 Task: Look for space in Elbasan, Albania from 12th  July, 2023 to 15th July, 2023 for 3 adults in price range Rs.12000 to Rs.16000. Place can be entire place with 2 bedrooms having 3 beds and 1 bathroom. Property type can be house, flat, hotel. Amenities needed are: heating. Booking option can be shelf check-in. Required host language is English.
Action: Mouse moved to (545, 100)
Screenshot: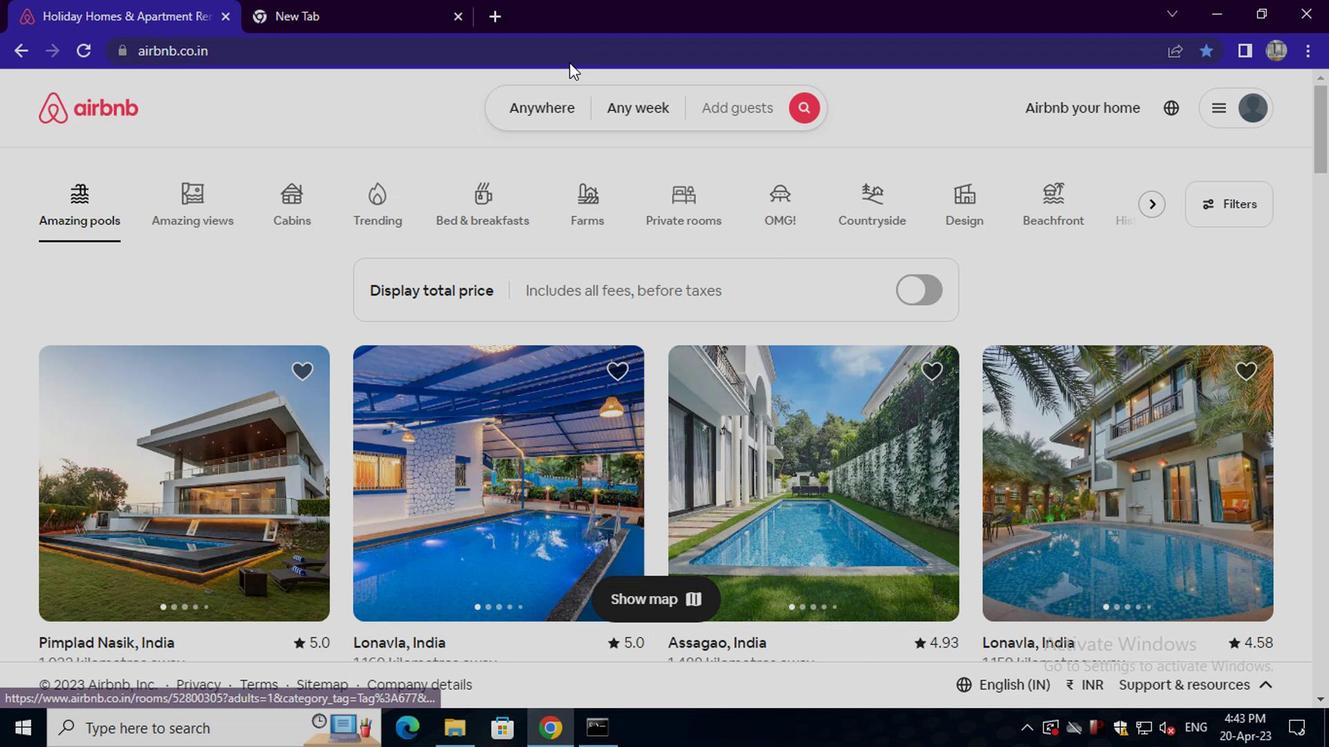 
Action: Mouse pressed left at (545, 100)
Screenshot: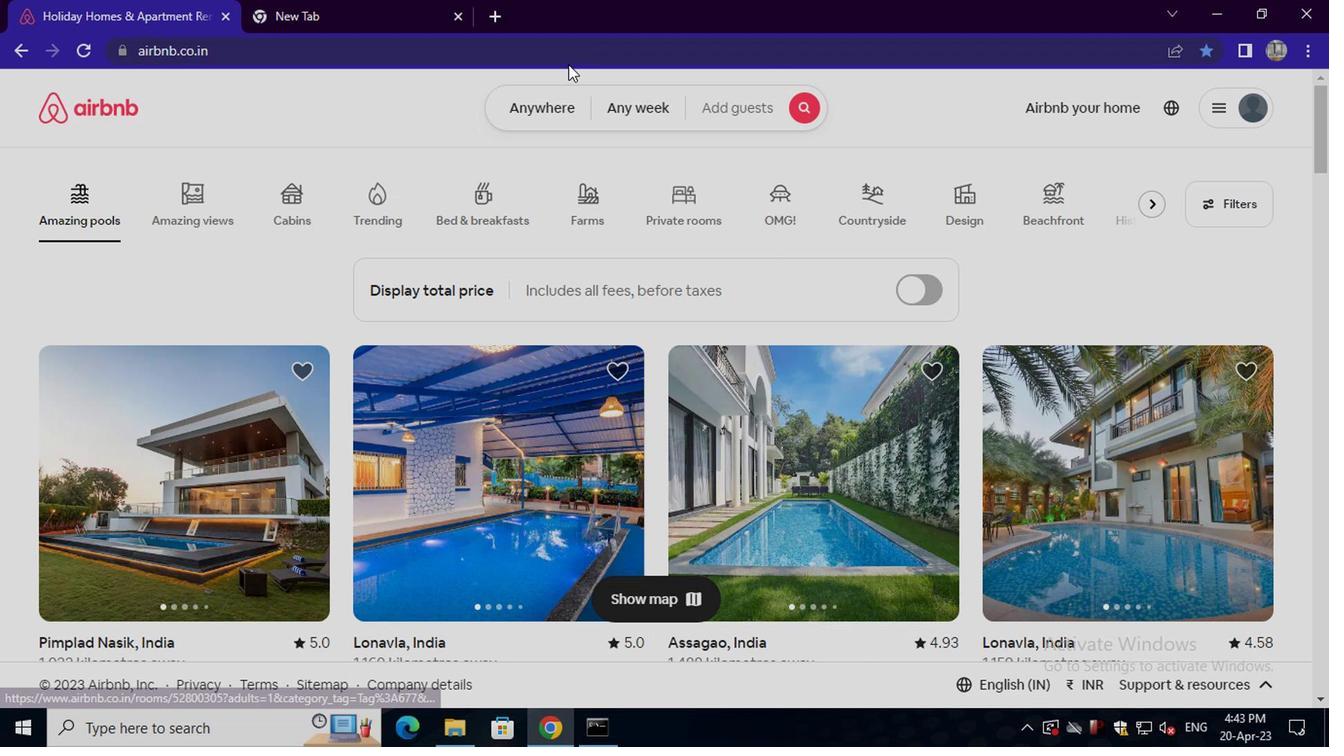 
Action: Mouse moved to (386, 170)
Screenshot: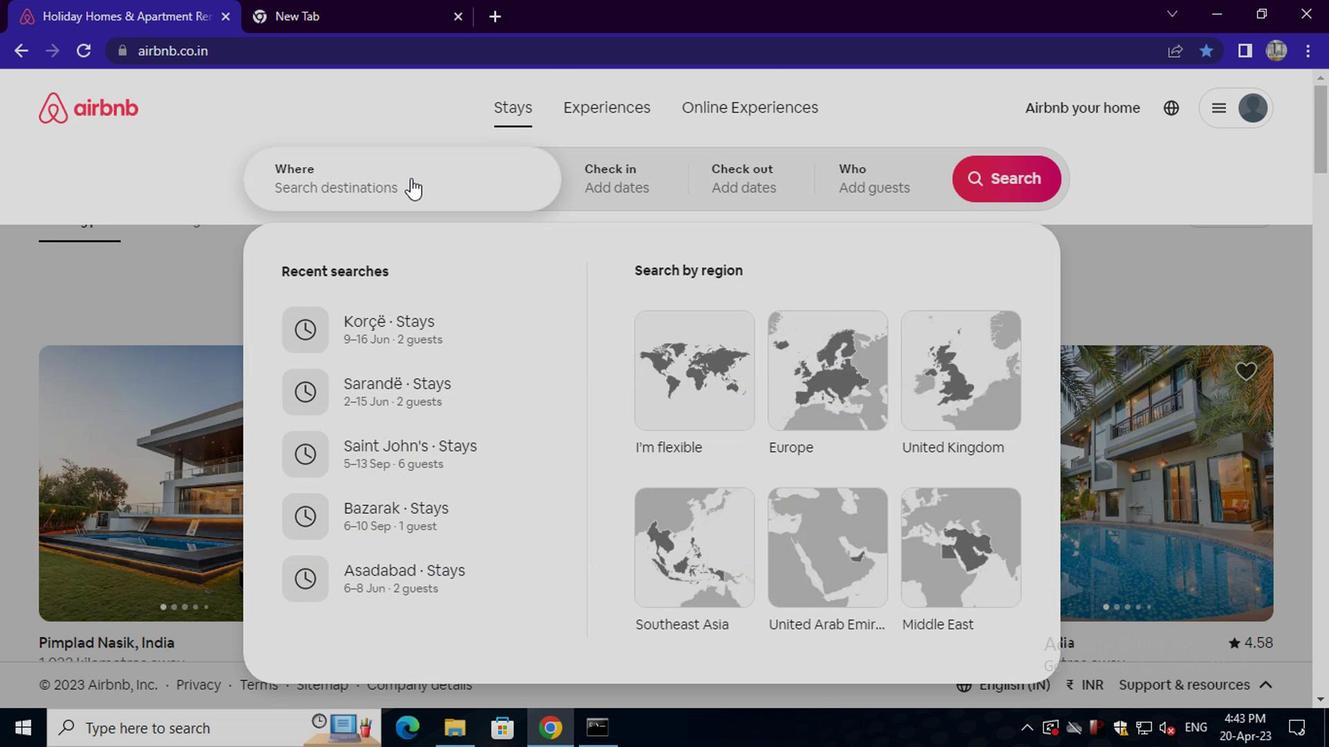 
Action: Mouse pressed left at (386, 170)
Screenshot: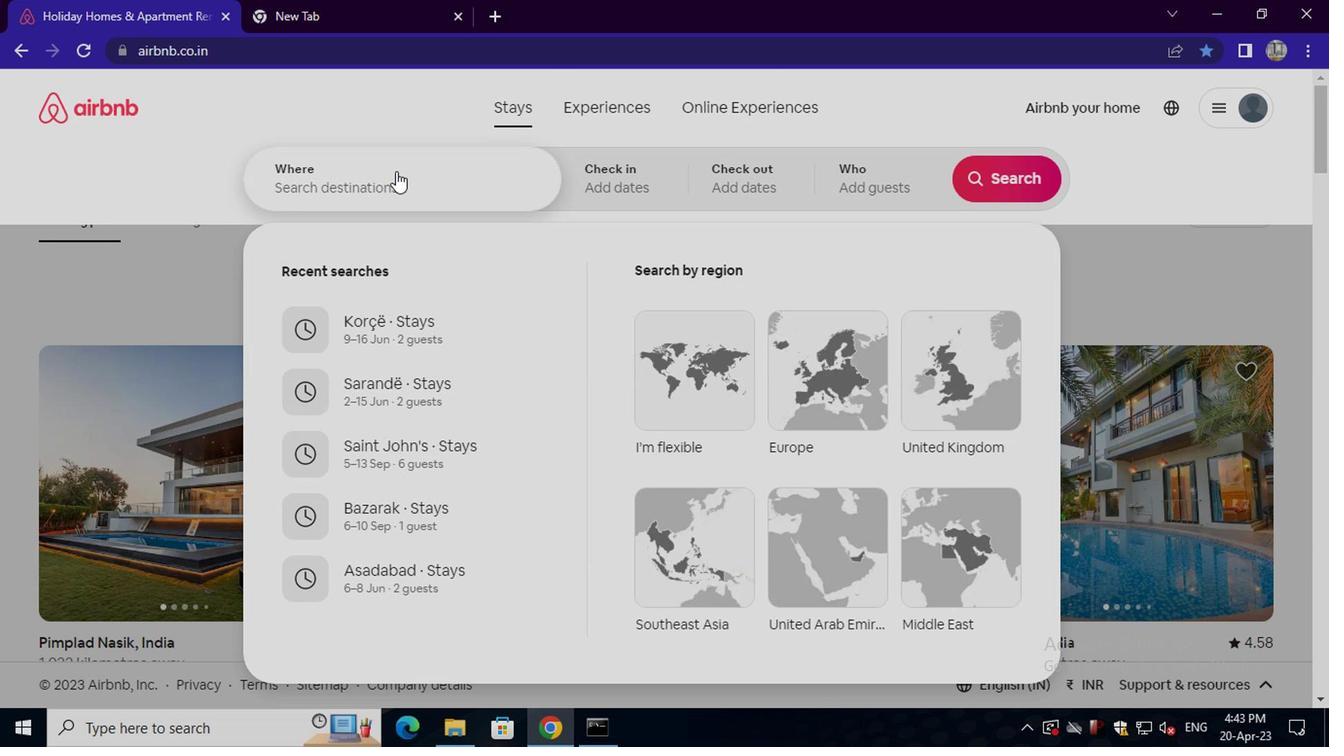 
Action: Key pressed elbasan
Screenshot: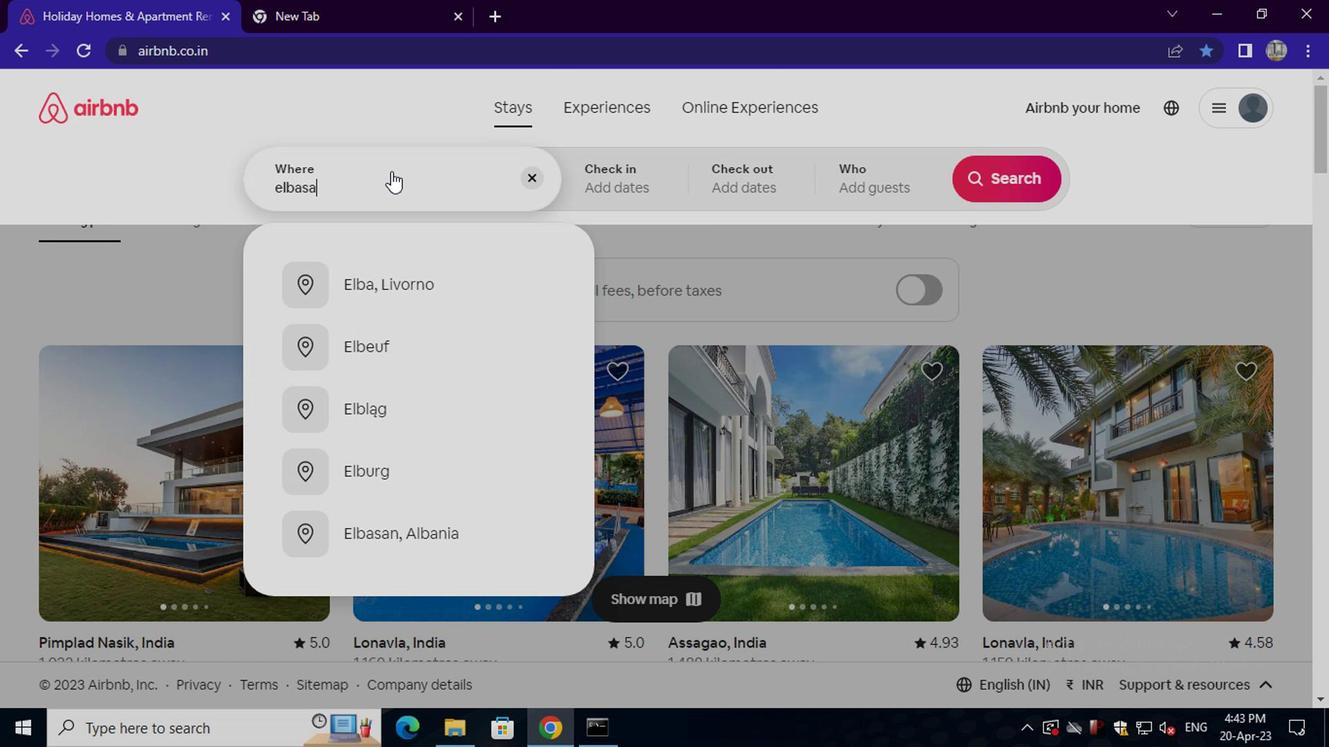 
Action: Mouse moved to (388, 291)
Screenshot: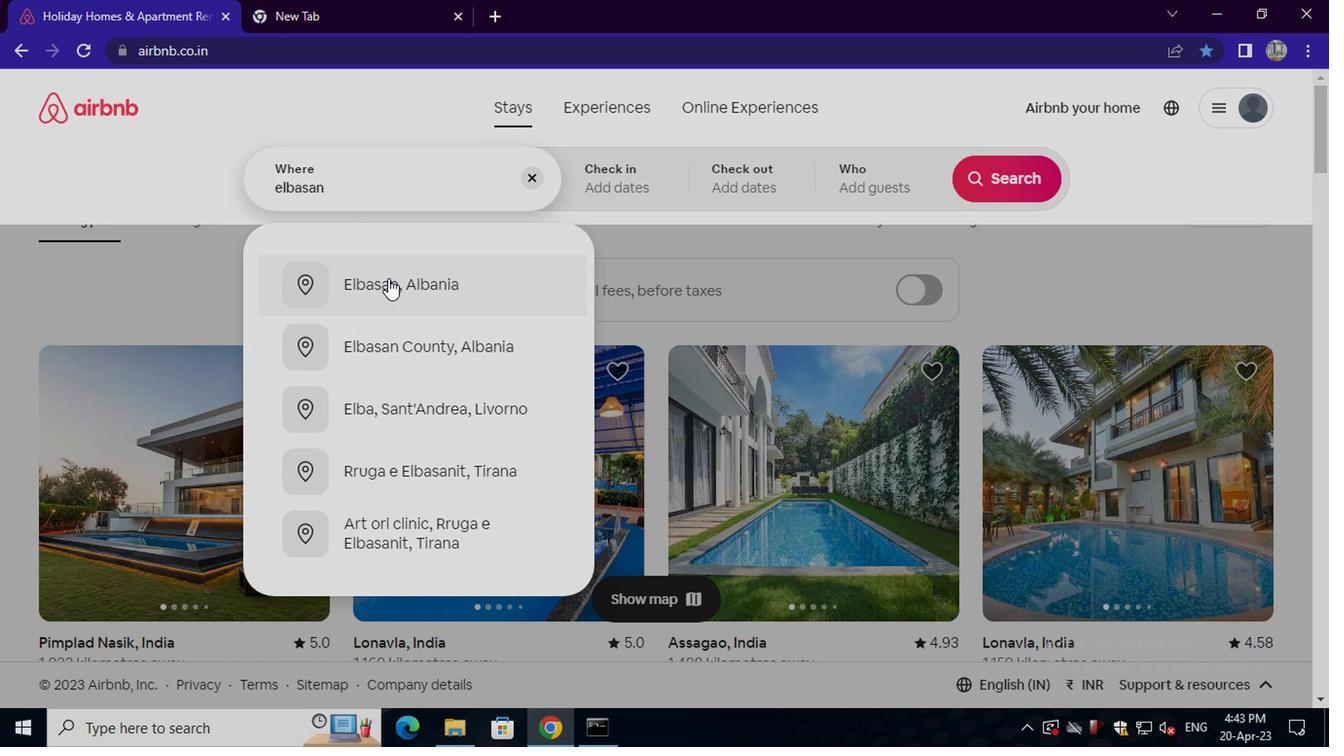 
Action: Mouse pressed left at (388, 291)
Screenshot: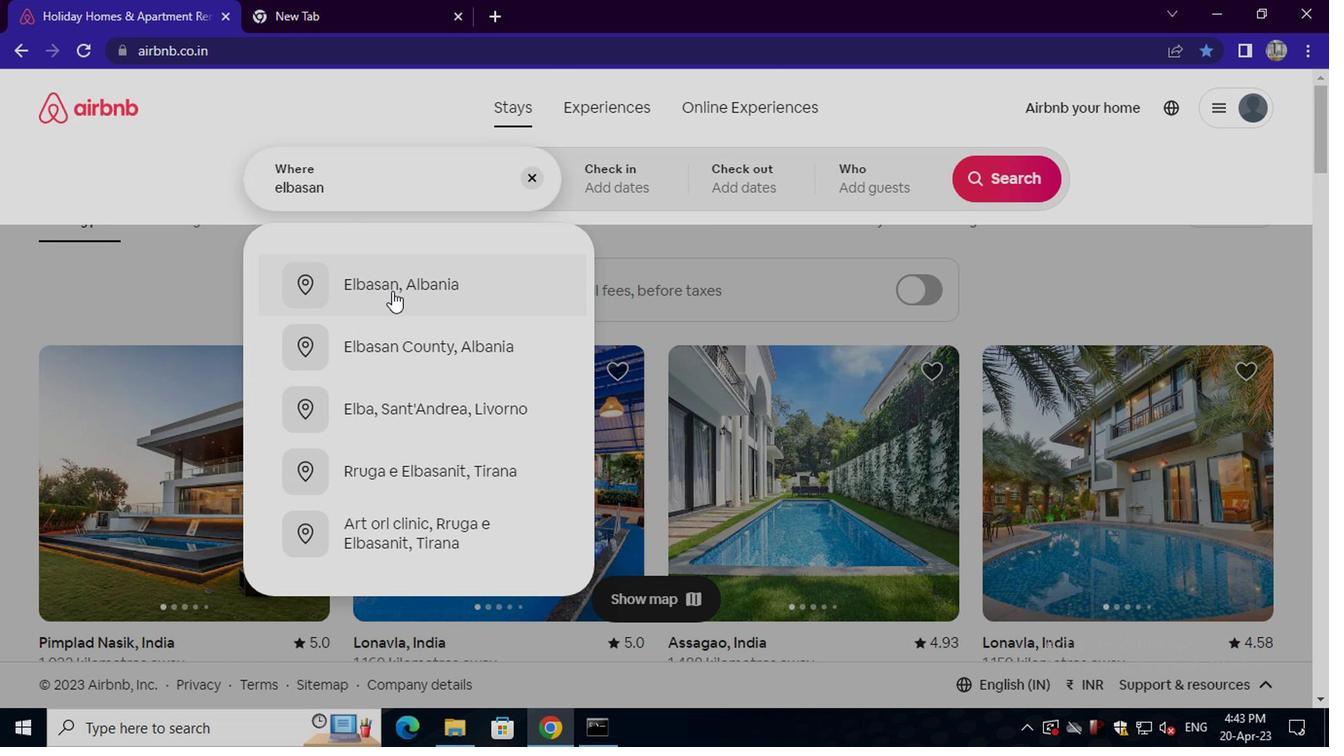 
Action: Mouse moved to (987, 335)
Screenshot: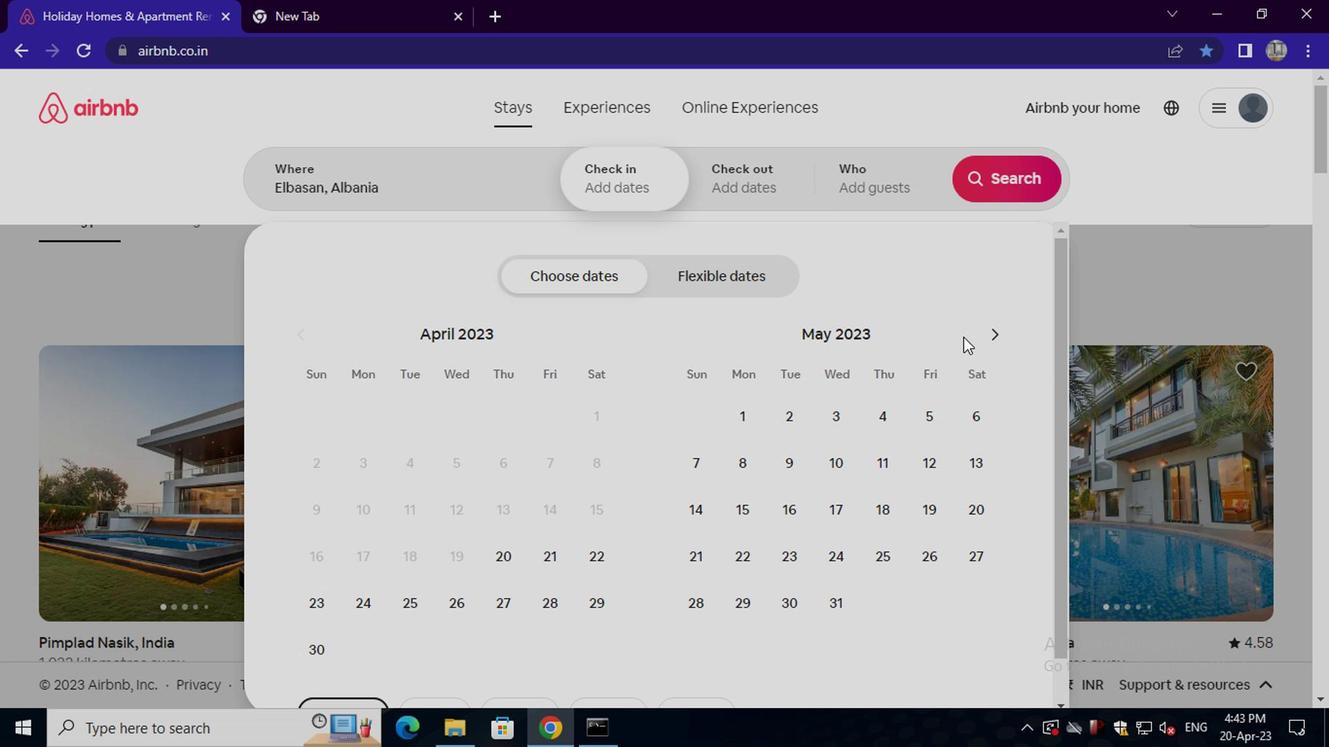 
Action: Mouse pressed left at (987, 335)
Screenshot: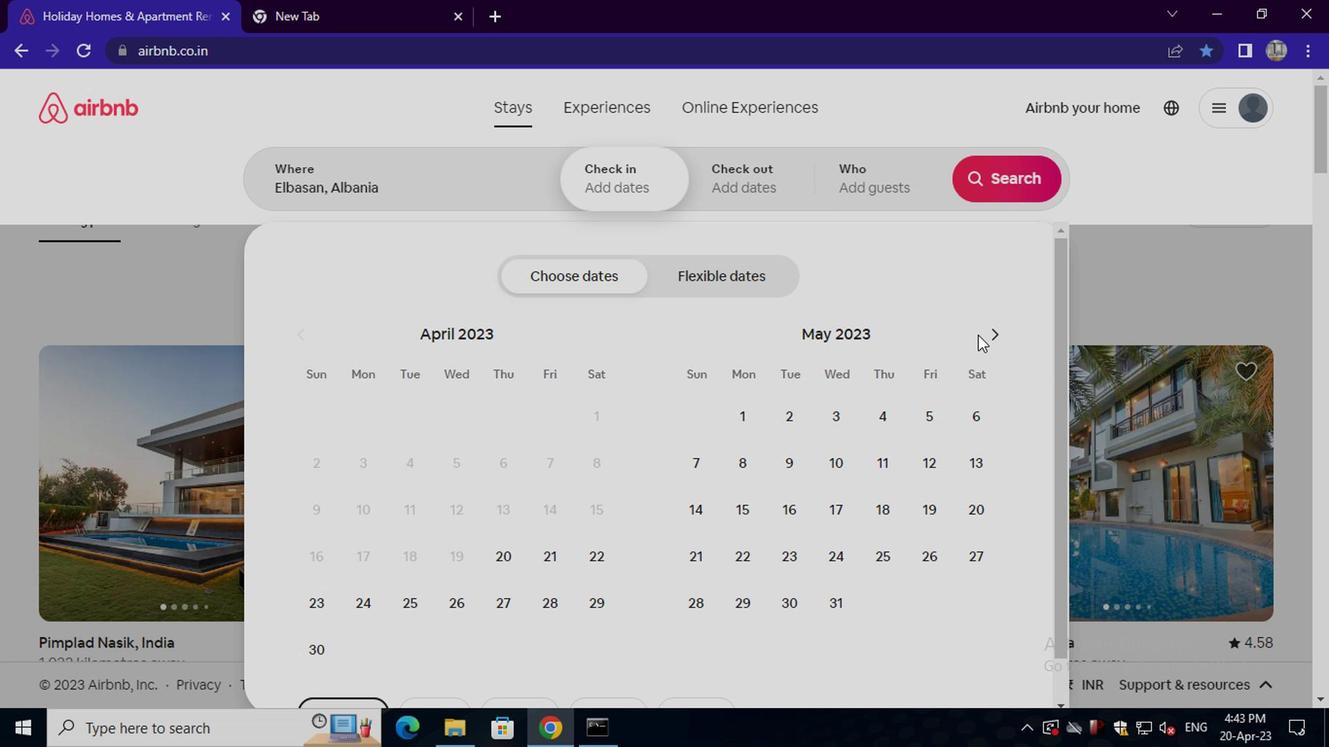 
Action: Mouse pressed left at (987, 335)
Screenshot: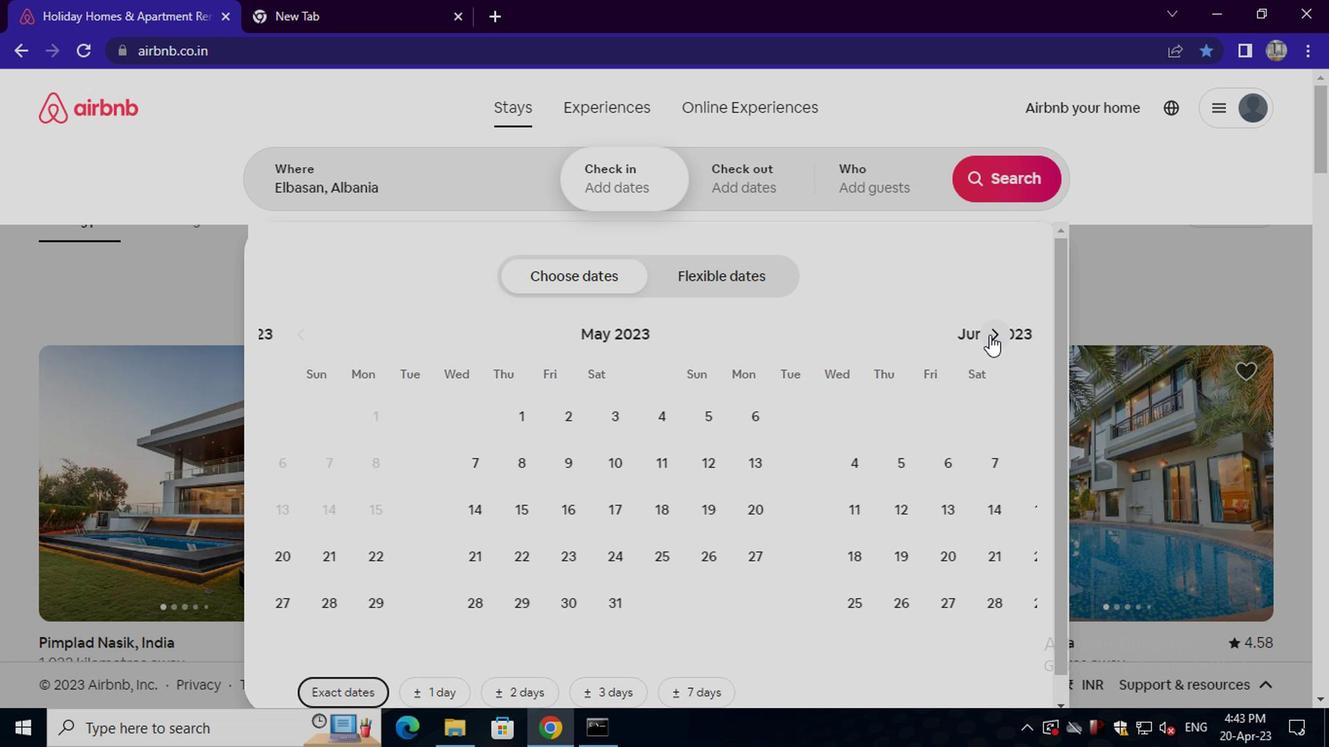 
Action: Mouse pressed left at (987, 335)
Screenshot: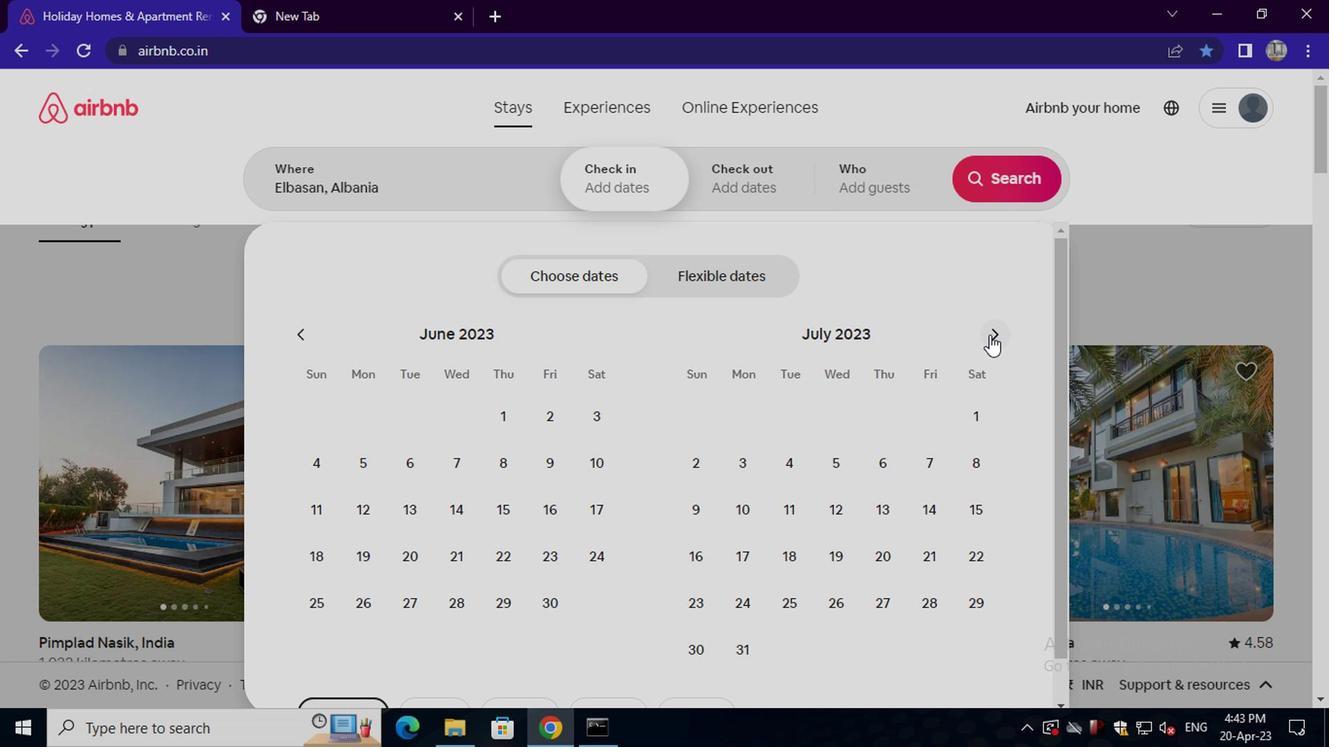 
Action: Mouse moved to (441, 510)
Screenshot: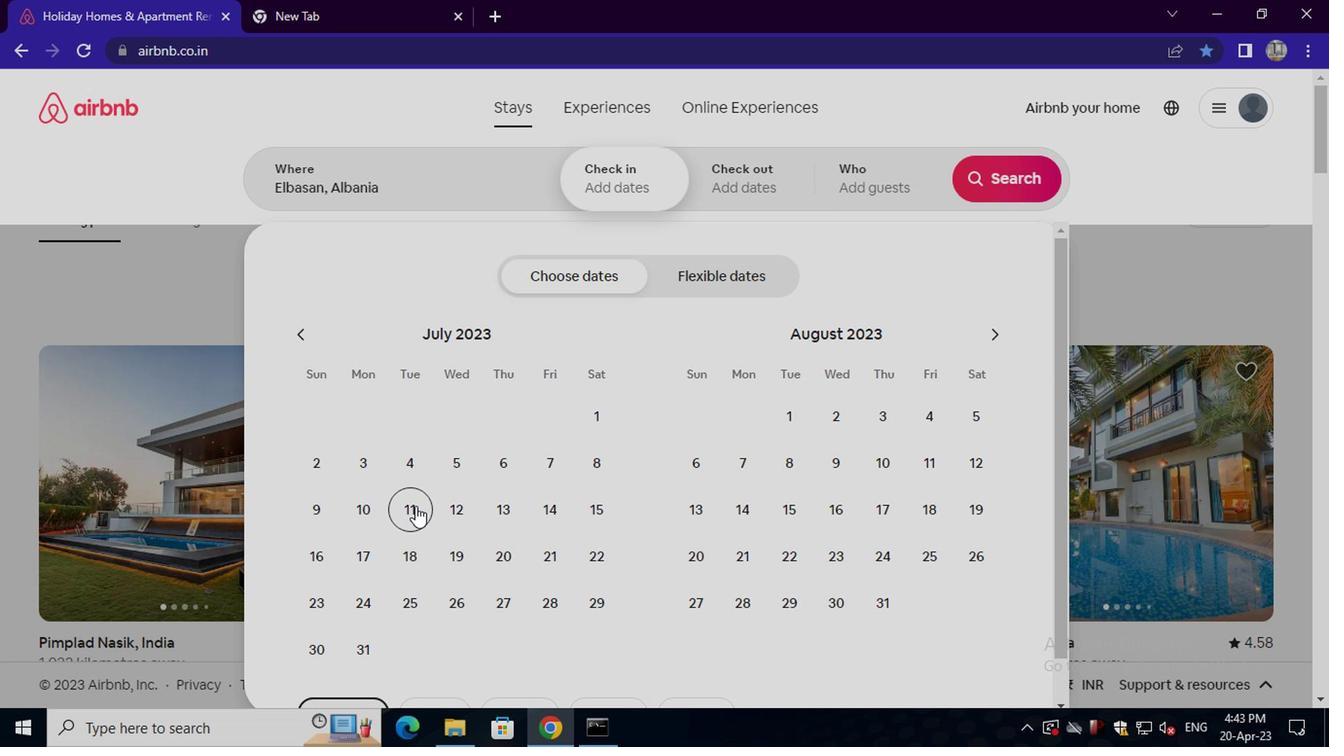 
Action: Mouse pressed left at (441, 510)
Screenshot: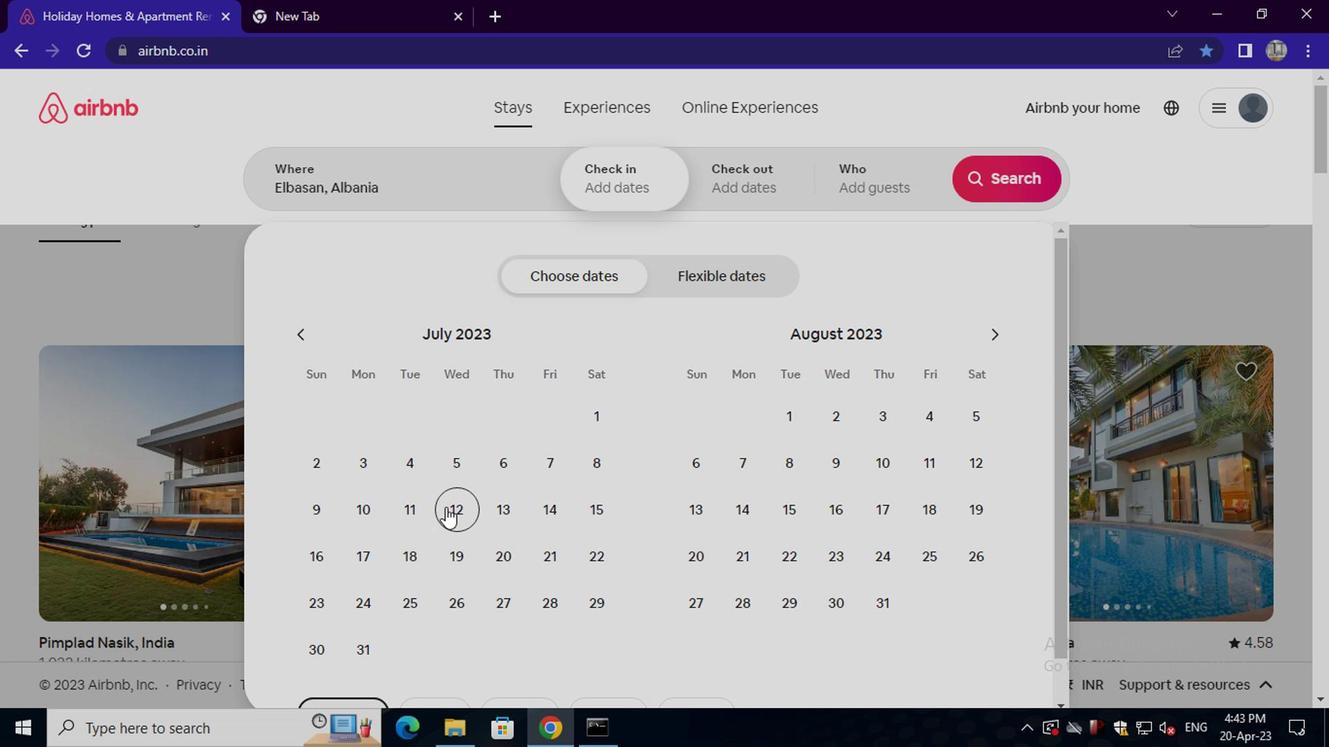 
Action: Mouse moved to (601, 511)
Screenshot: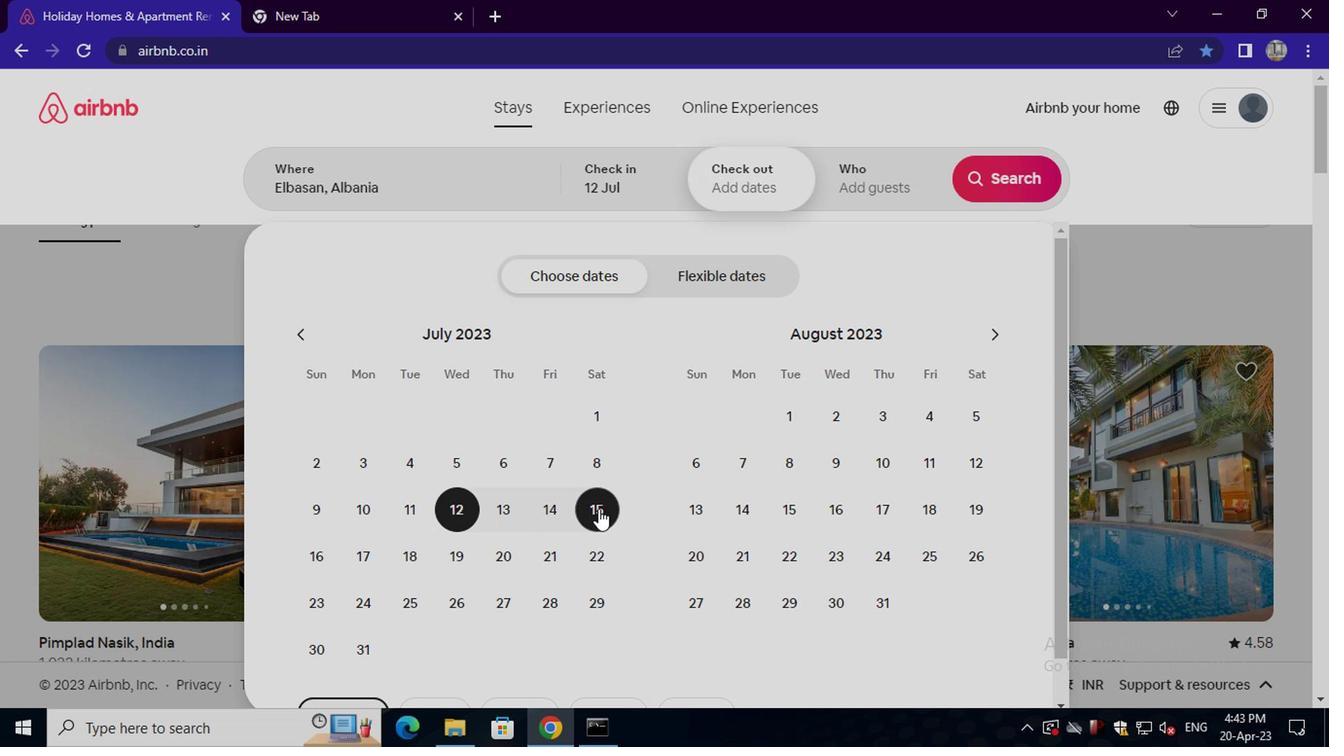 
Action: Mouse pressed left at (601, 511)
Screenshot: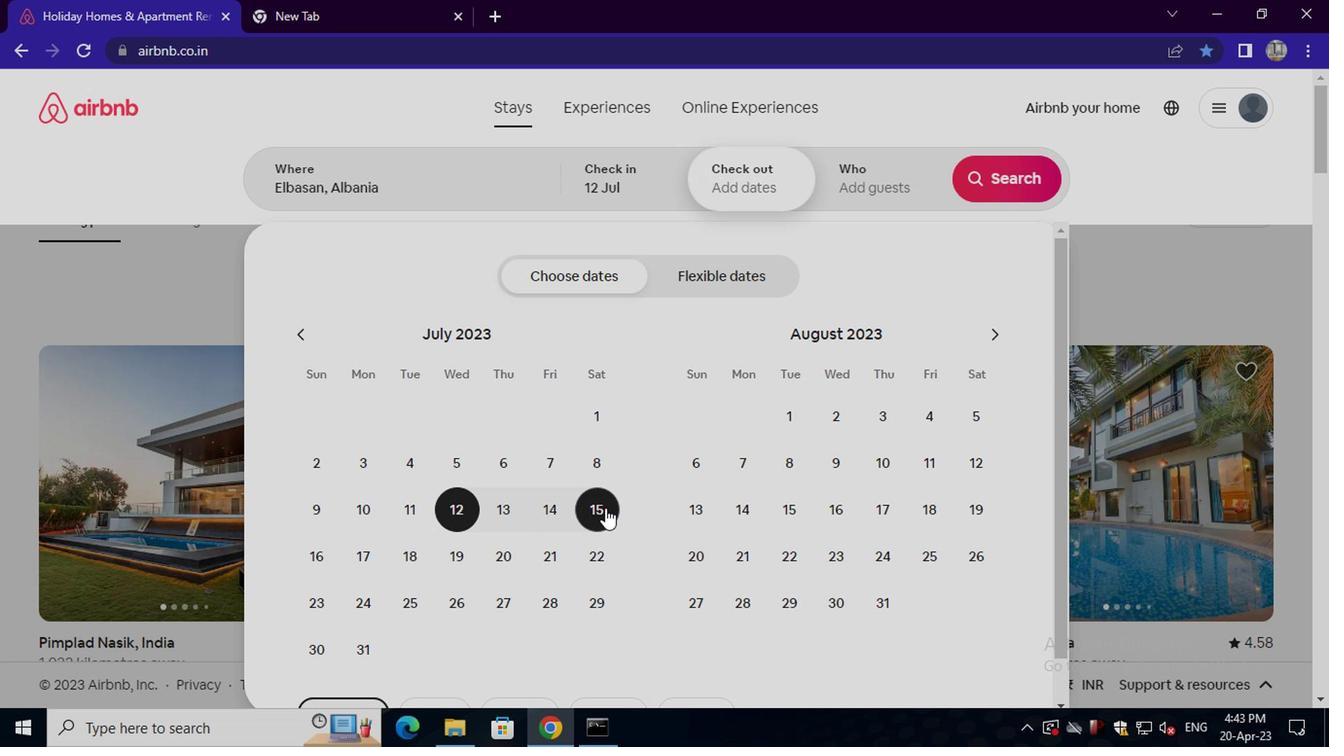
Action: Mouse moved to (878, 167)
Screenshot: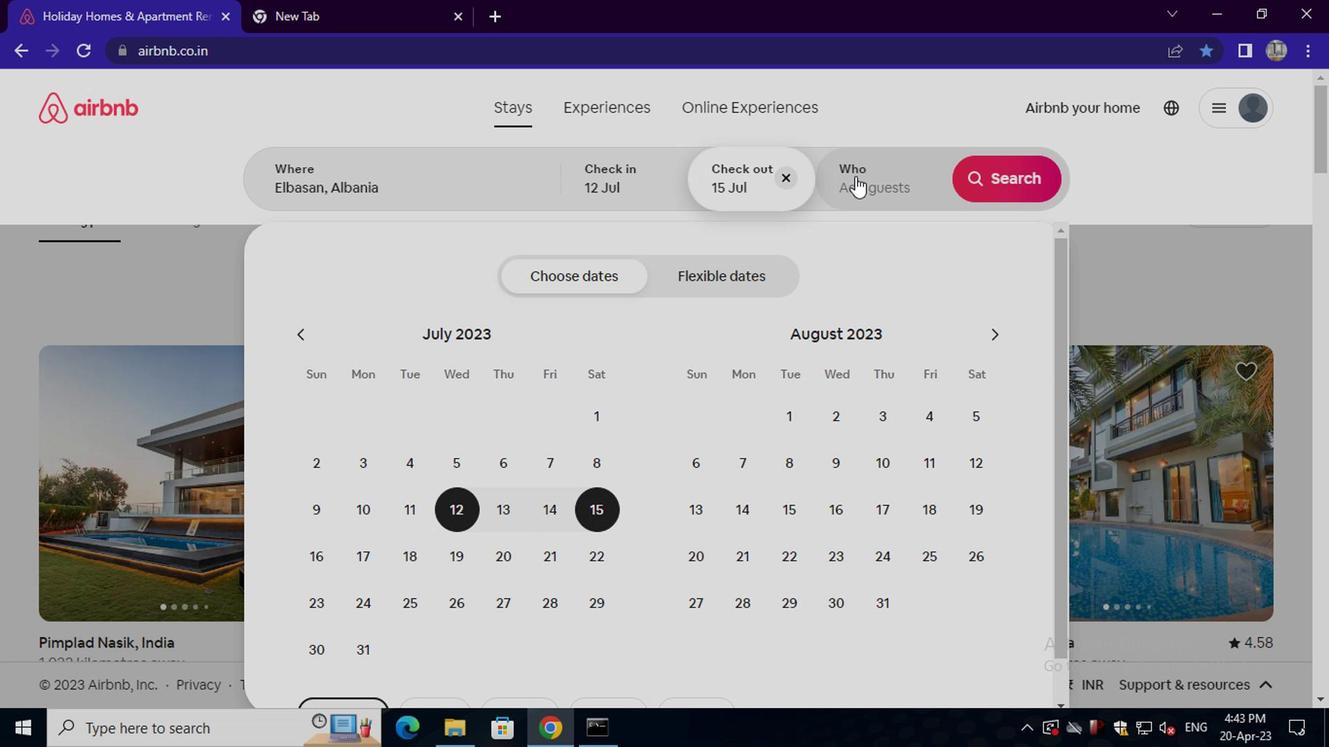 
Action: Mouse pressed left at (878, 167)
Screenshot: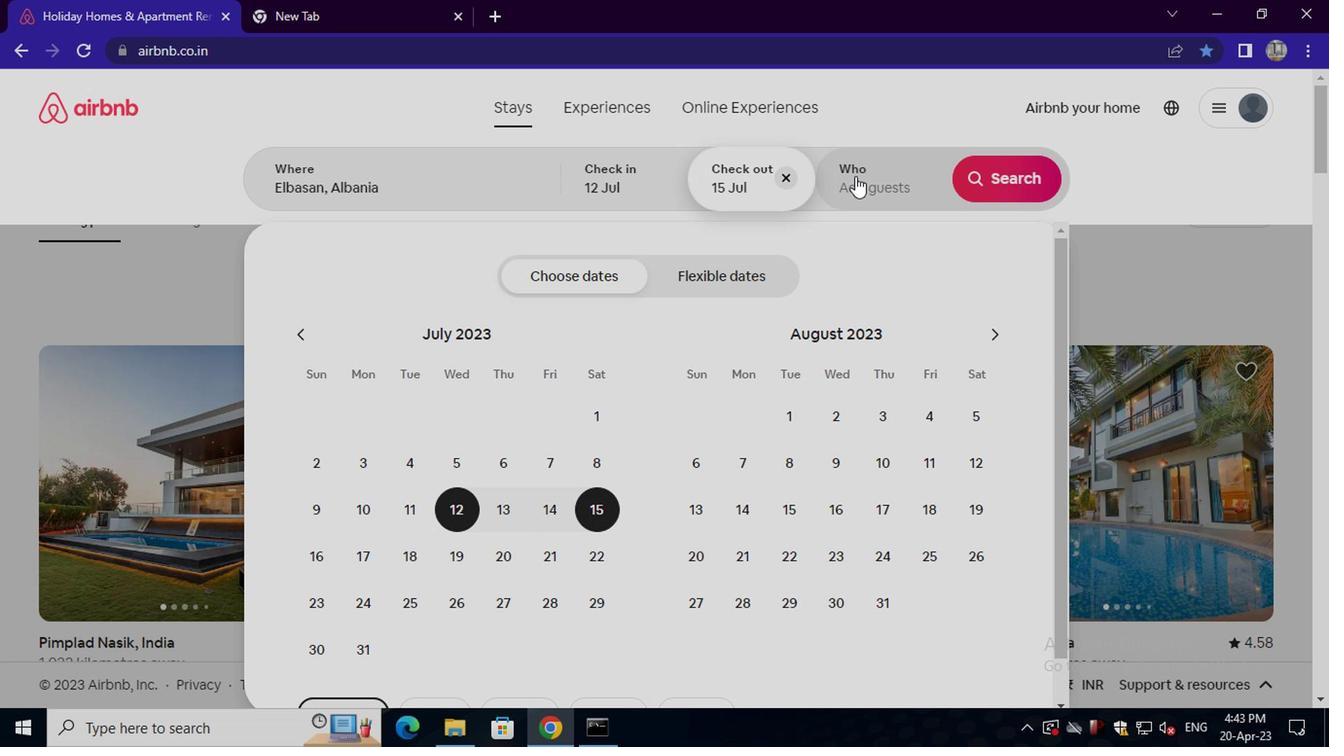 
Action: Mouse moved to (1012, 284)
Screenshot: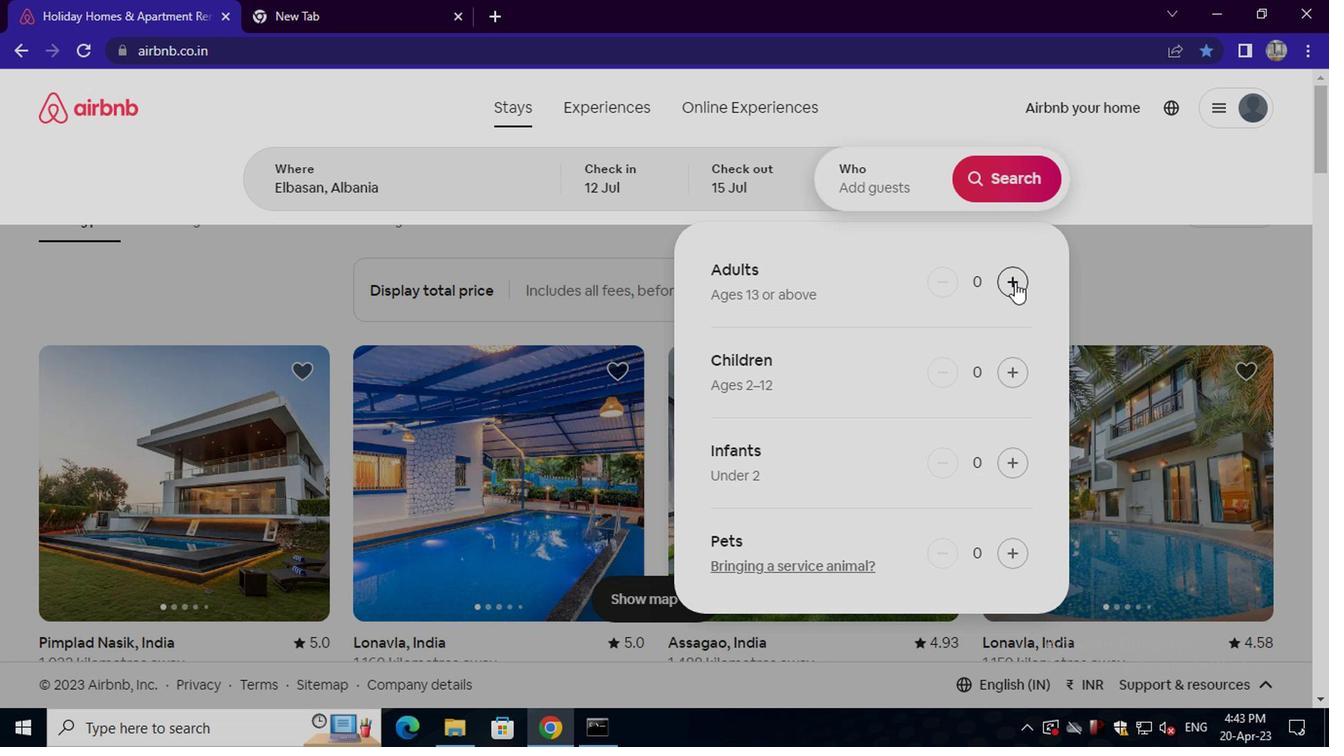 
Action: Mouse pressed left at (1012, 284)
Screenshot: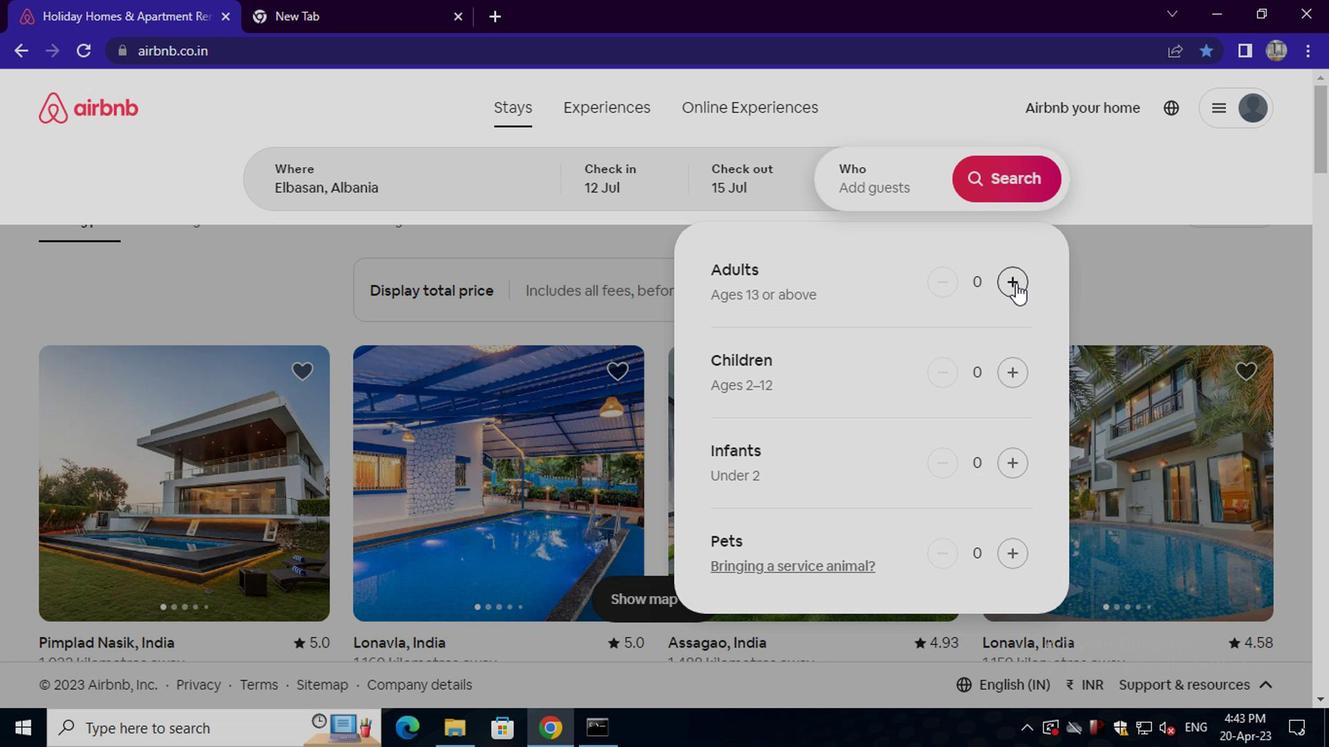 
Action: Mouse pressed left at (1012, 284)
Screenshot: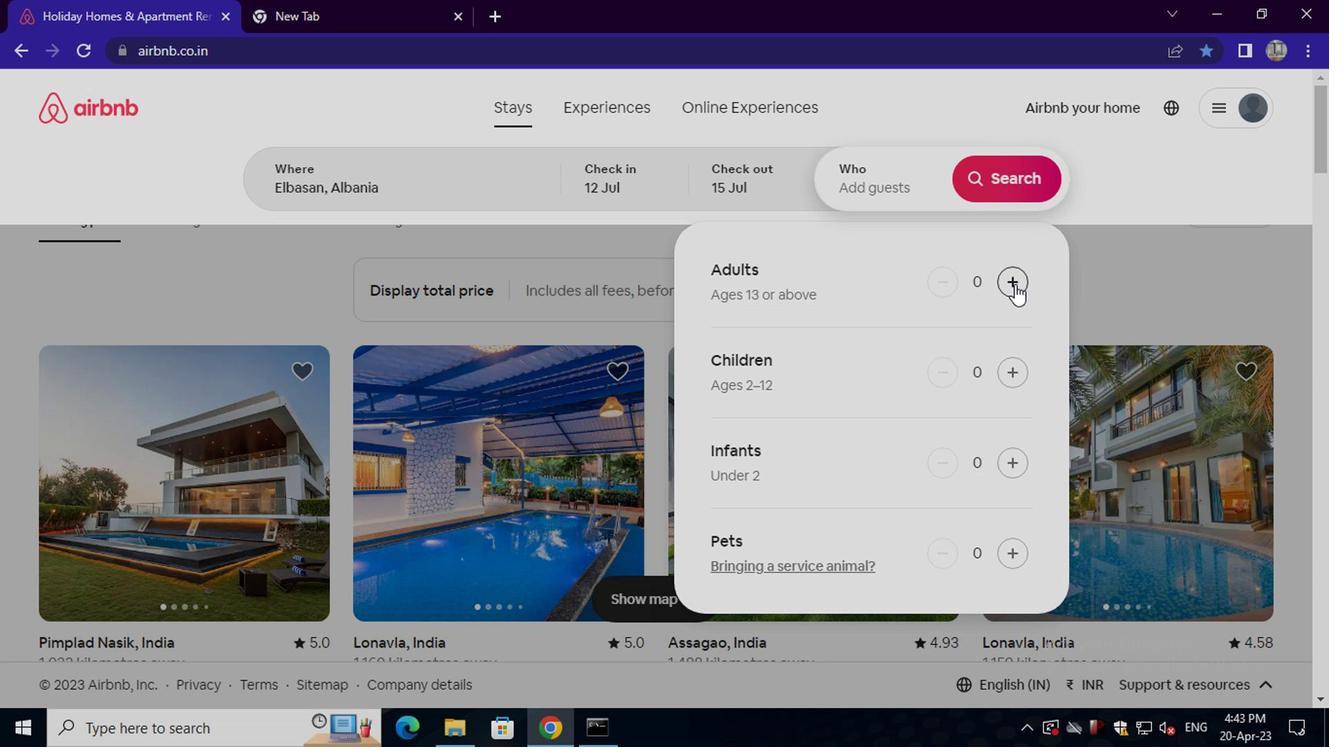 
Action: Mouse pressed left at (1012, 284)
Screenshot: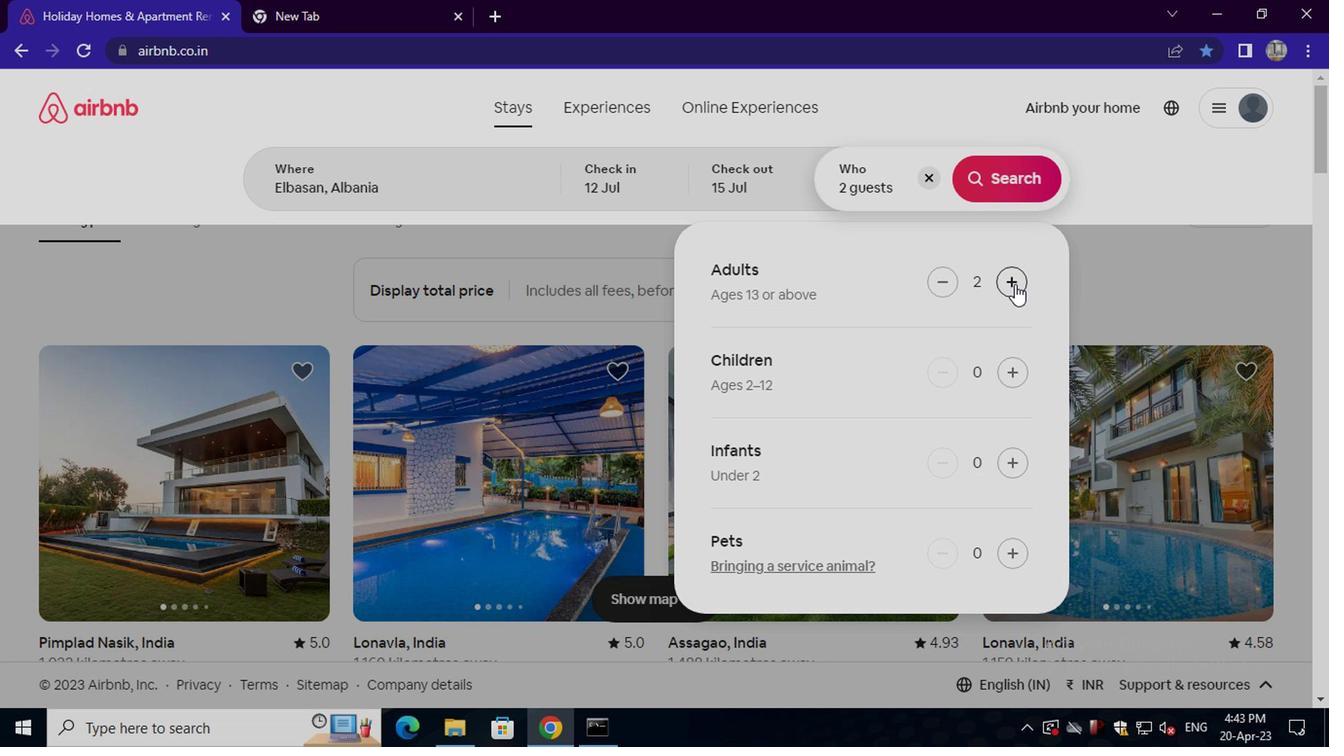 
Action: Mouse moved to (1000, 177)
Screenshot: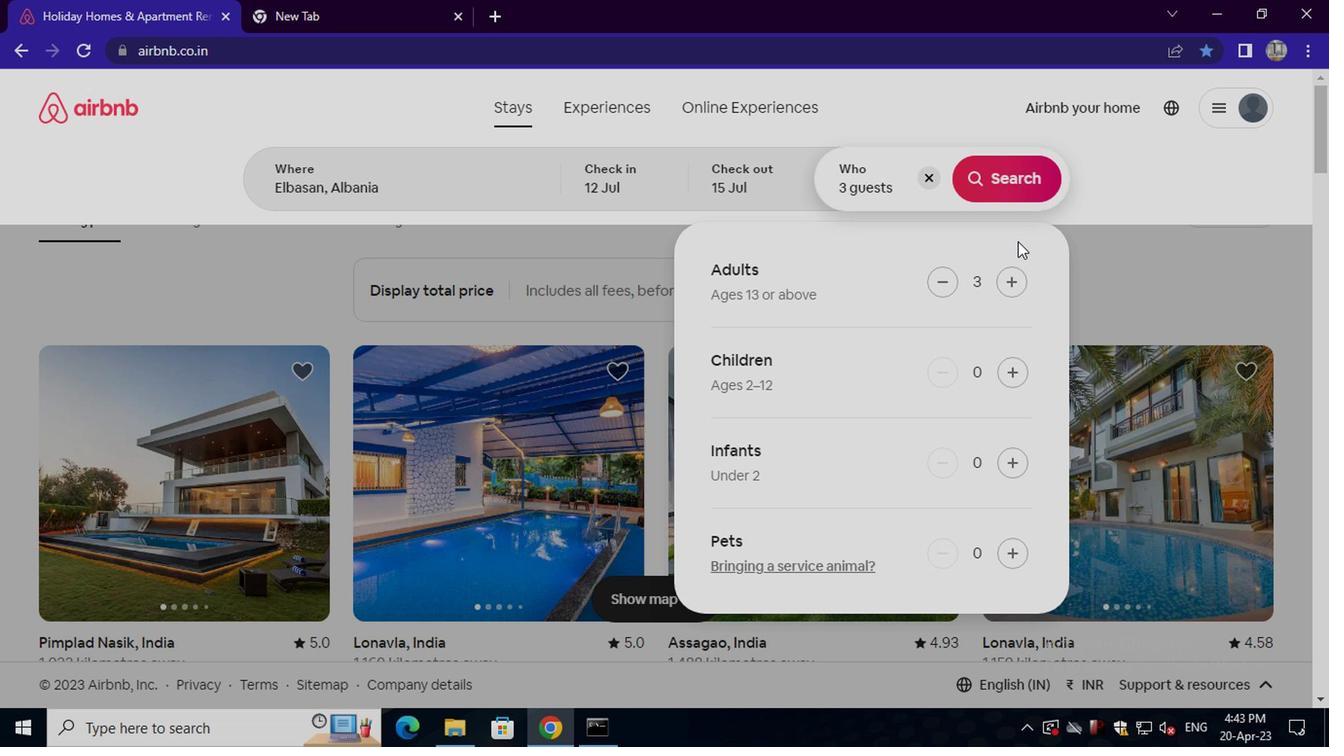 
Action: Mouse pressed left at (1000, 177)
Screenshot: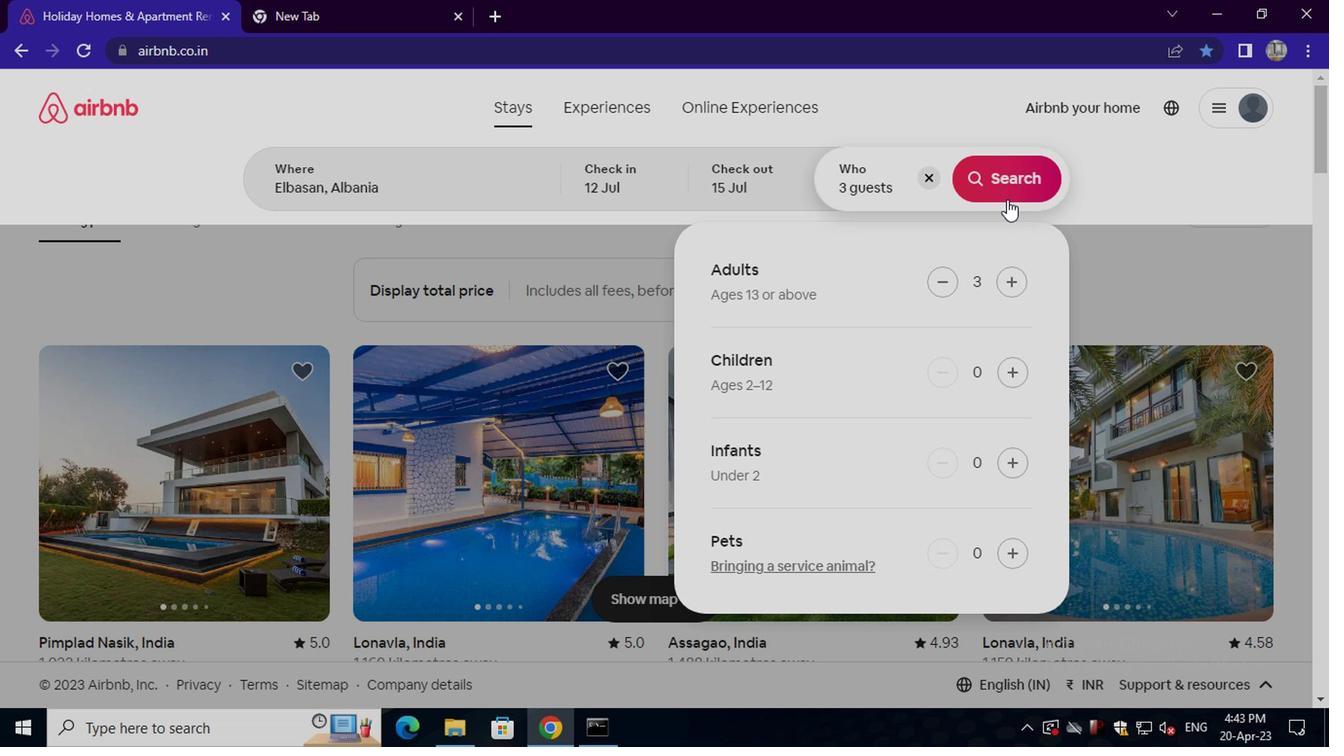 
Action: Mouse moved to (1263, 186)
Screenshot: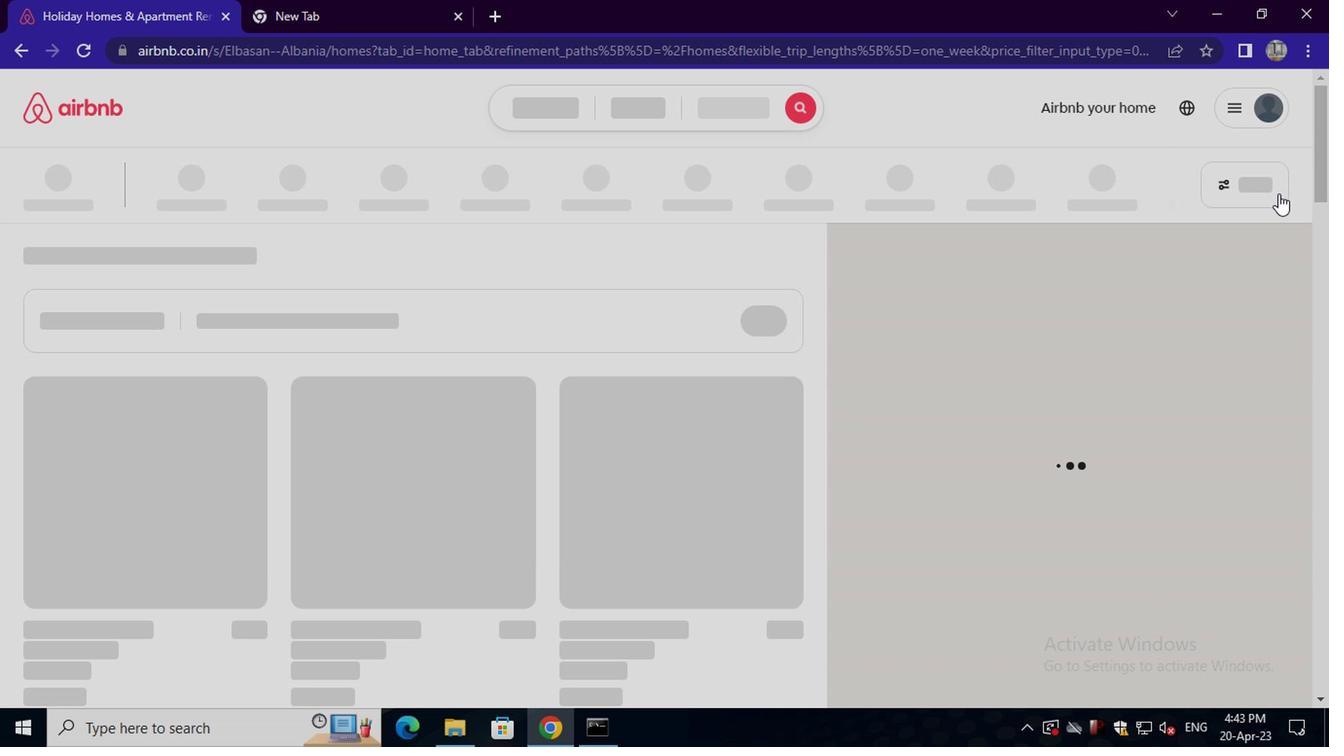 
Action: Mouse pressed left at (1263, 186)
Screenshot: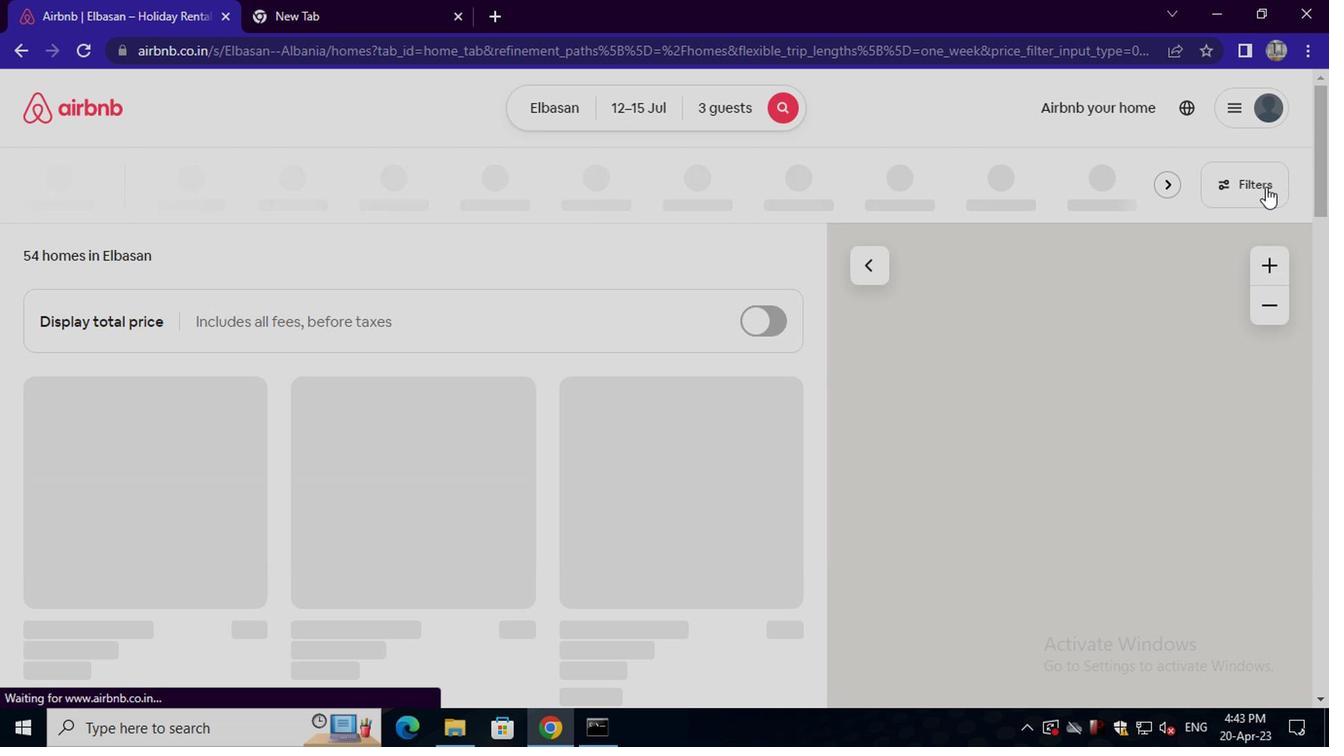 
Action: Mouse moved to (474, 445)
Screenshot: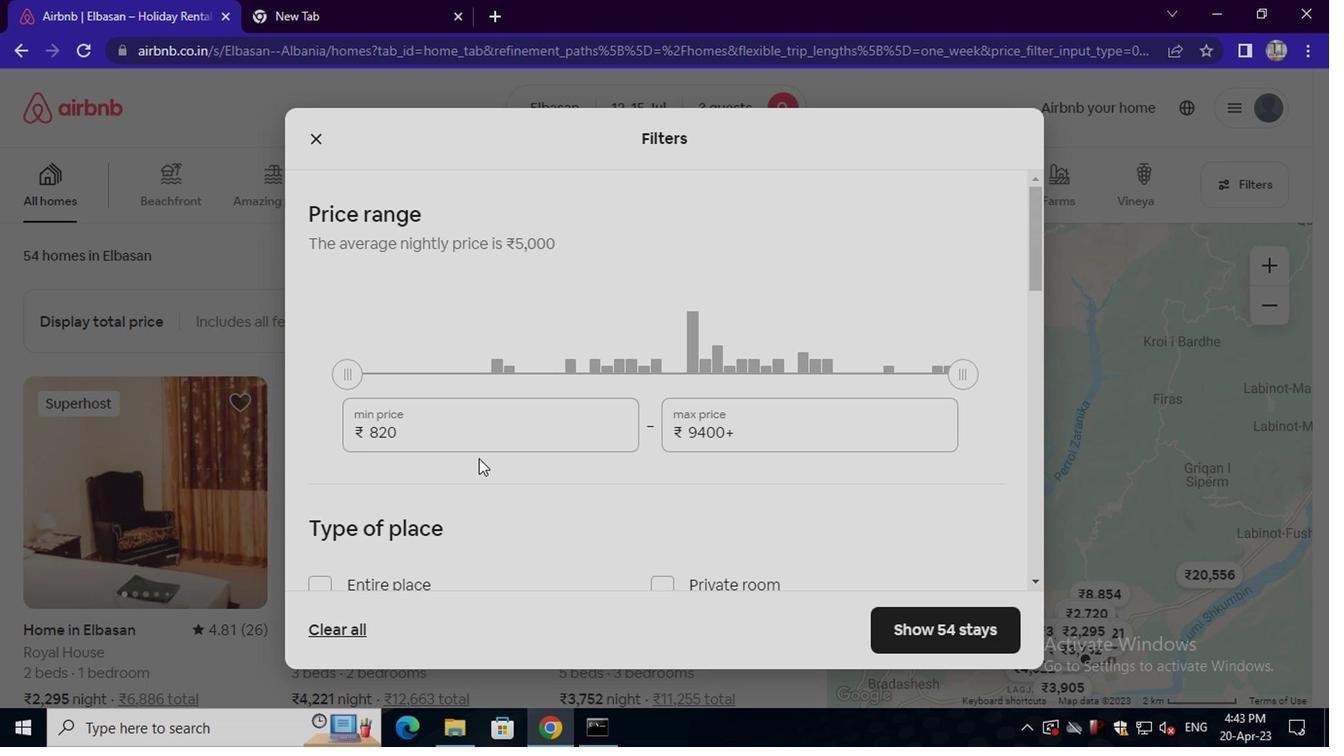 
Action: Mouse pressed left at (474, 445)
Screenshot: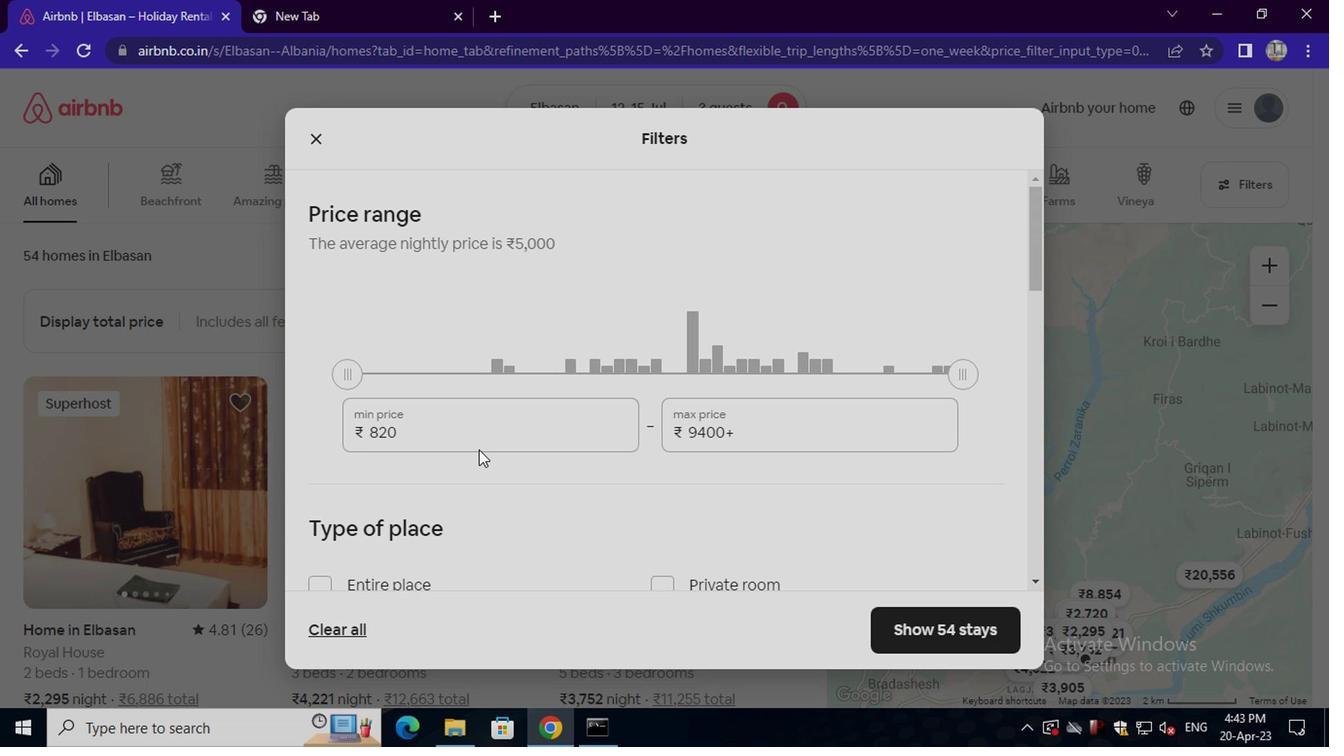 
Action: Key pressed <Key.backspace><Key.backspace><Key.backspace><Key.backspace><Key.backspace><Key.backspace><Key.backspace><Key.backspace>12000
Screenshot: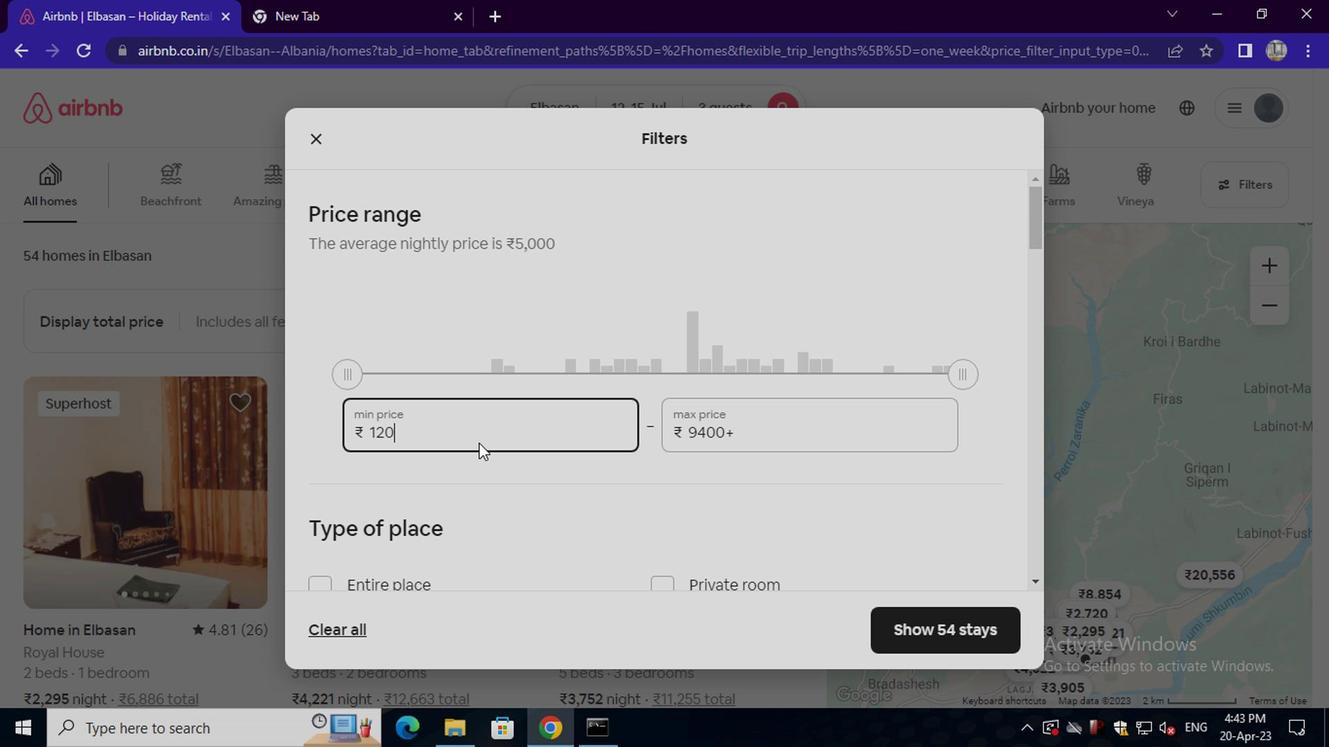 
Action: Mouse moved to (793, 437)
Screenshot: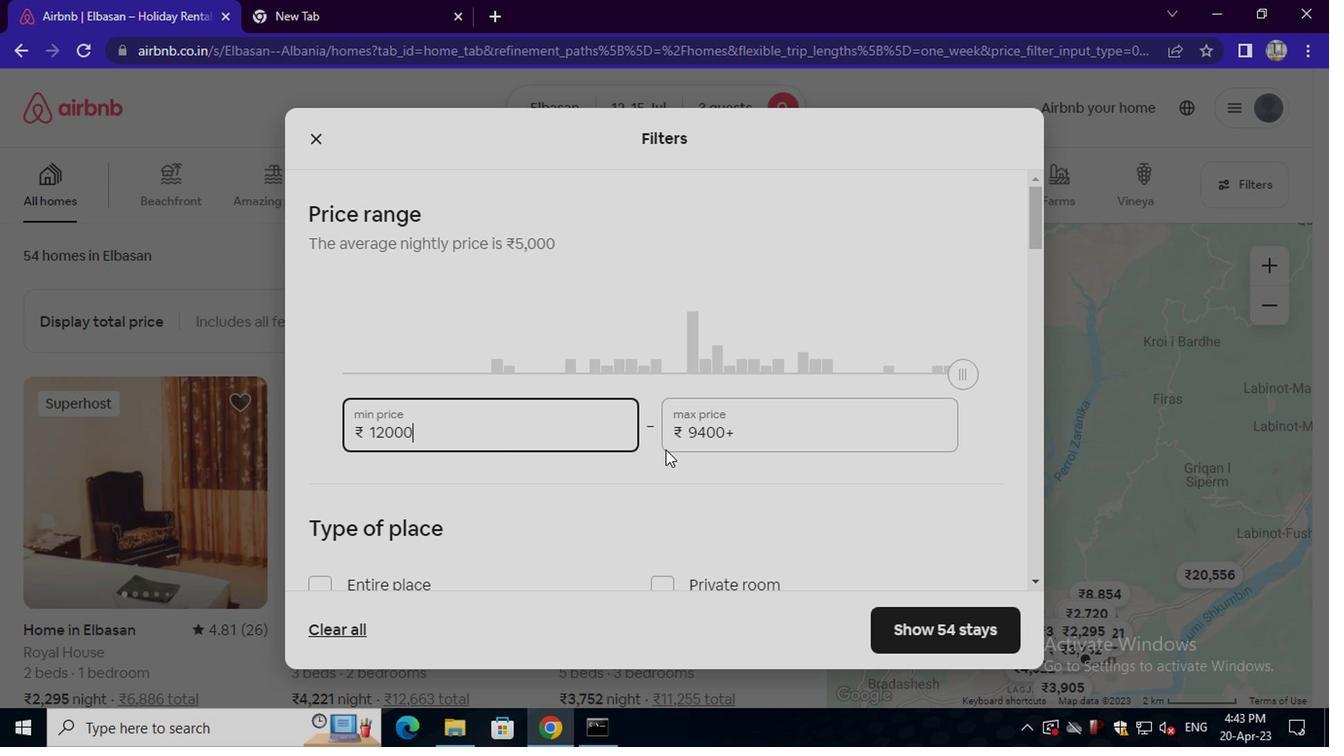 
Action: Mouse pressed left at (793, 437)
Screenshot: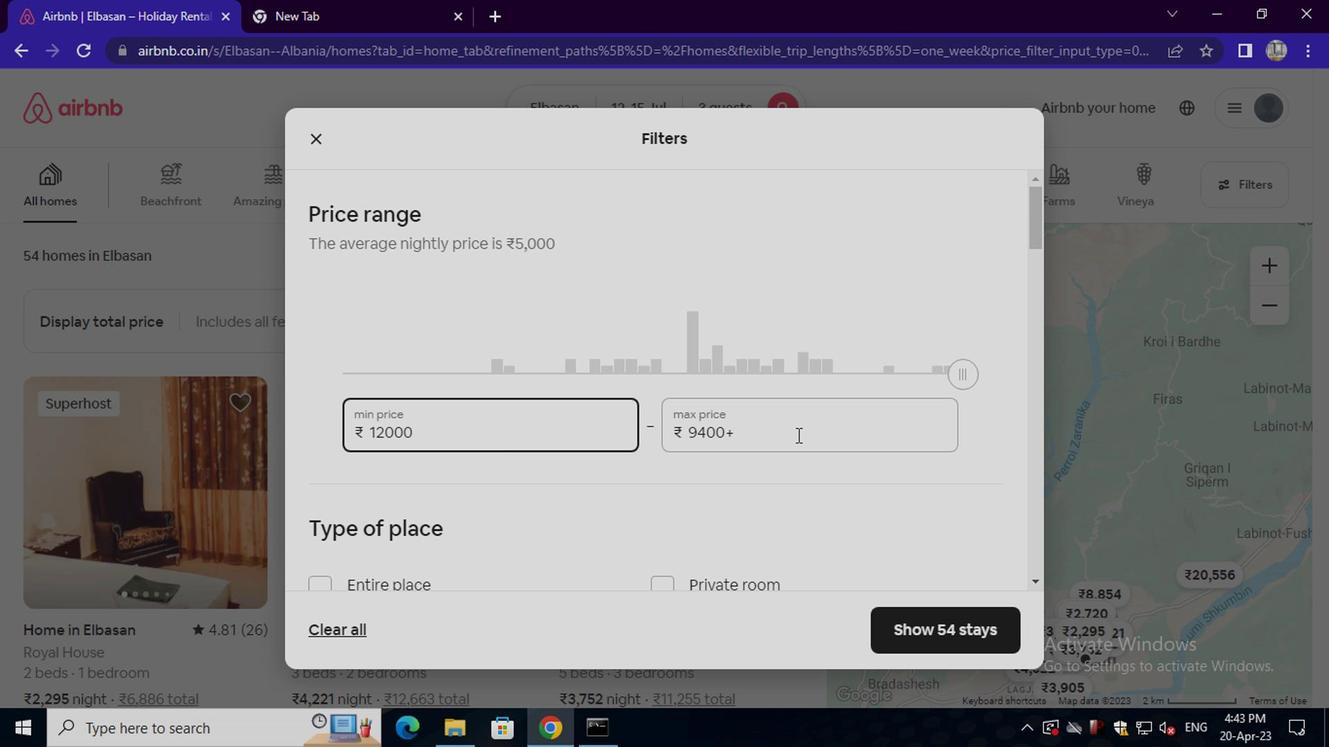 
Action: Key pressed <Key.backspace><Key.backspace><Key.backspace><Key.backspace><Key.backspace><Key.backspace><Key.backspace><Key.backspace><Key.backspace><Key.backspace>16000
Screenshot: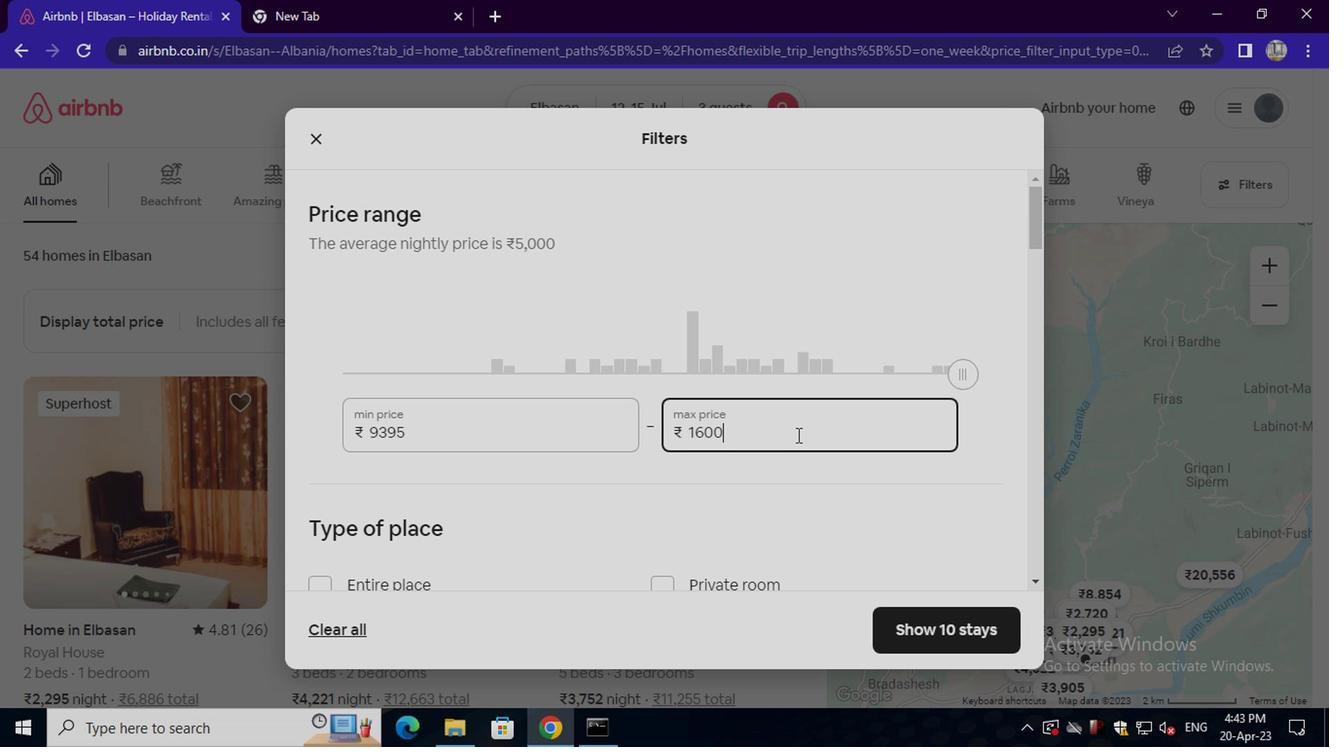 
Action: Mouse moved to (681, 500)
Screenshot: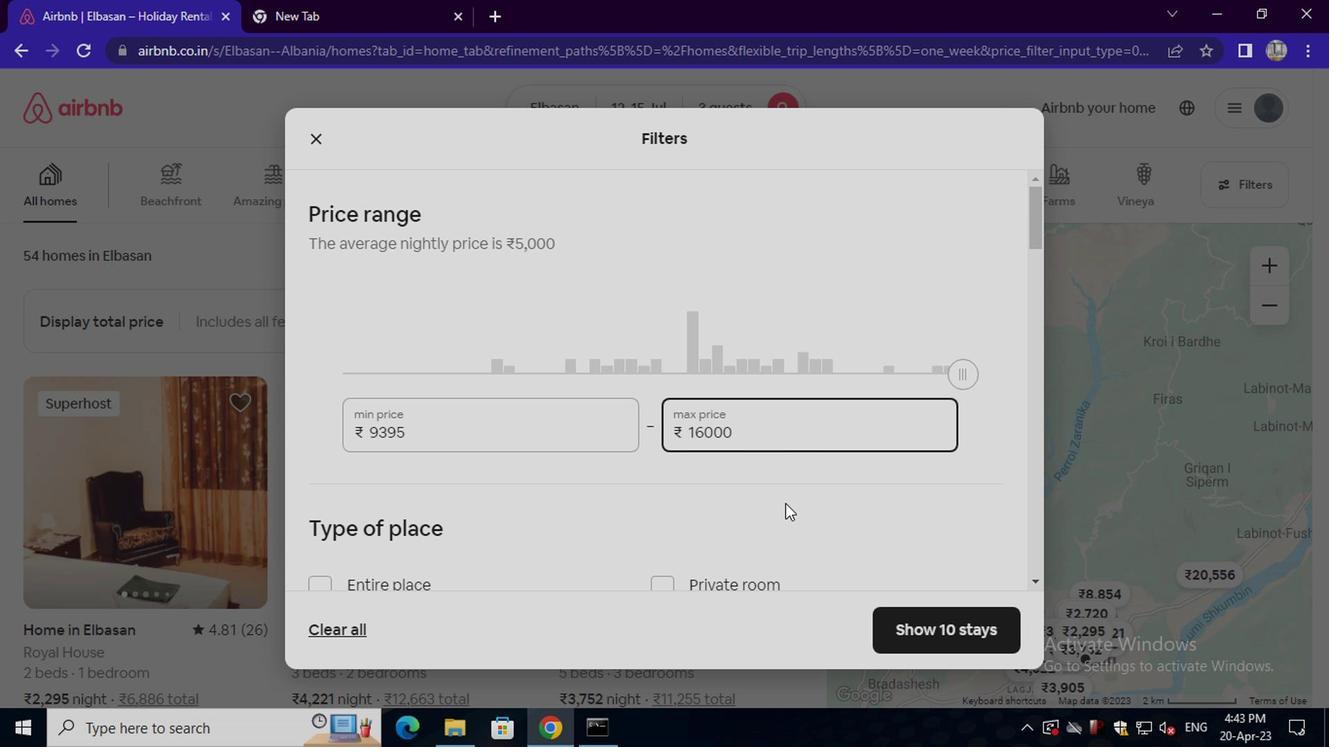 
Action: Mouse scrolled (681, 499) with delta (0, 0)
Screenshot: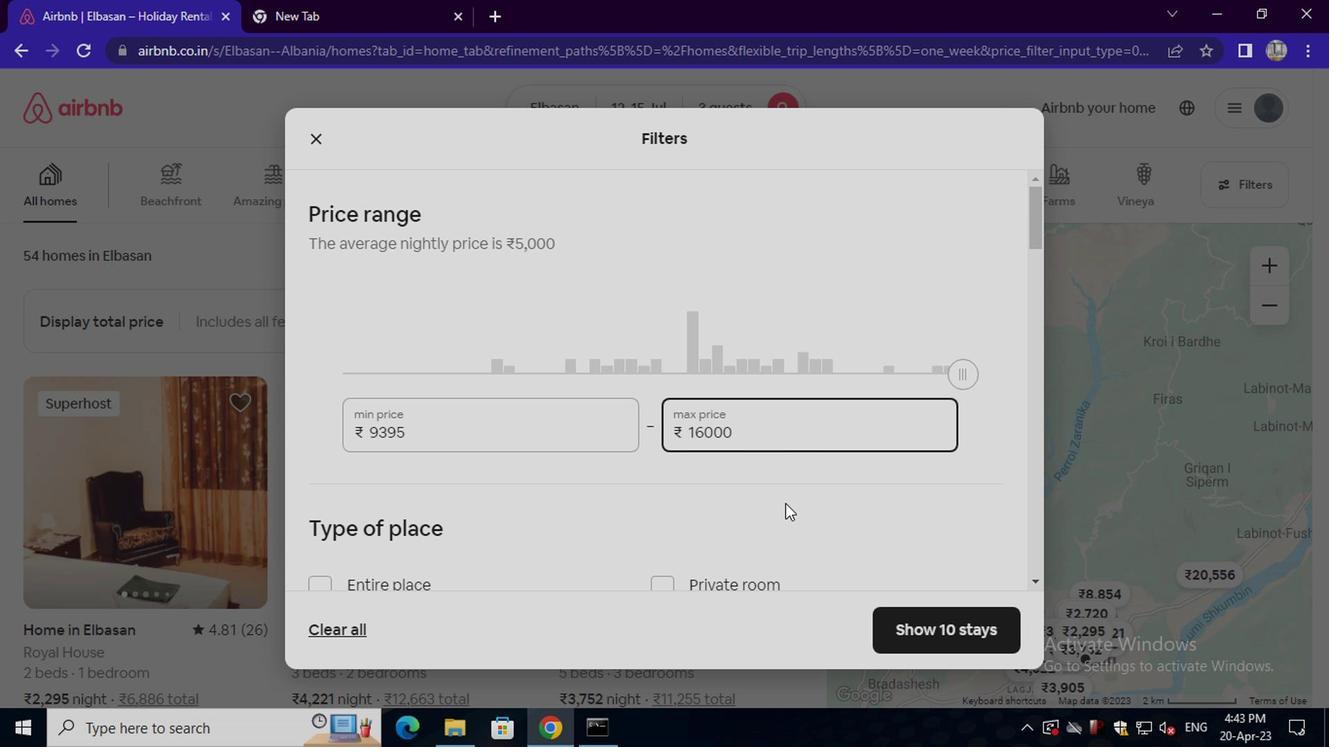 
Action: Mouse moved to (321, 492)
Screenshot: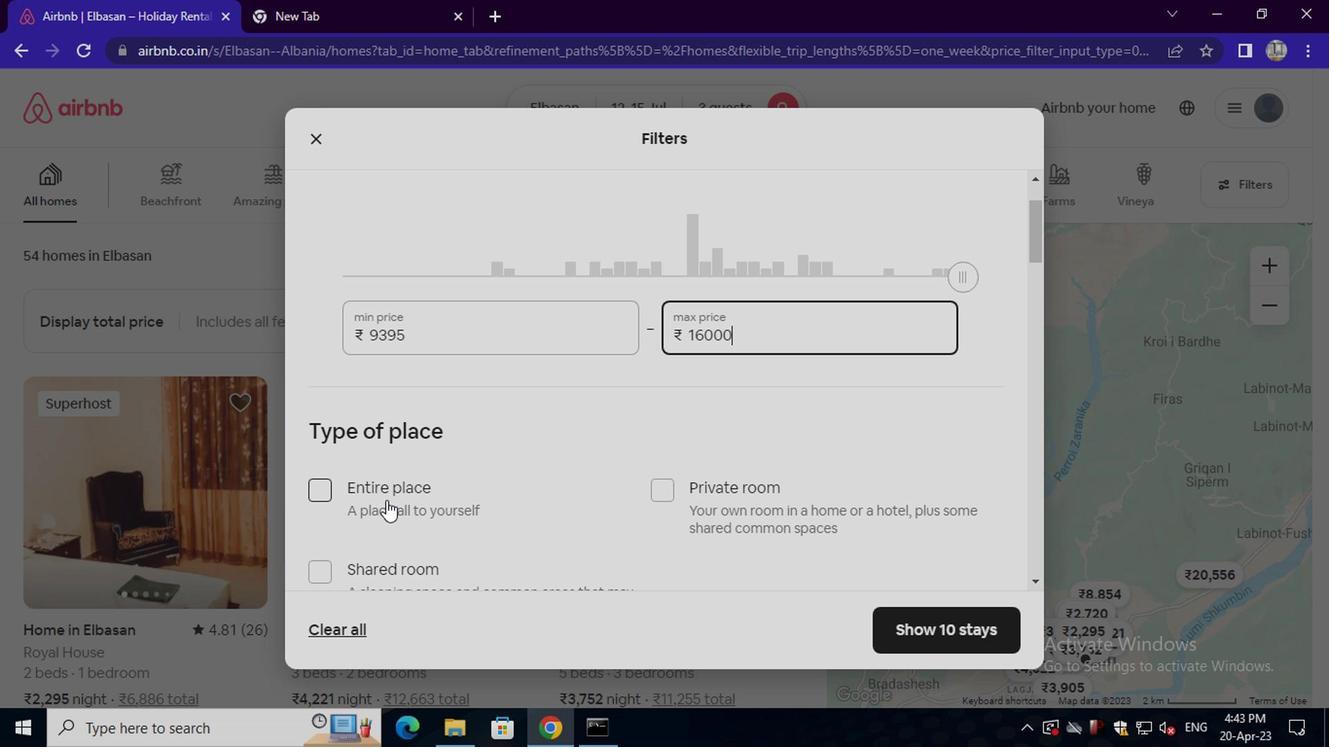 
Action: Mouse pressed left at (321, 492)
Screenshot: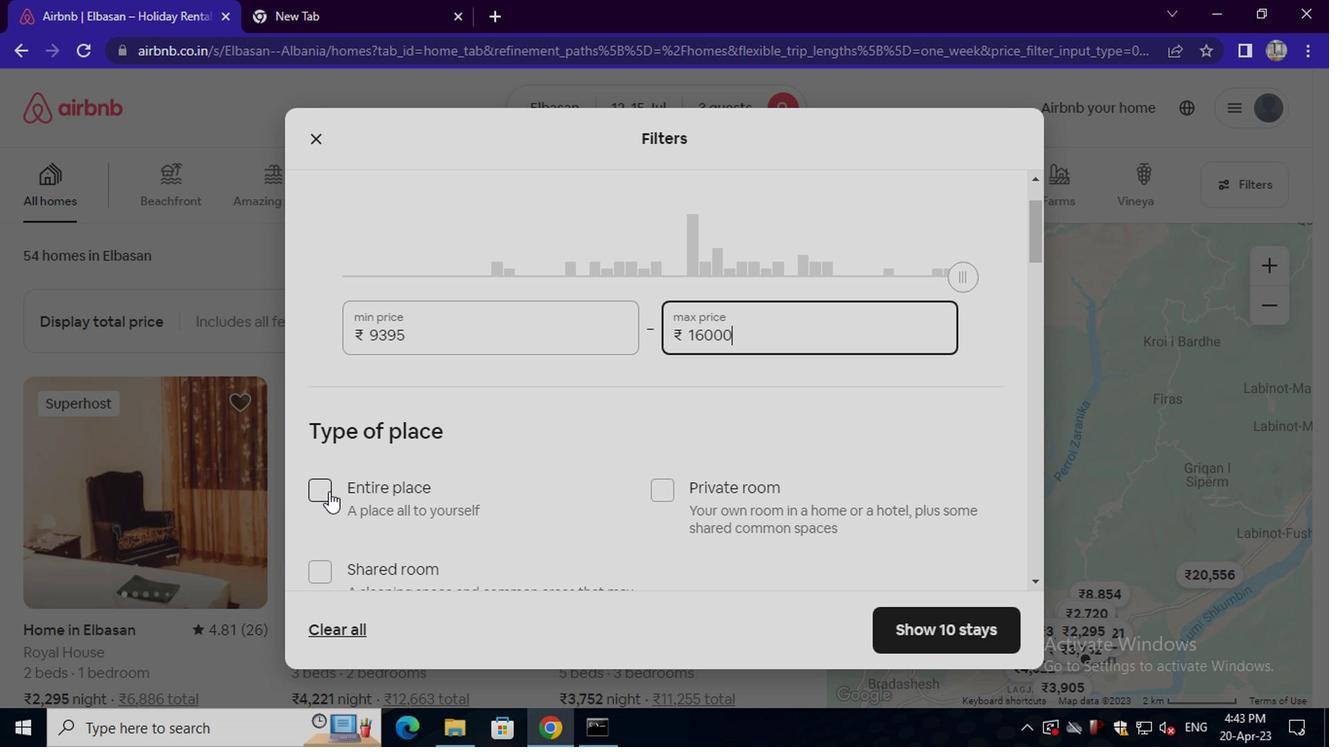 
Action: Mouse scrolled (321, 491) with delta (0, -1)
Screenshot: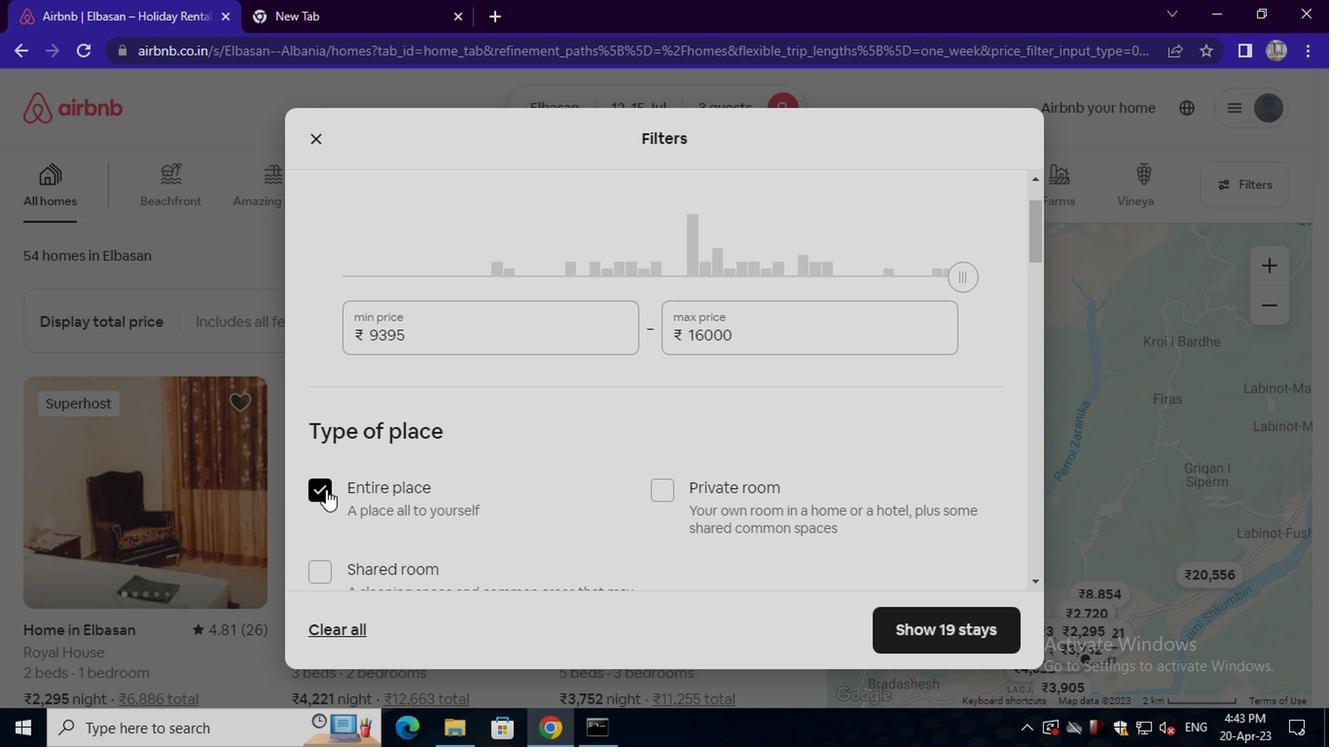 
Action: Mouse scrolled (321, 491) with delta (0, -1)
Screenshot: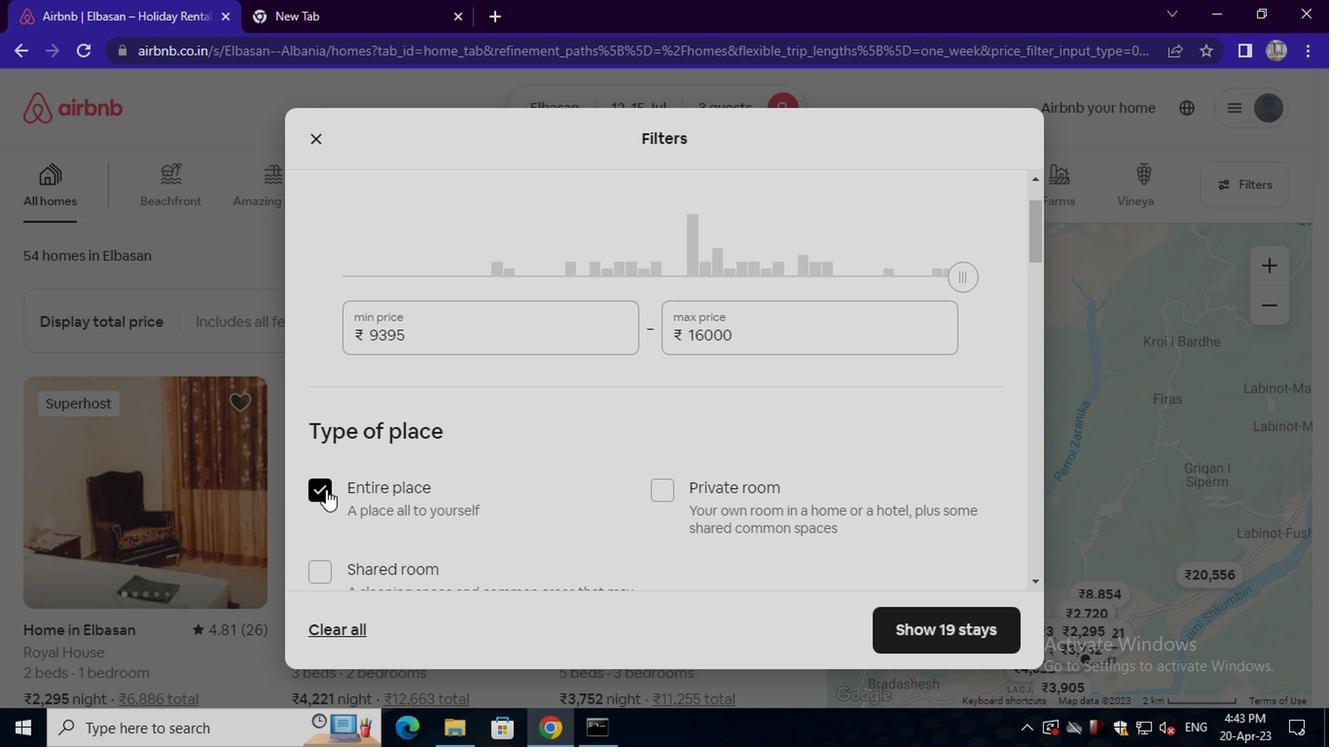 
Action: Mouse scrolled (321, 491) with delta (0, -1)
Screenshot: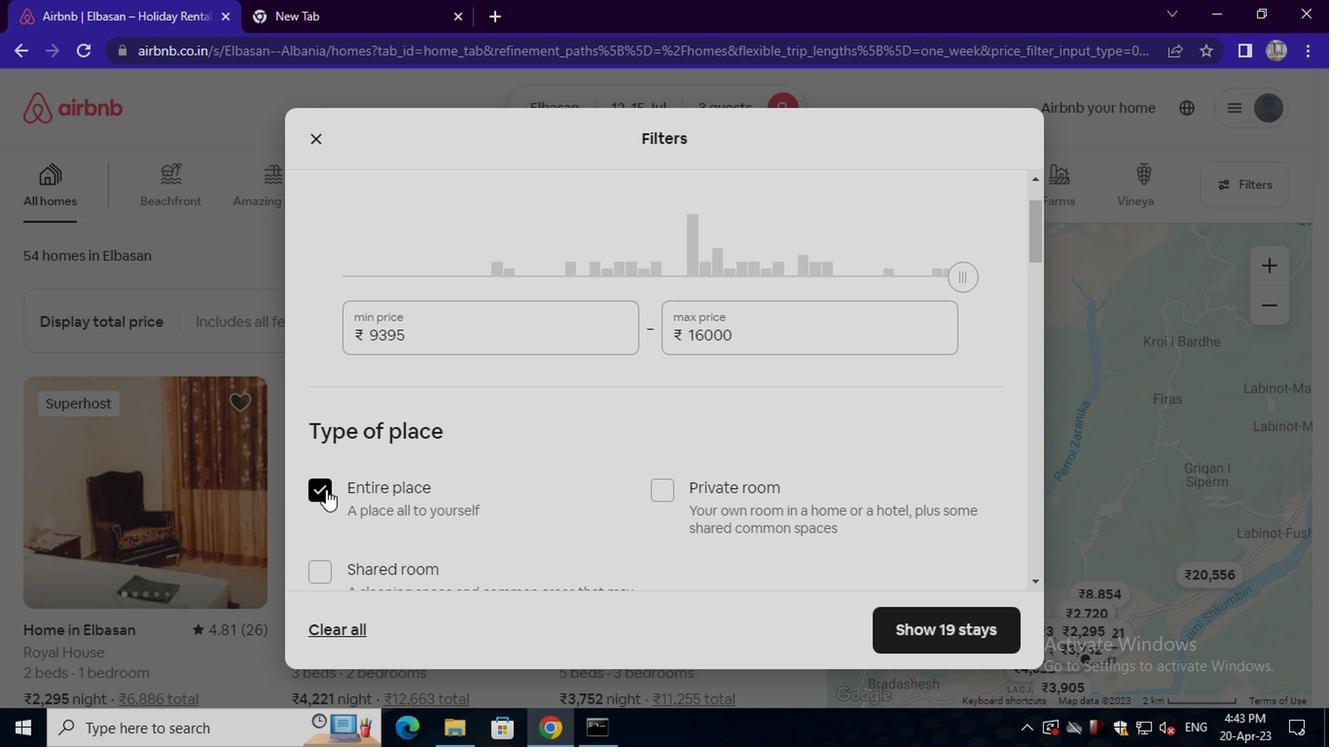 
Action: Mouse moved to (479, 519)
Screenshot: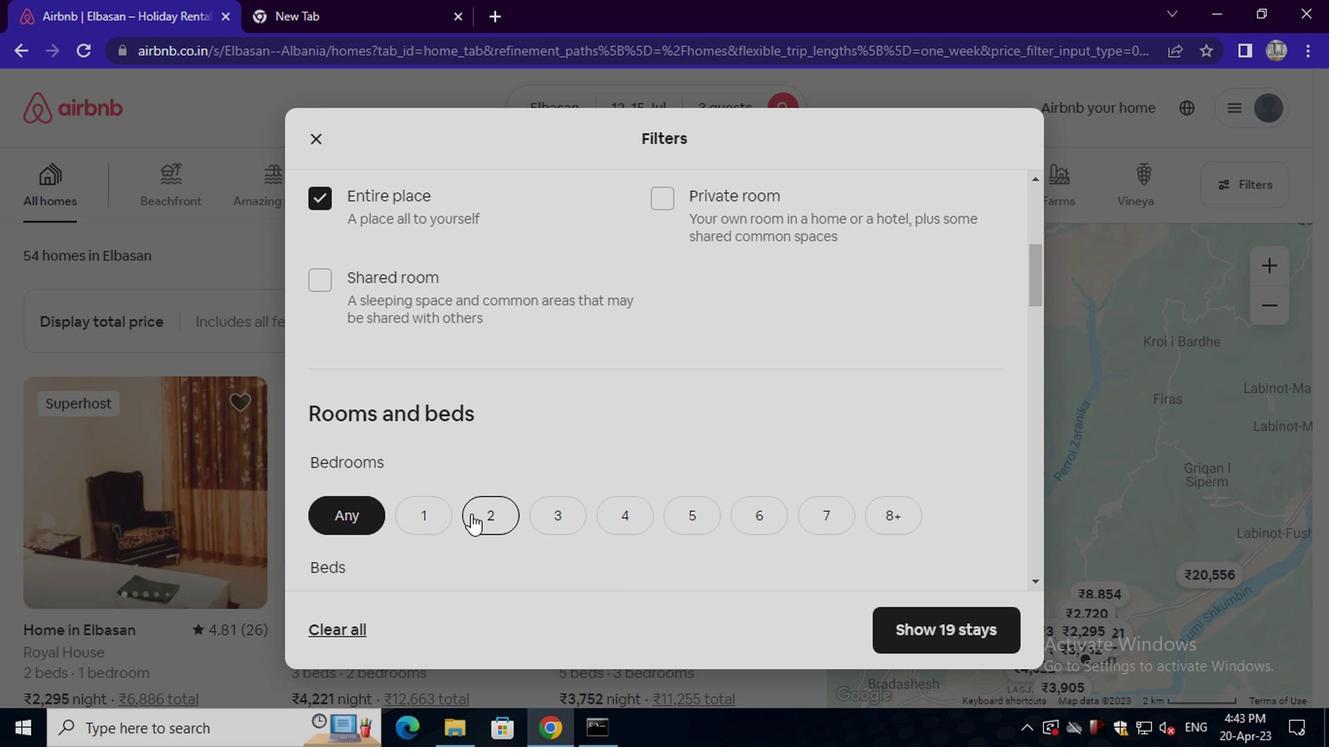 
Action: Mouse pressed left at (479, 519)
Screenshot: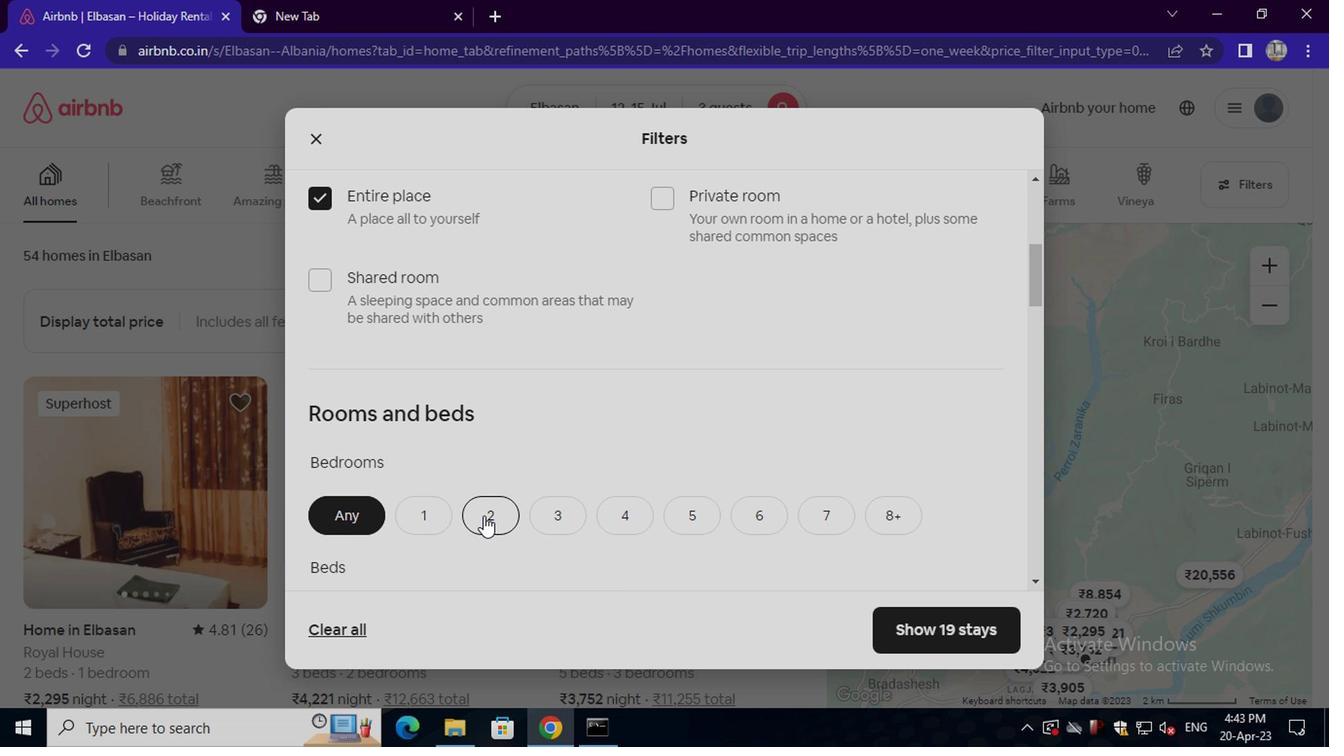 
Action: Mouse scrolled (479, 518) with delta (0, 0)
Screenshot: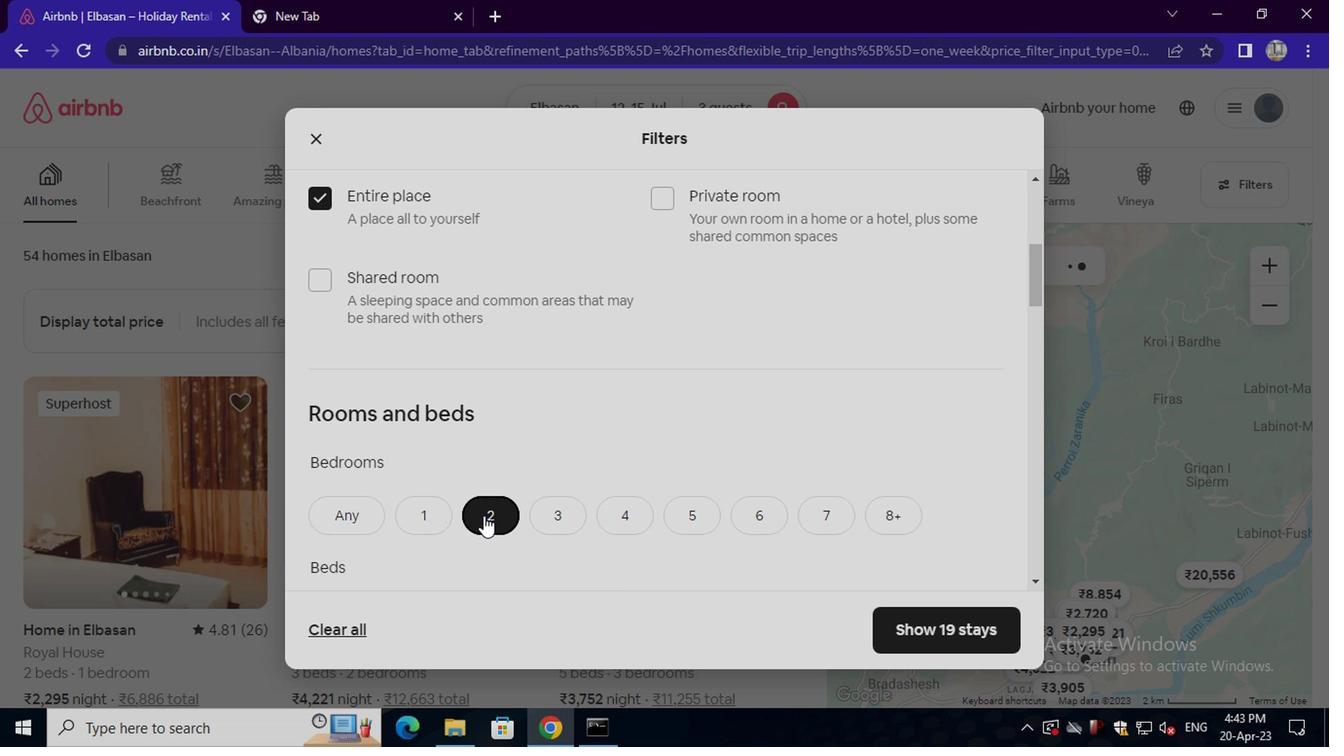 
Action: Mouse moved to (551, 527)
Screenshot: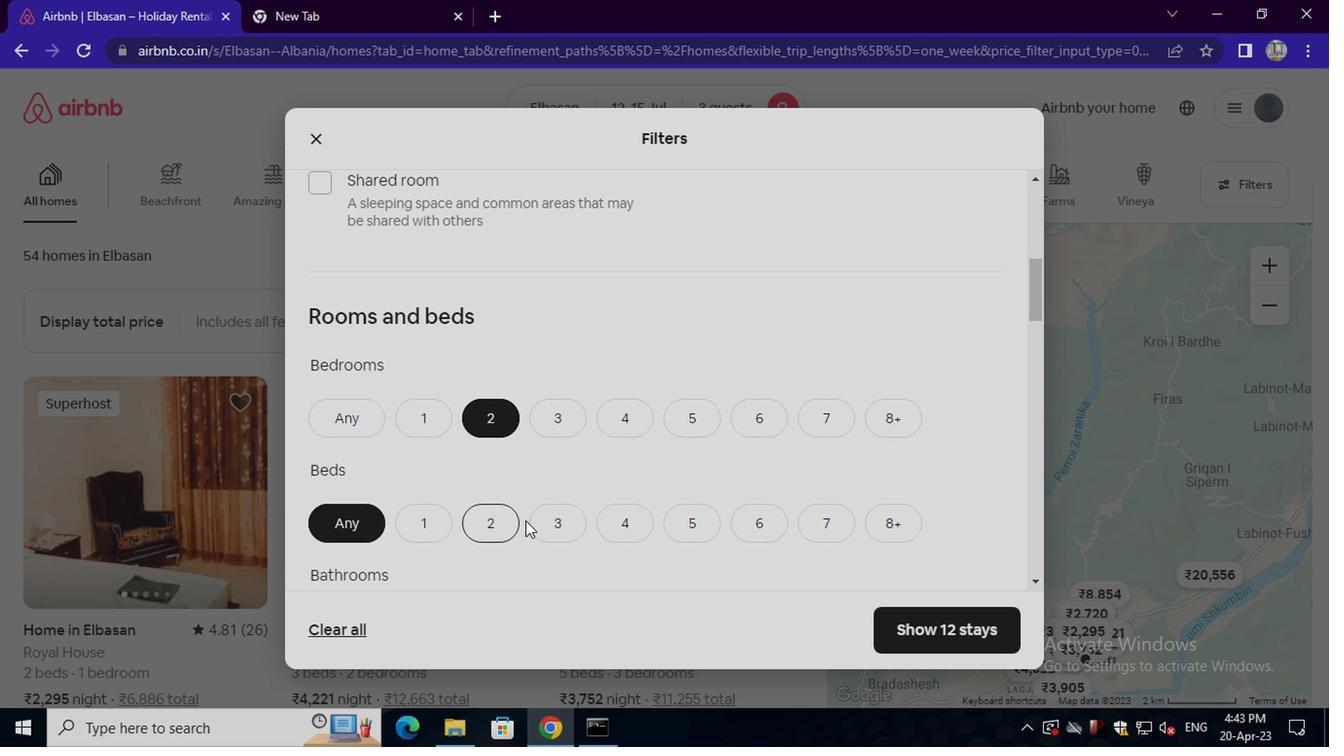 
Action: Mouse pressed left at (551, 527)
Screenshot: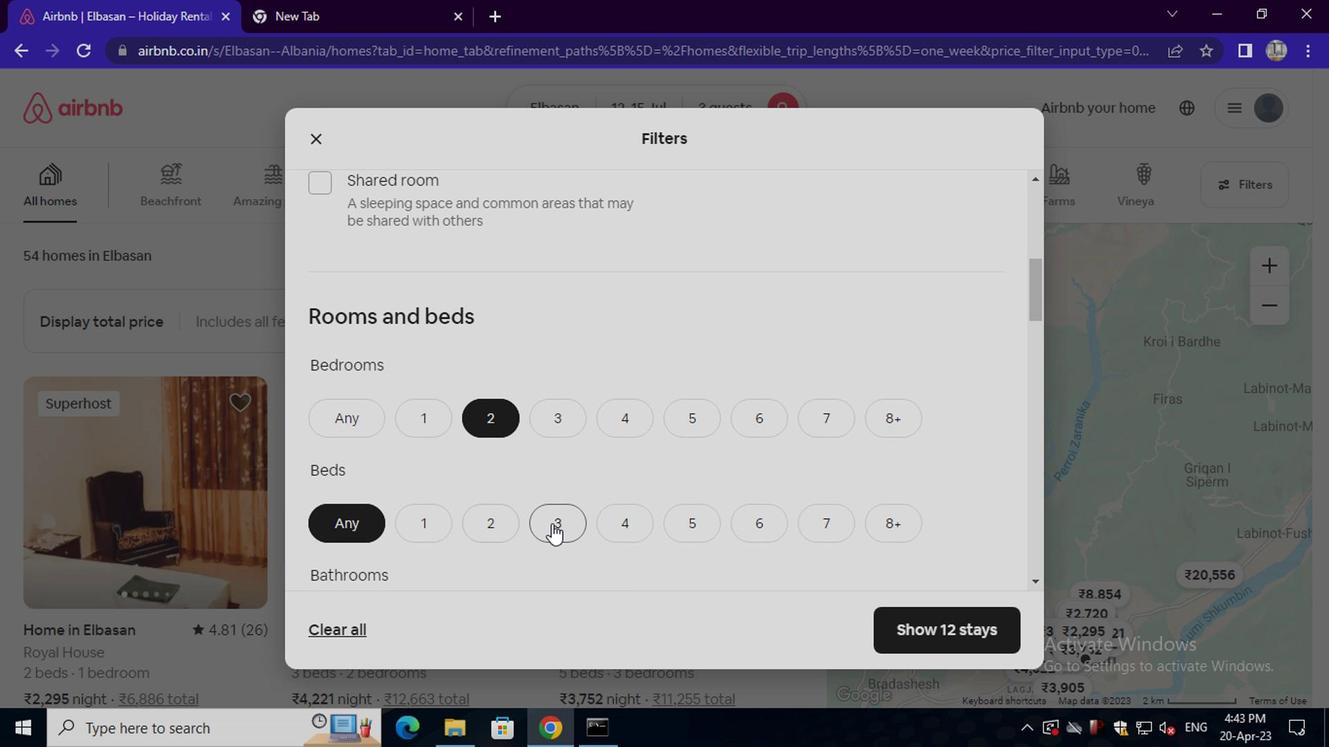 
Action: Mouse moved to (510, 532)
Screenshot: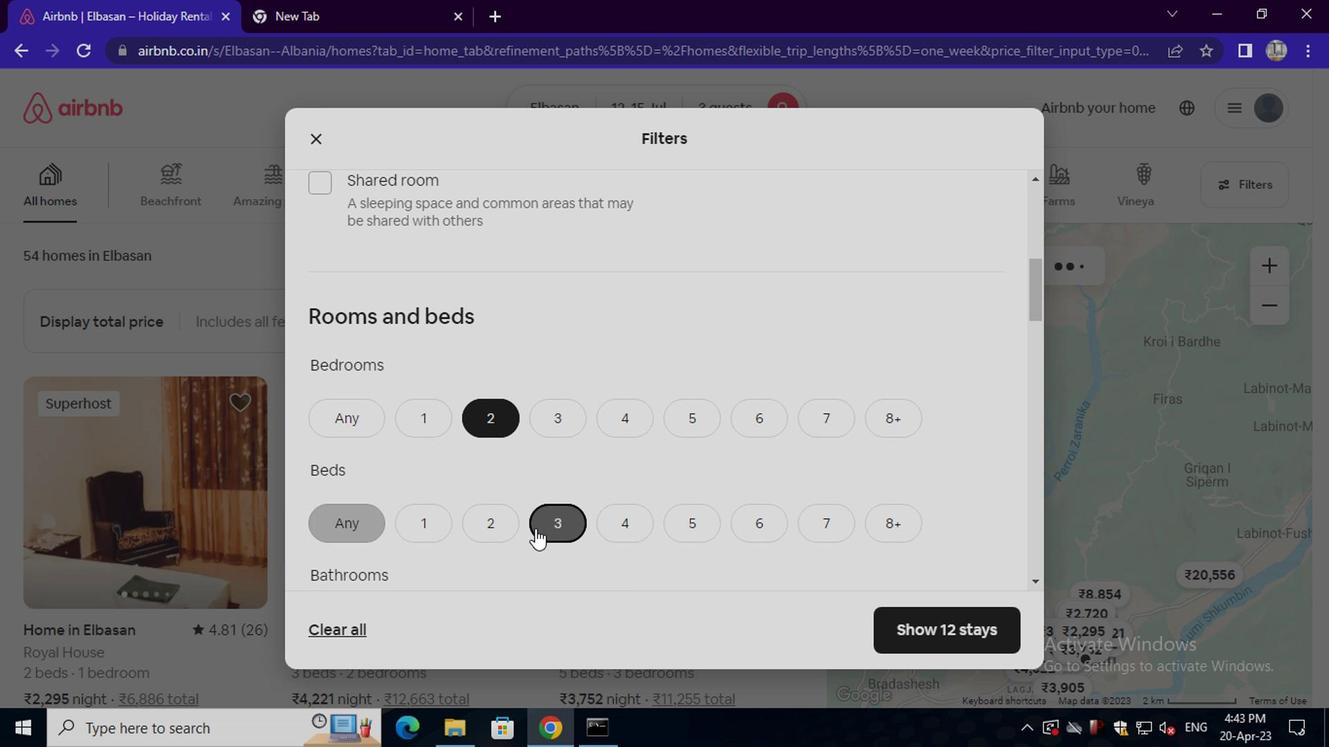 
Action: Mouse scrolled (510, 530) with delta (0, -1)
Screenshot: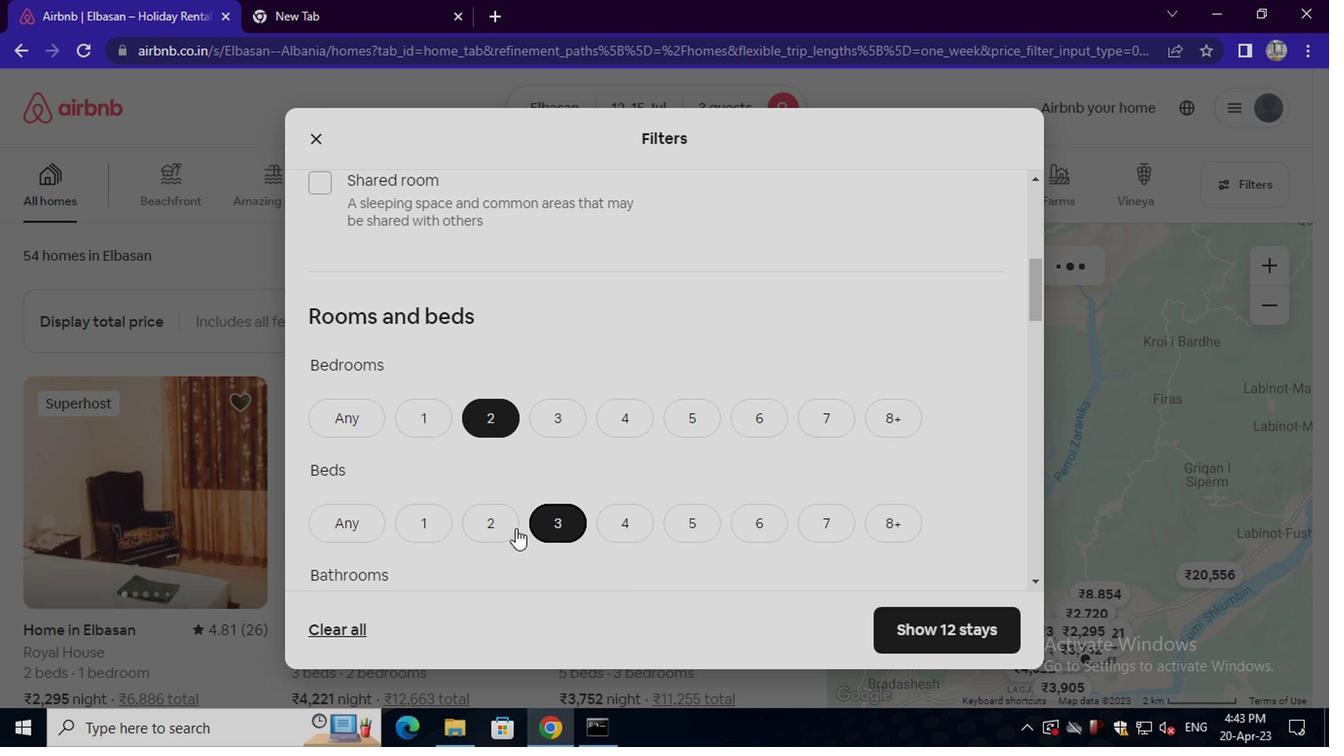 
Action: Mouse scrolled (510, 530) with delta (0, -1)
Screenshot: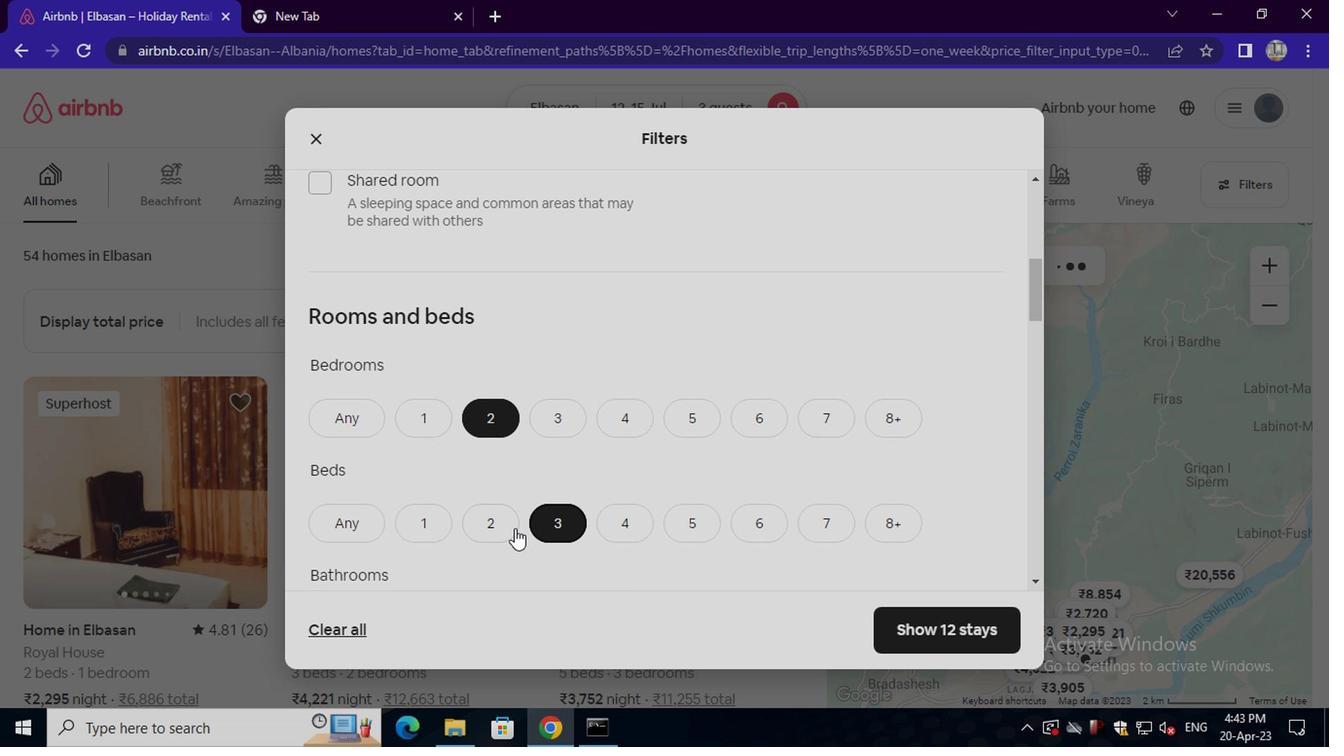 
Action: Mouse moved to (422, 443)
Screenshot: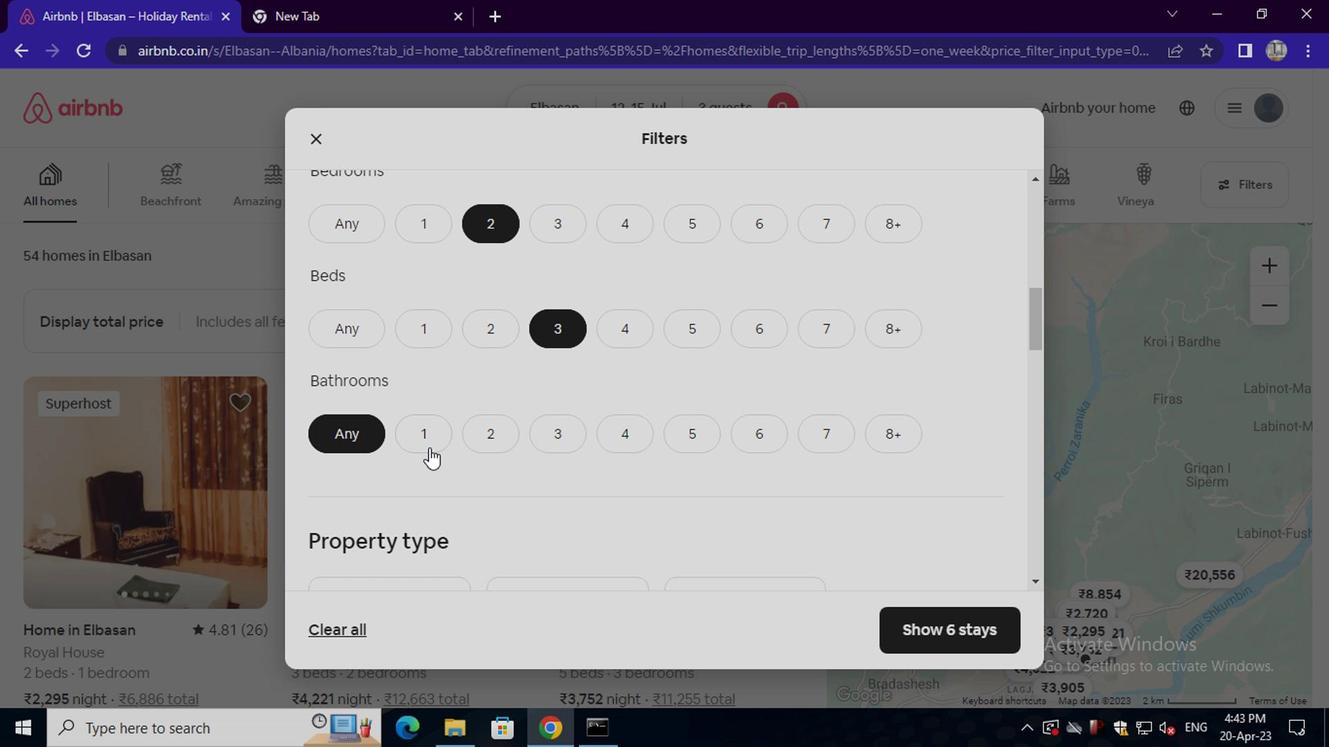 
Action: Mouse pressed left at (422, 443)
Screenshot: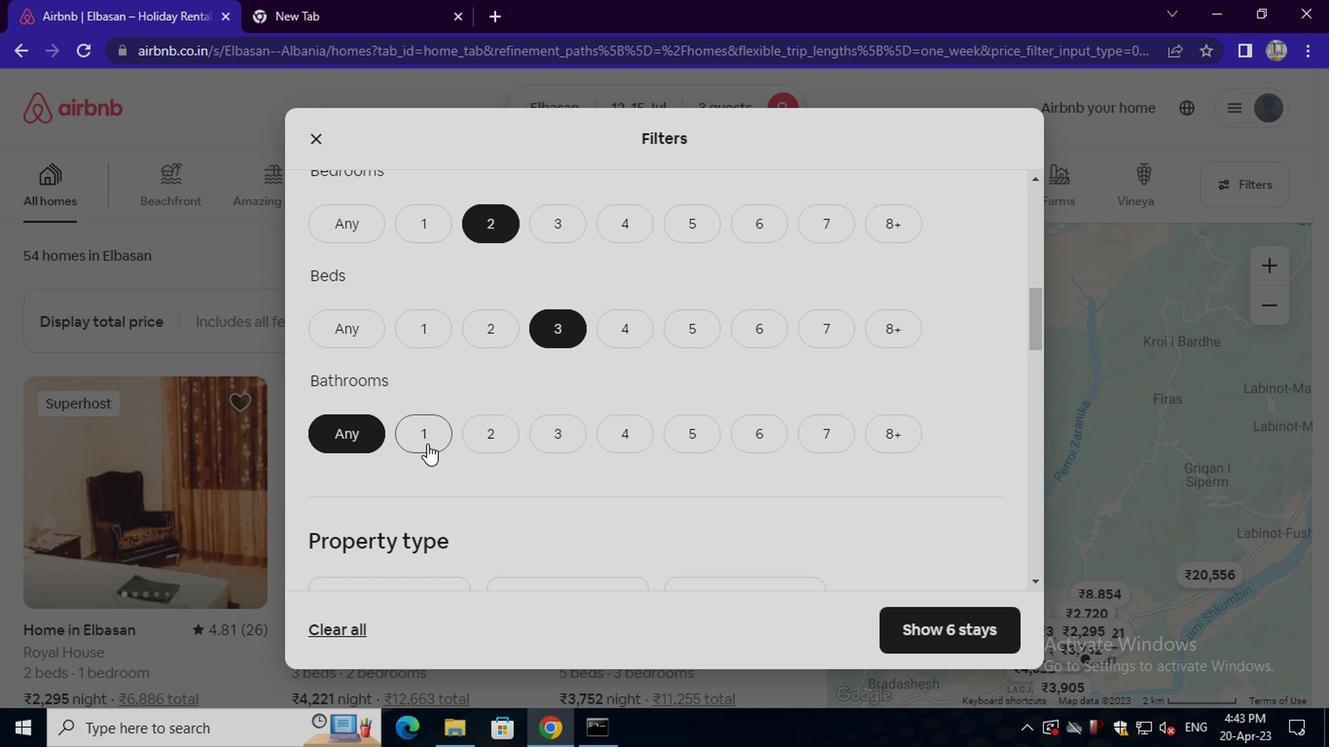 
Action: Mouse moved to (532, 474)
Screenshot: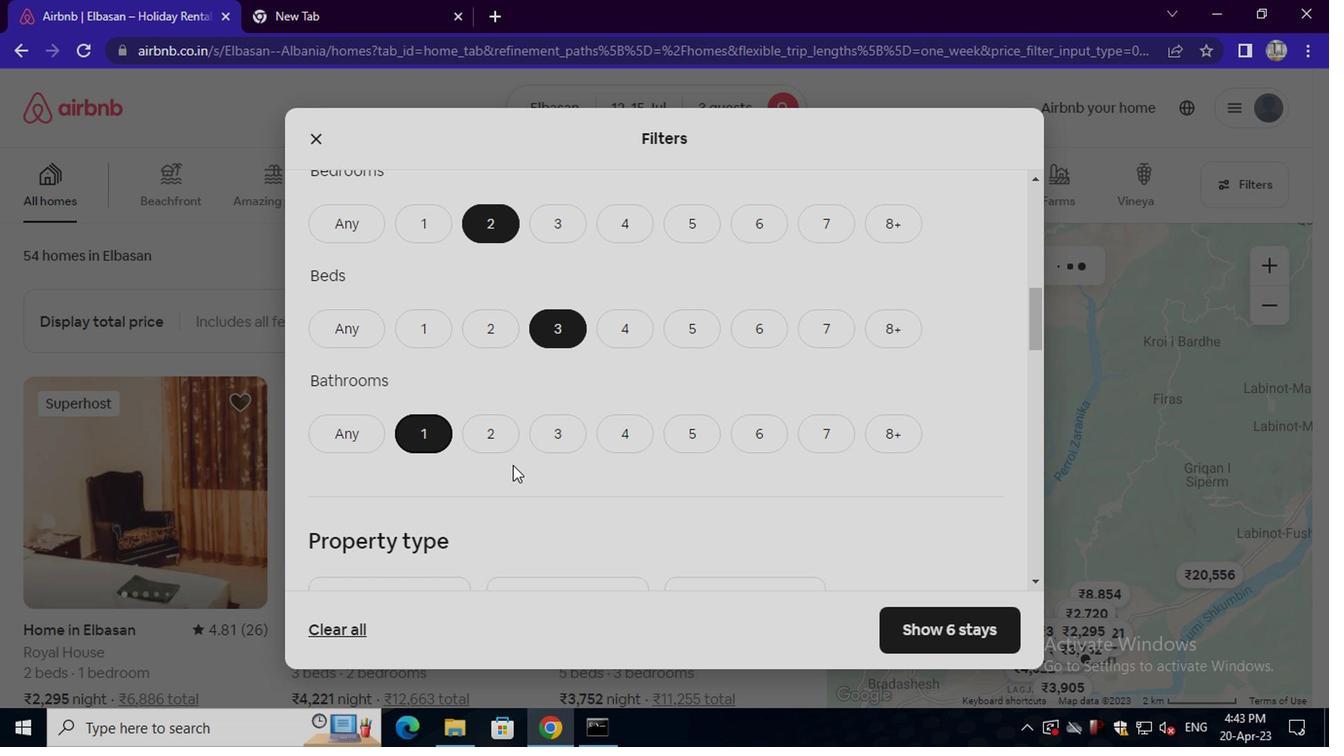 
Action: Mouse scrolled (532, 474) with delta (0, 0)
Screenshot: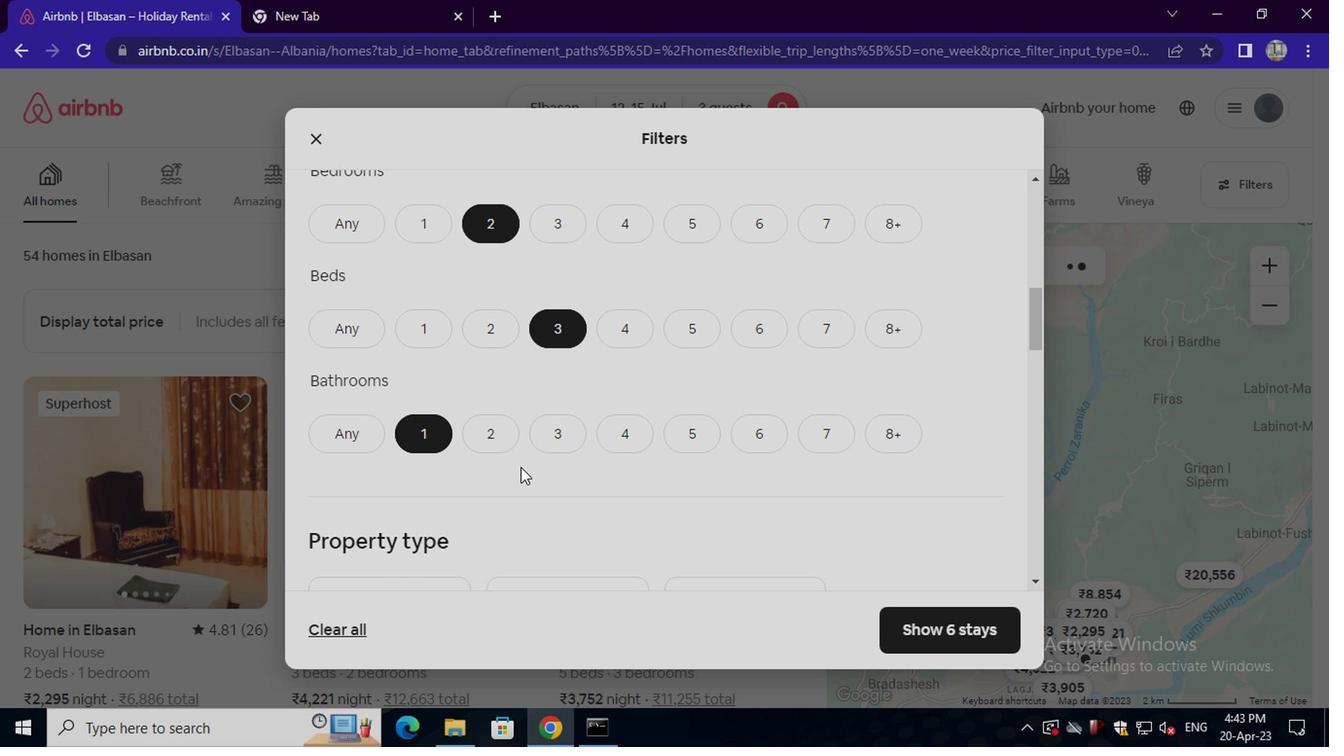 
Action: Mouse scrolled (532, 474) with delta (0, 0)
Screenshot: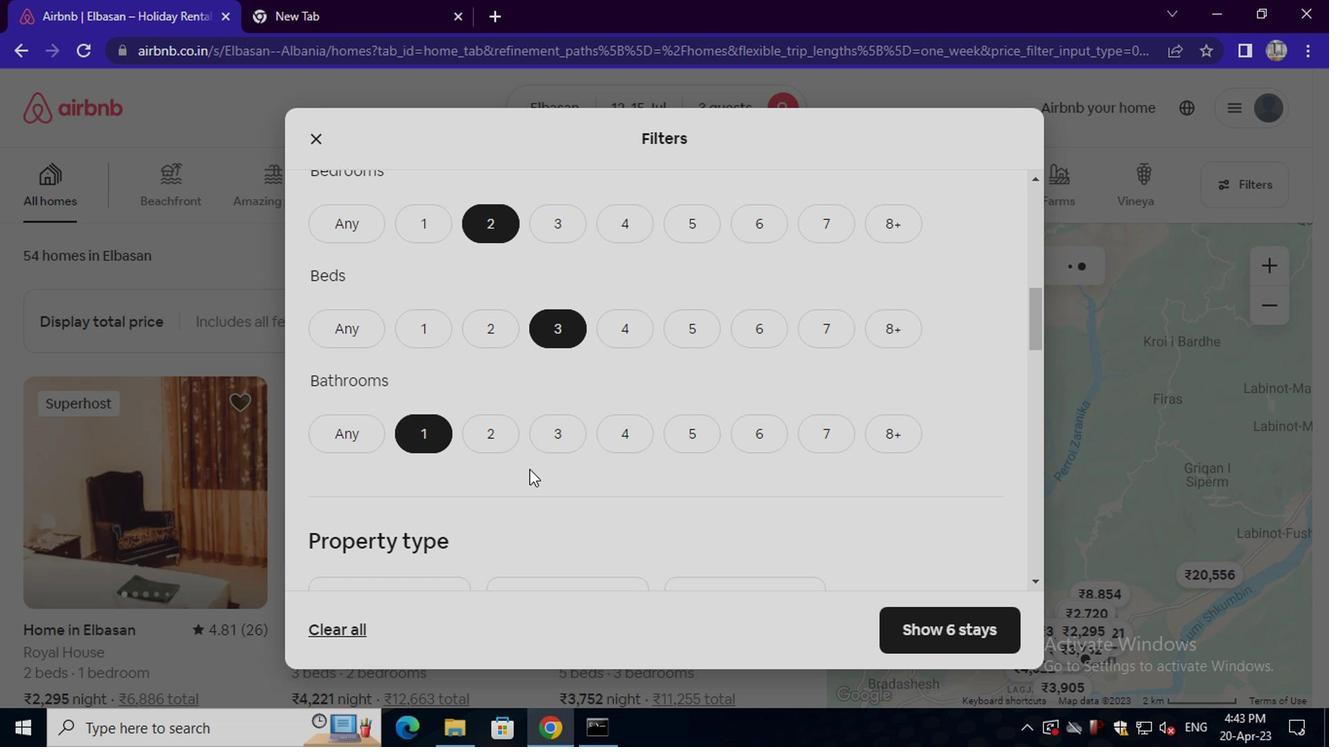 
Action: Mouse scrolled (532, 474) with delta (0, 0)
Screenshot: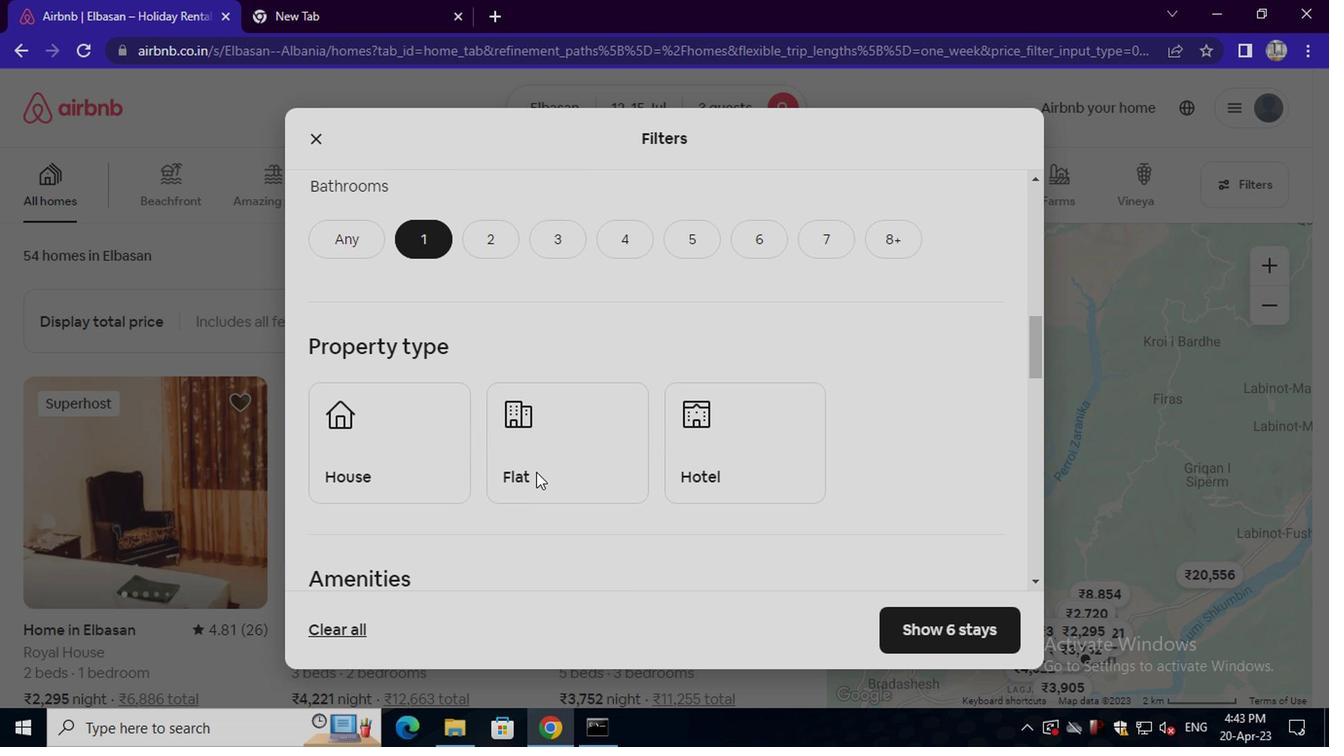 
Action: Mouse moved to (429, 379)
Screenshot: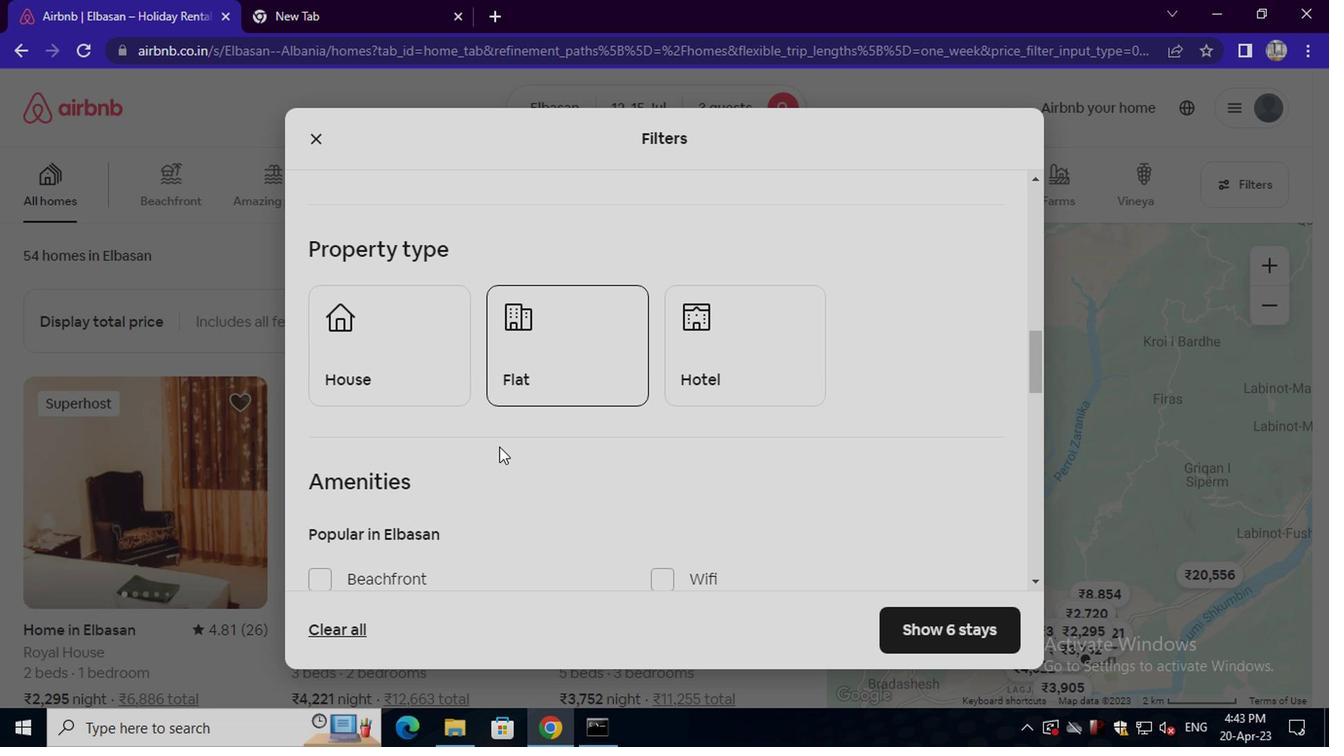 
Action: Mouse pressed left at (429, 379)
Screenshot: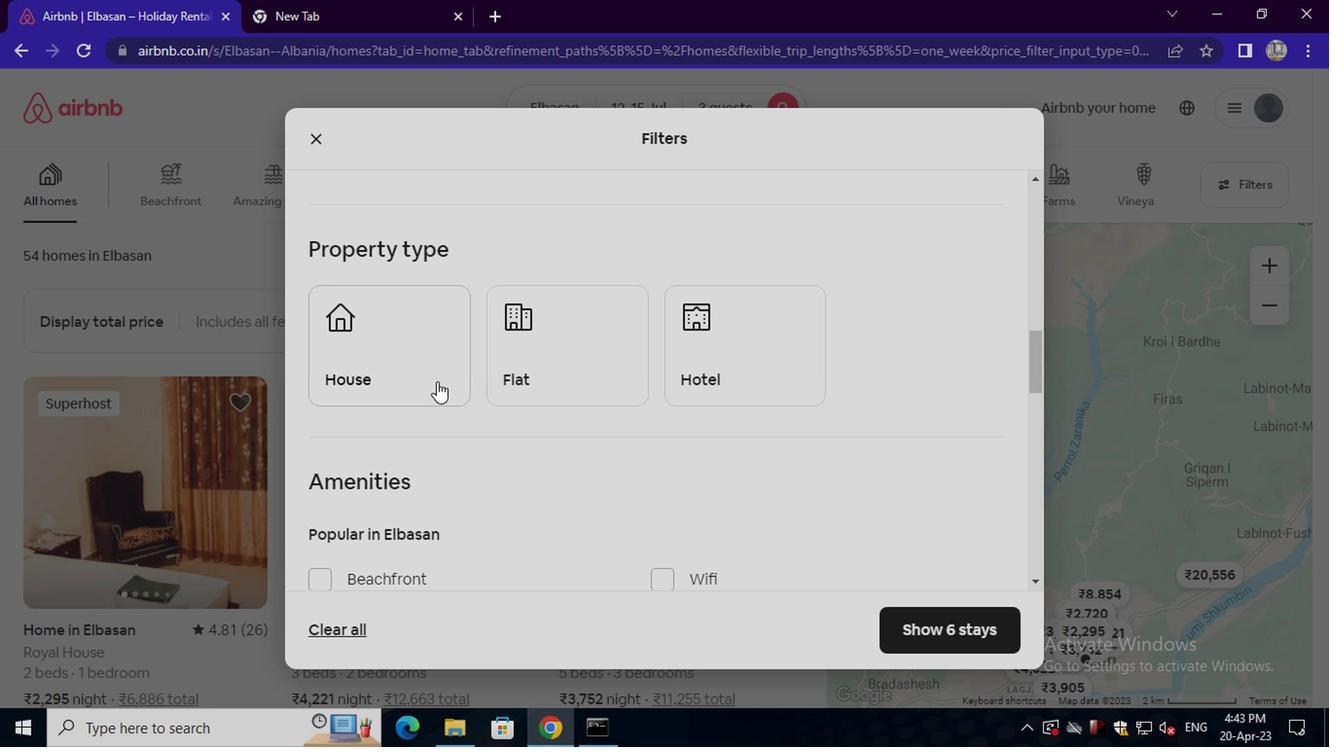 
Action: Mouse moved to (535, 380)
Screenshot: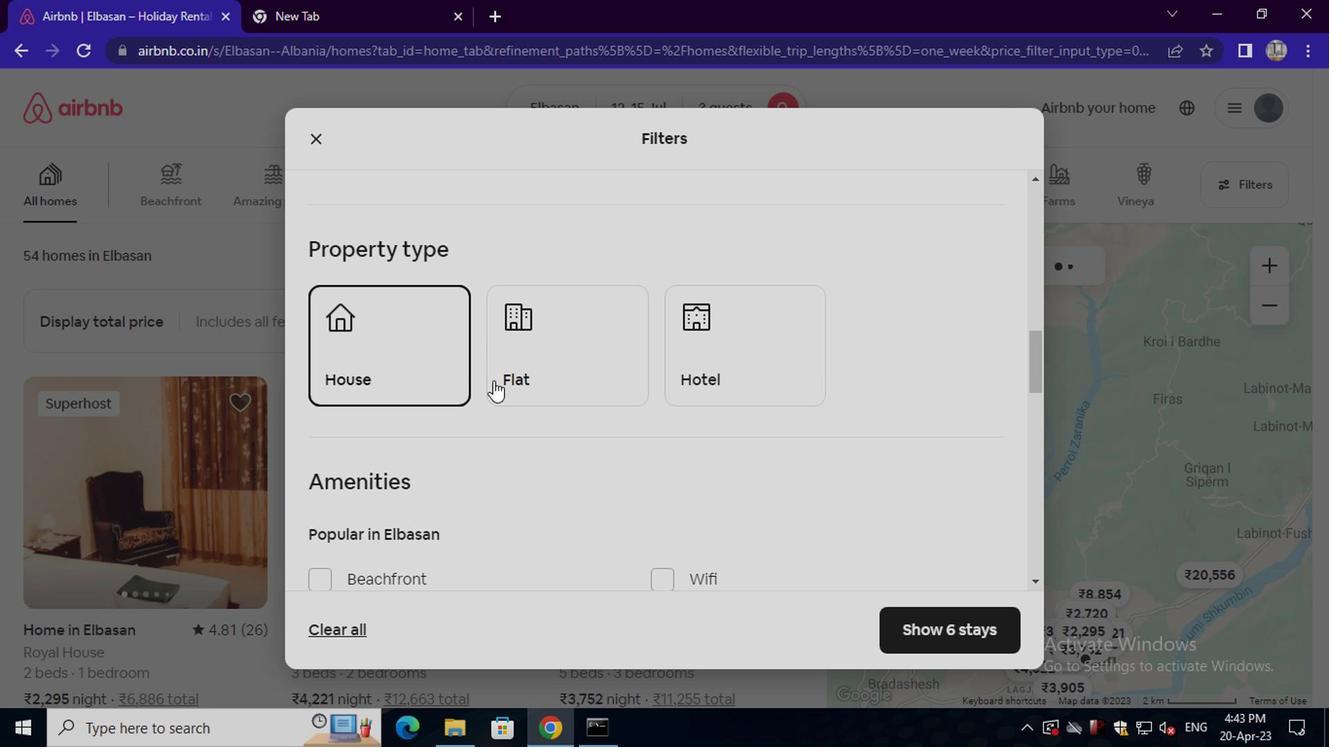 
Action: Mouse pressed left at (535, 380)
Screenshot: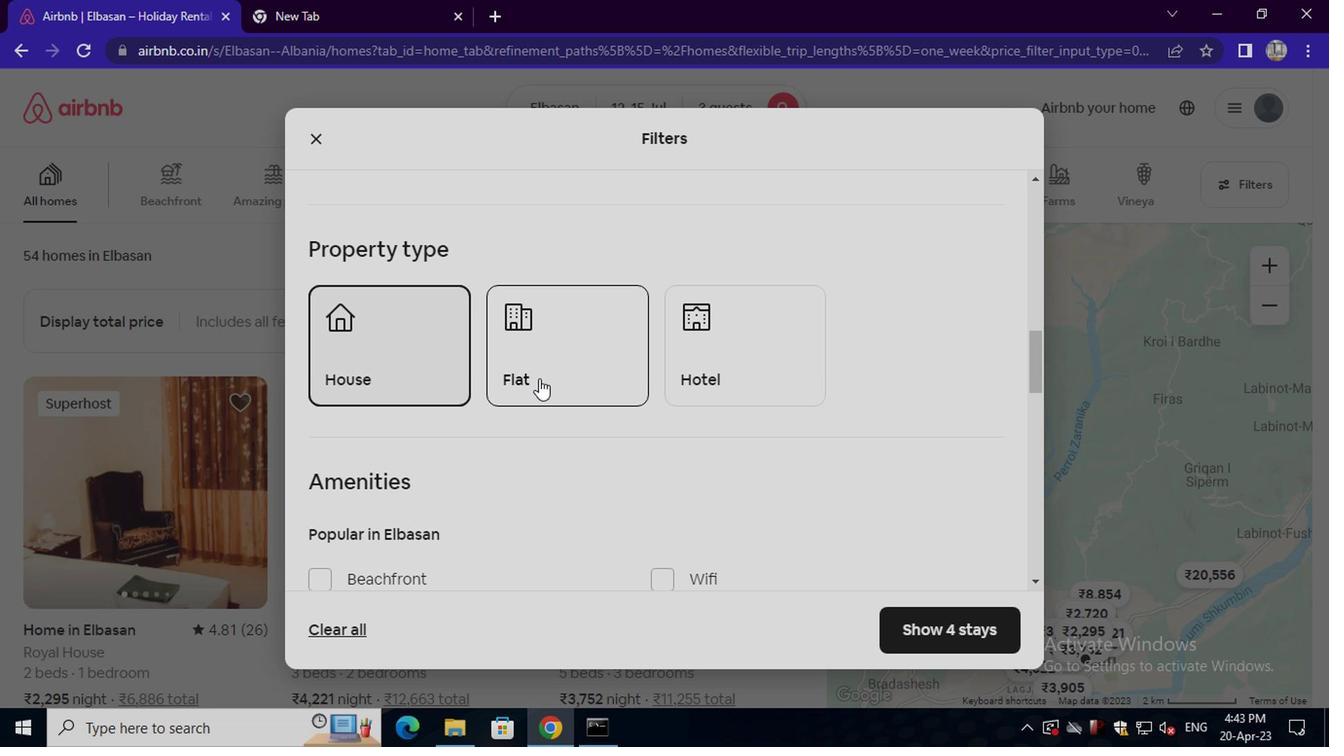 
Action: Mouse moved to (739, 358)
Screenshot: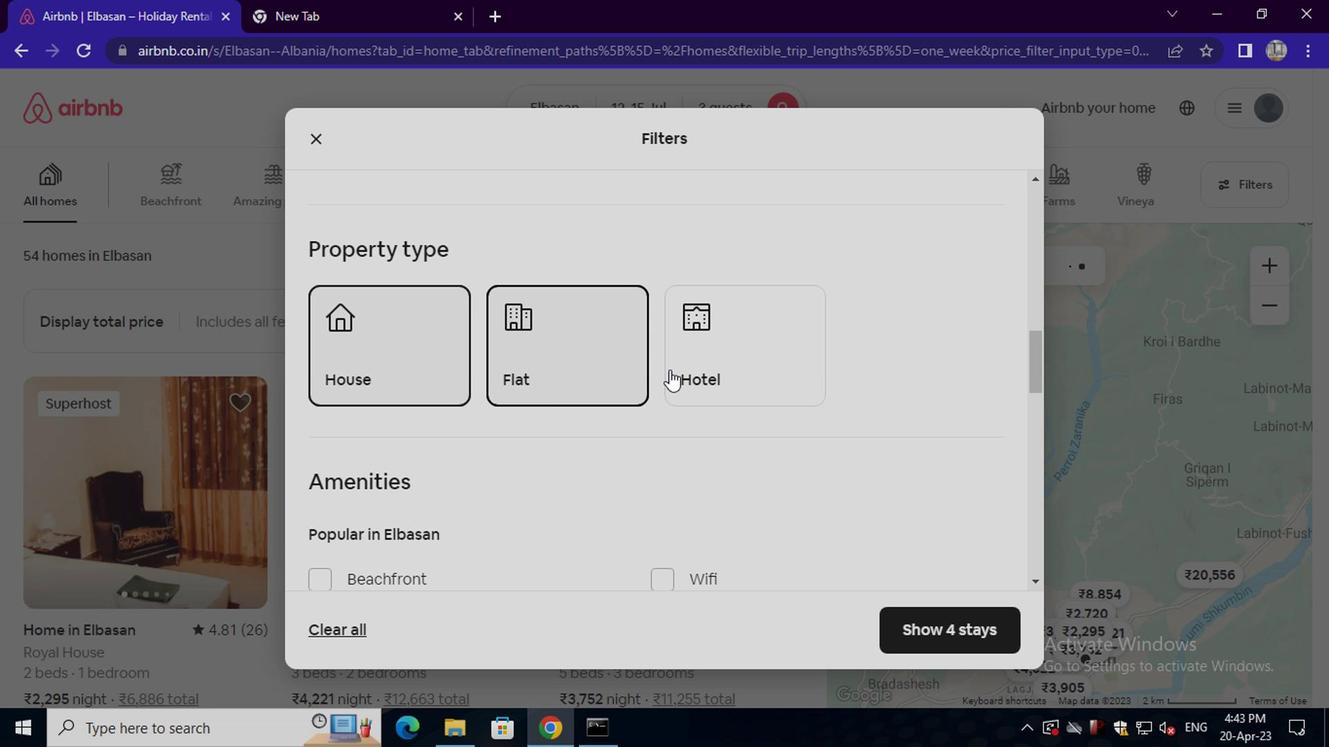 
Action: Mouse pressed left at (739, 358)
Screenshot: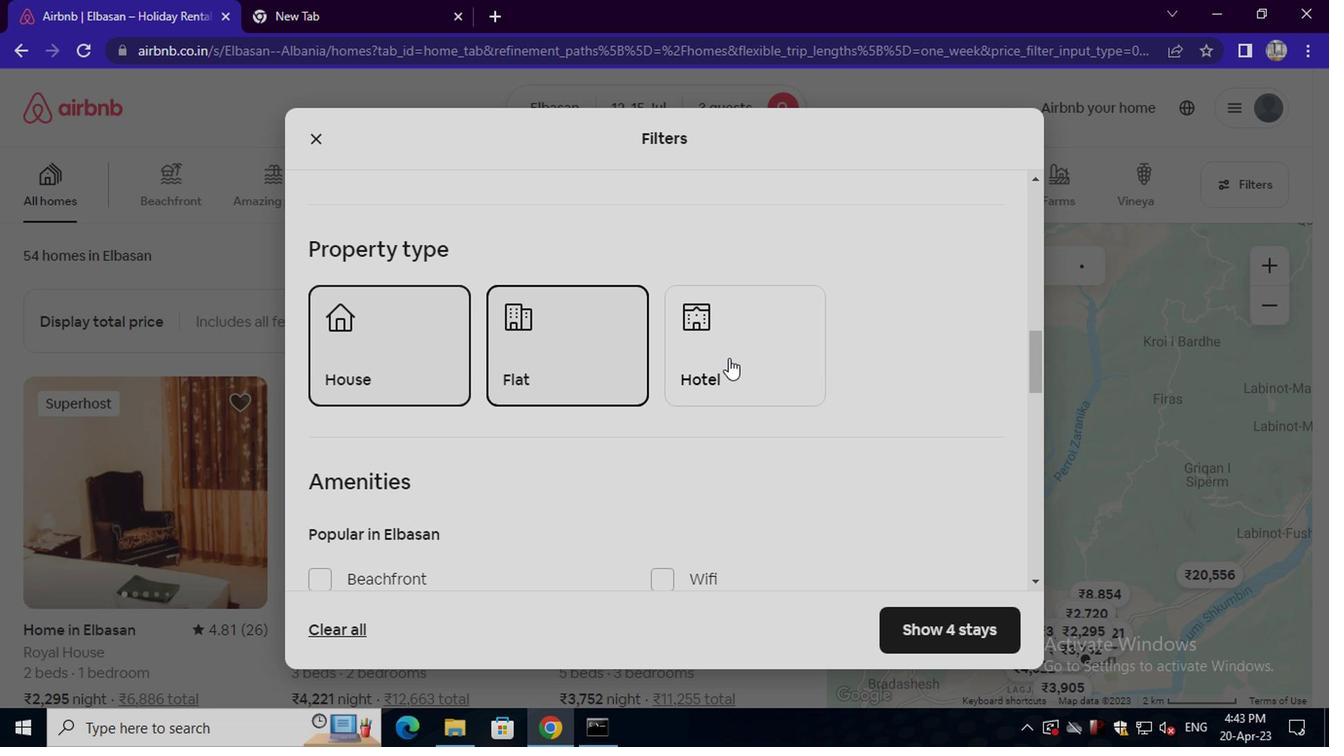 
Action: Mouse moved to (625, 422)
Screenshot: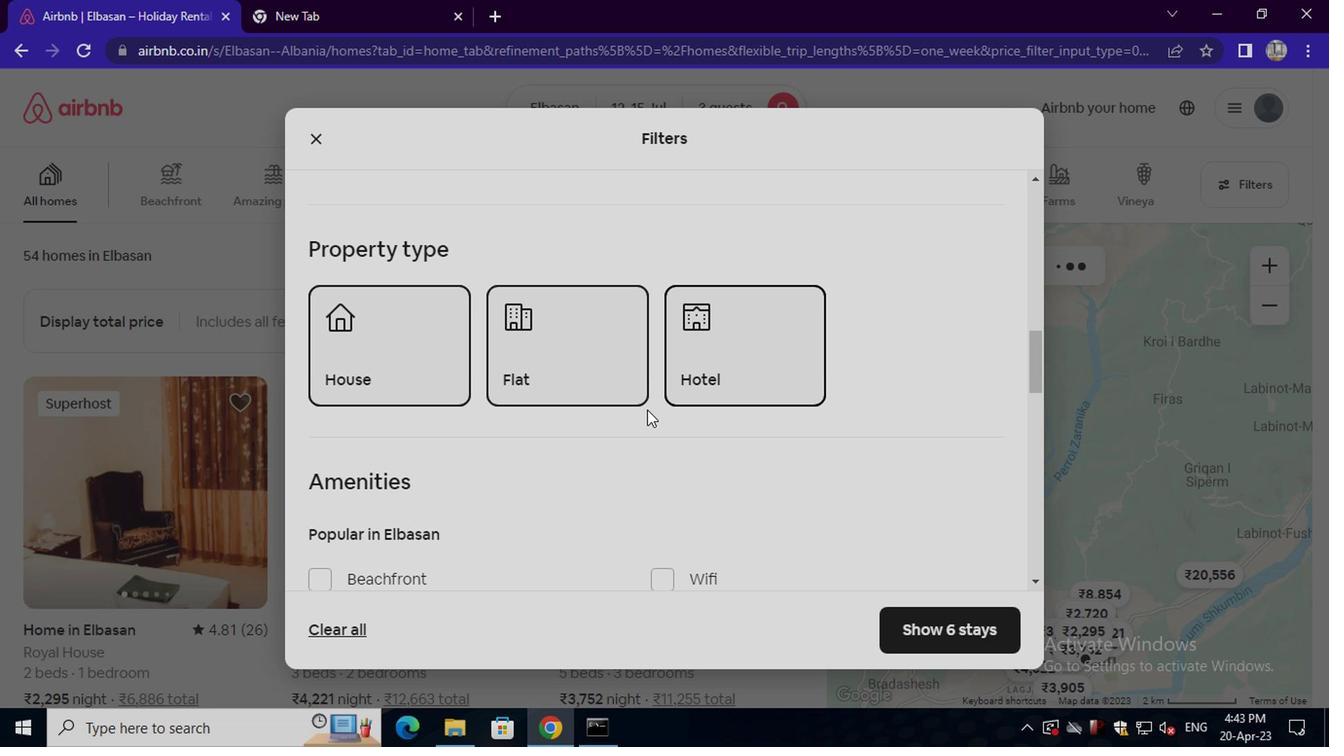 
Action: Mouse scrolled (625, 421) with delta (0, -1)
Screenshot: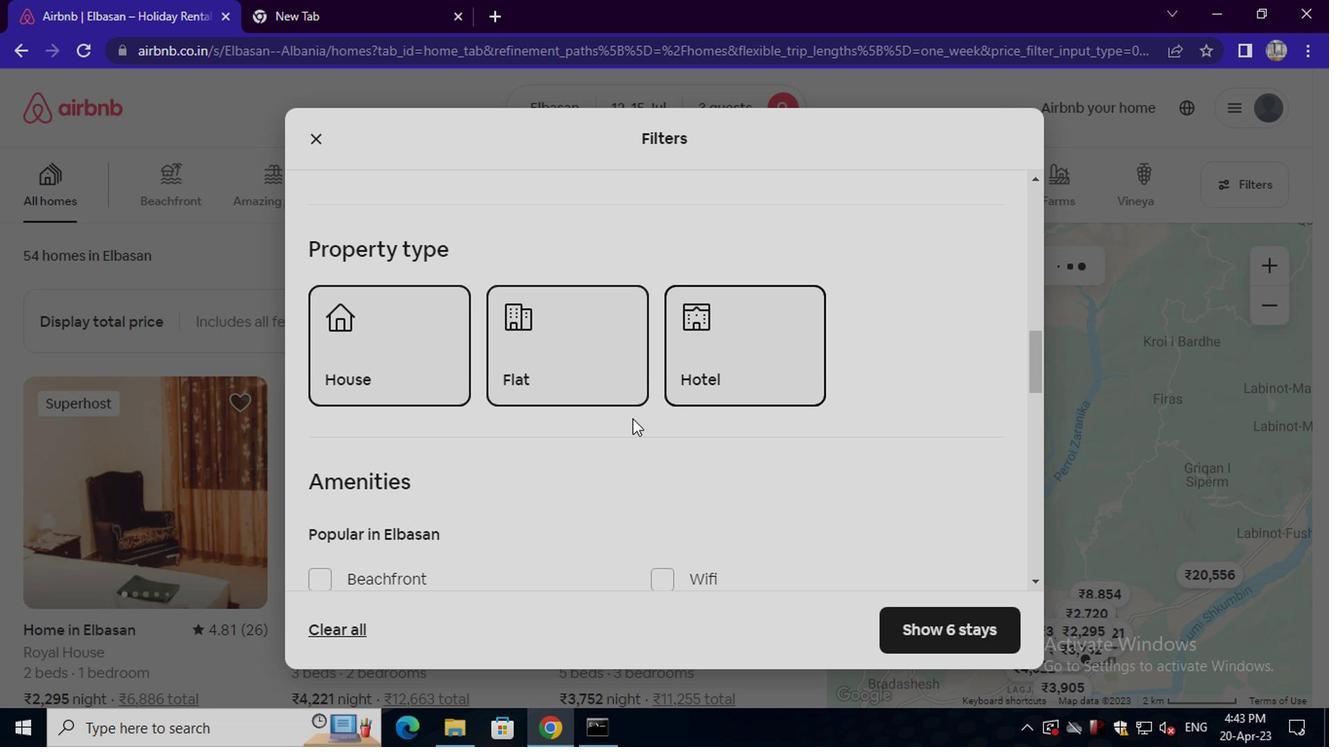 
Action: Mouse scrolled (625, 421) with delta (0, -1)
Screenshot: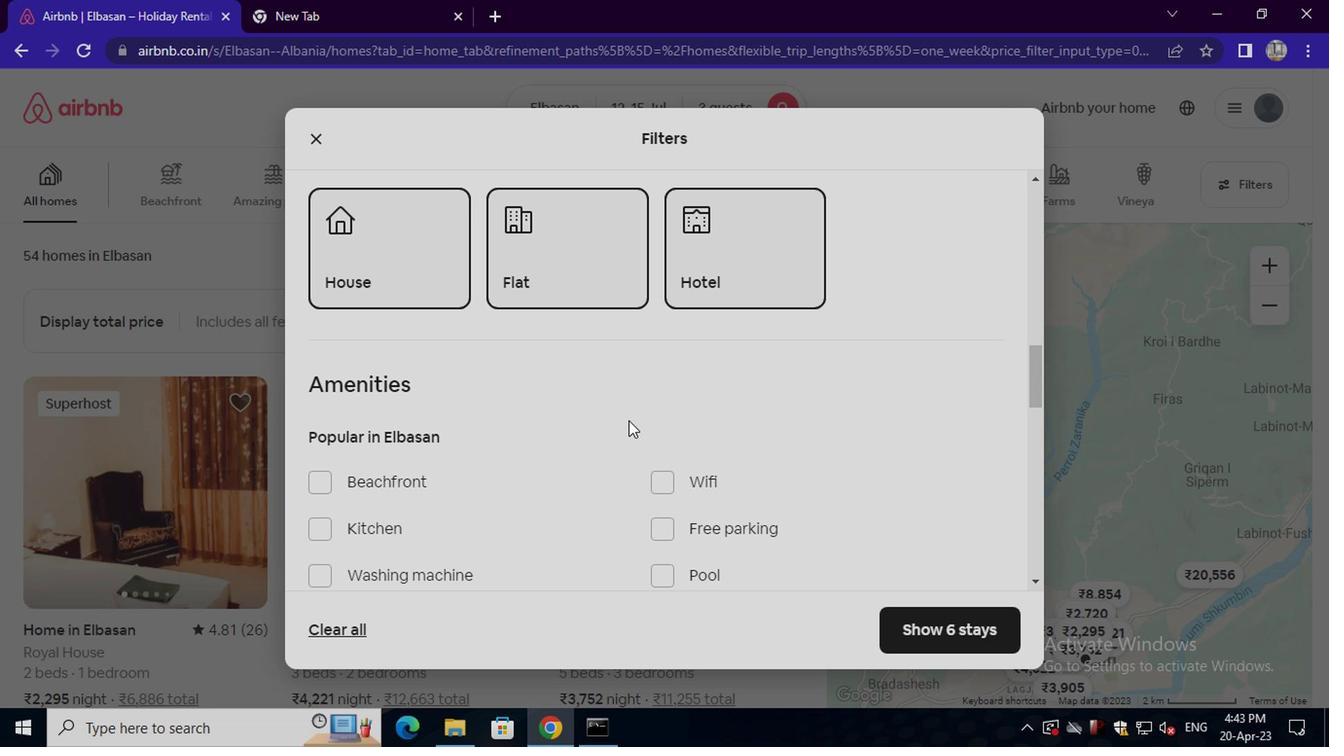 
Action: Mouse scrolled (625, 421) with delta (0, -1)
Screenshot: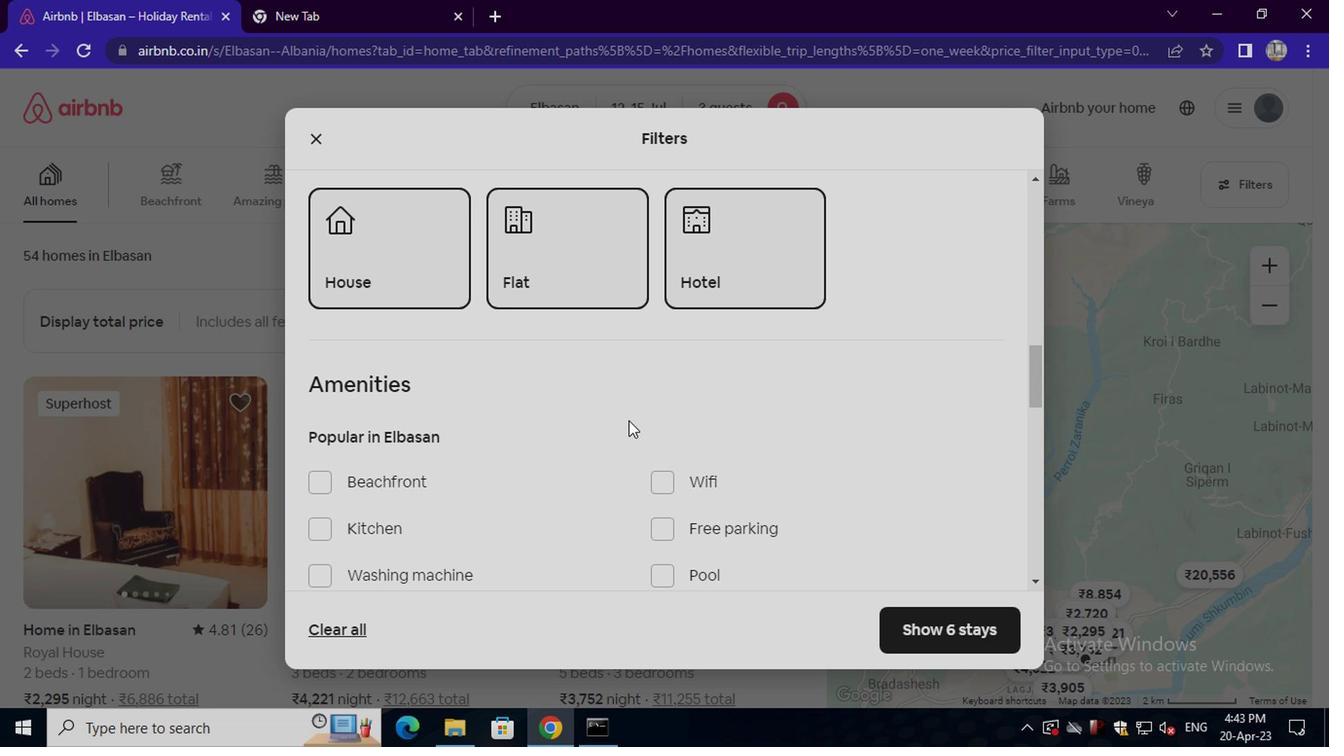 
Action: Mouse moved to (363, 428)
Screenshot: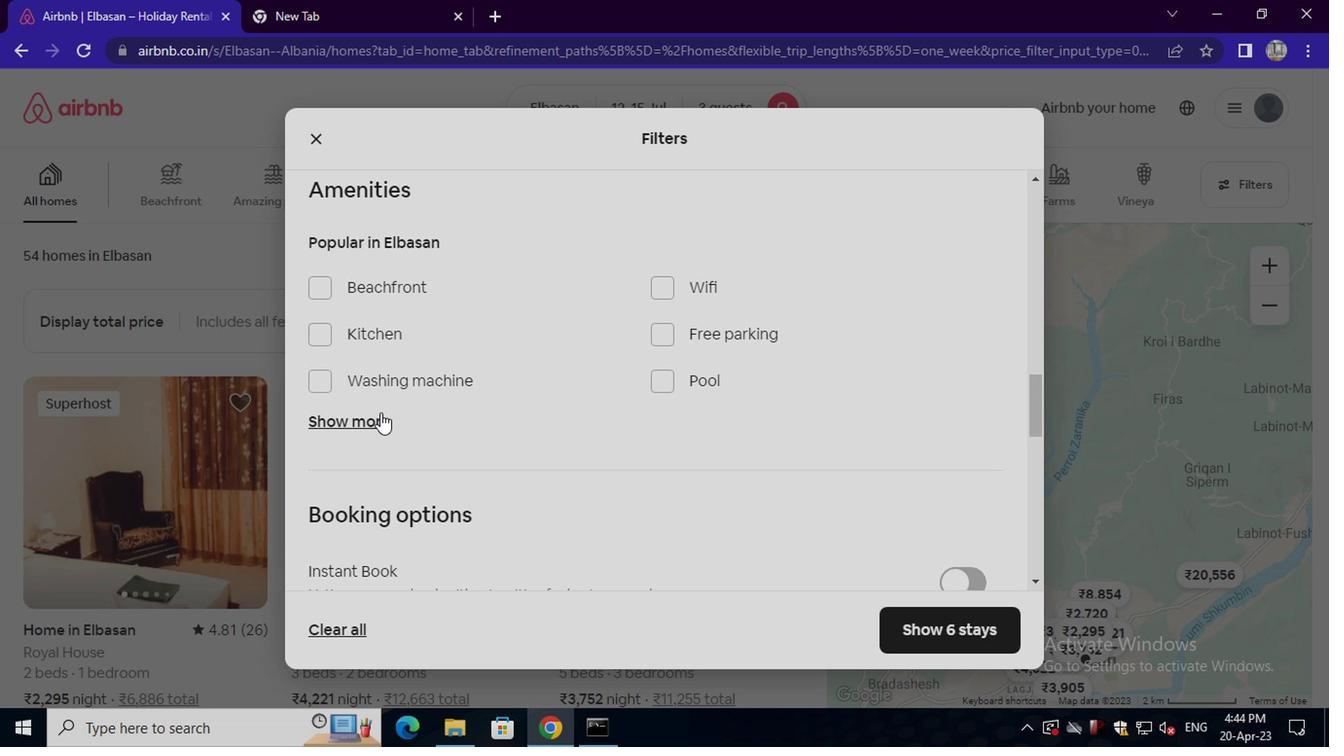 
Action: Mouse pressed left at (363, 428)
Screenshot: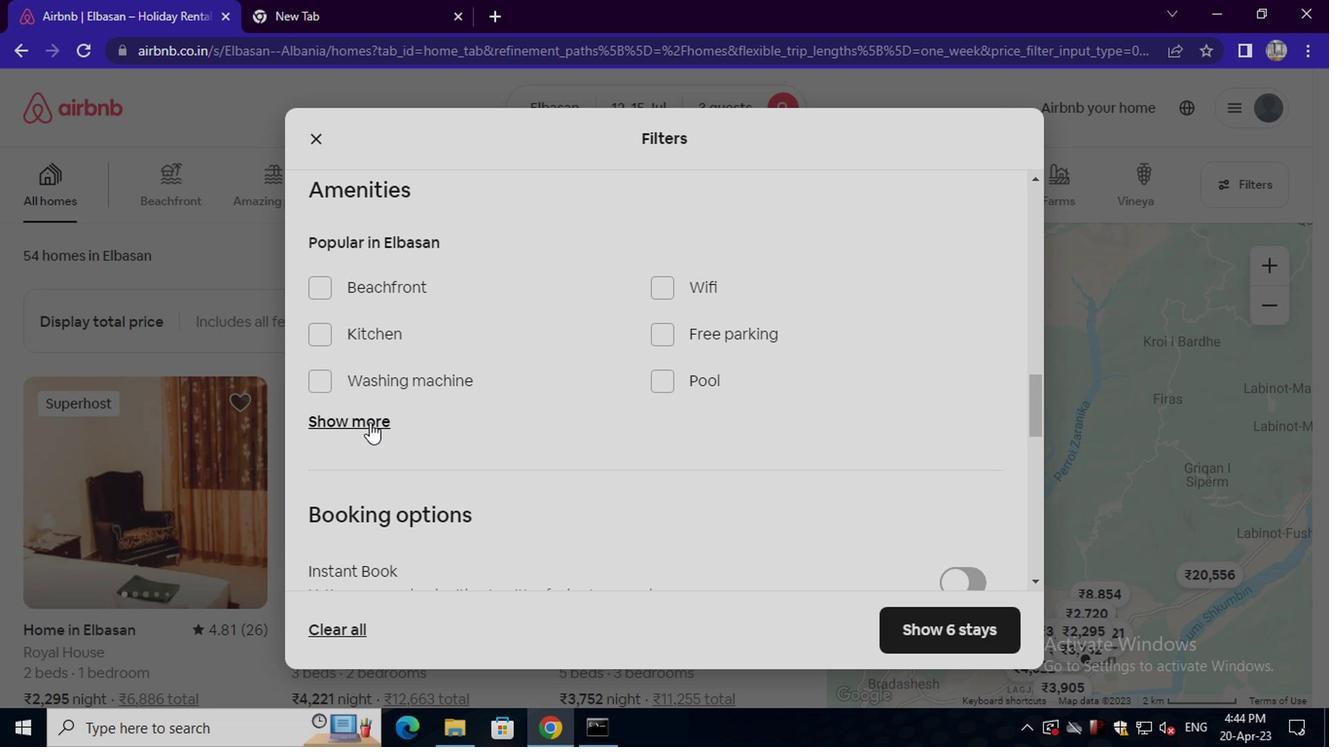
Action: Mouse moved to (458, 474)
Screenshot: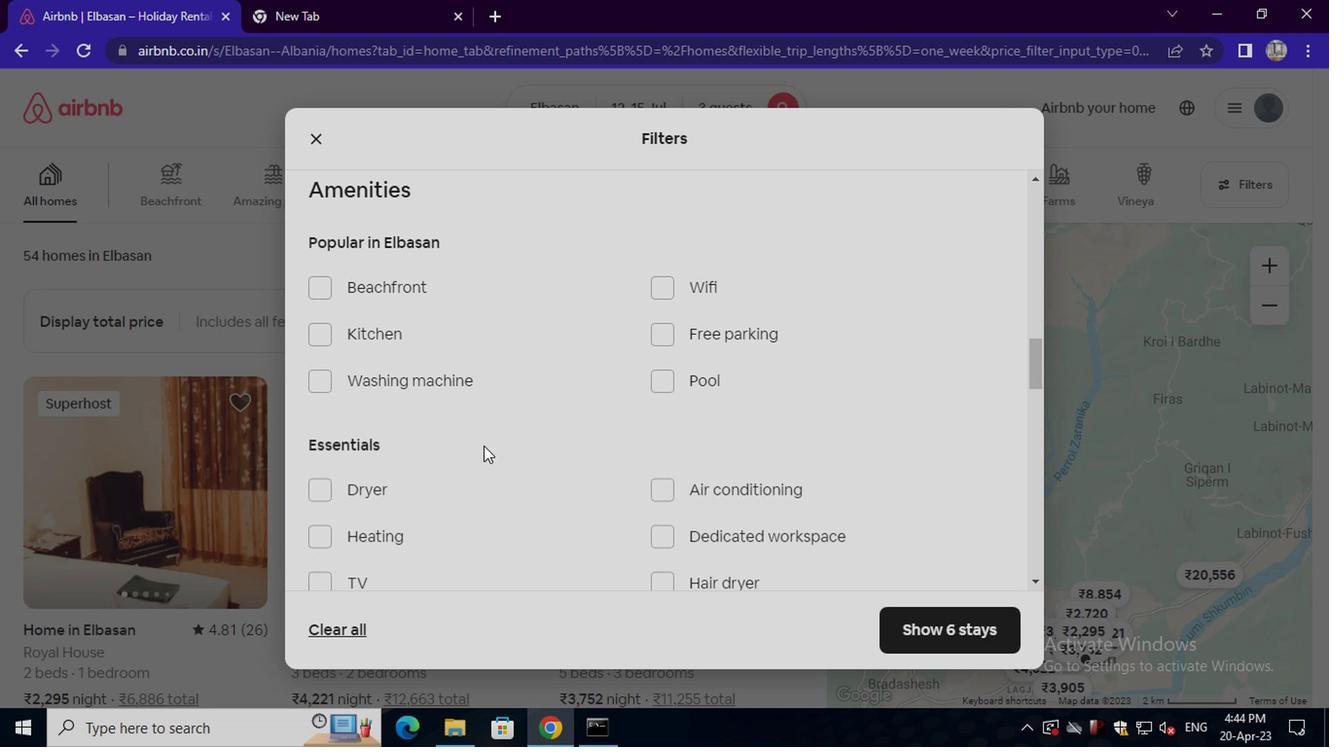 
Action: Mouse scrolled (458, 474) with delta (0, 0)
Screenshot: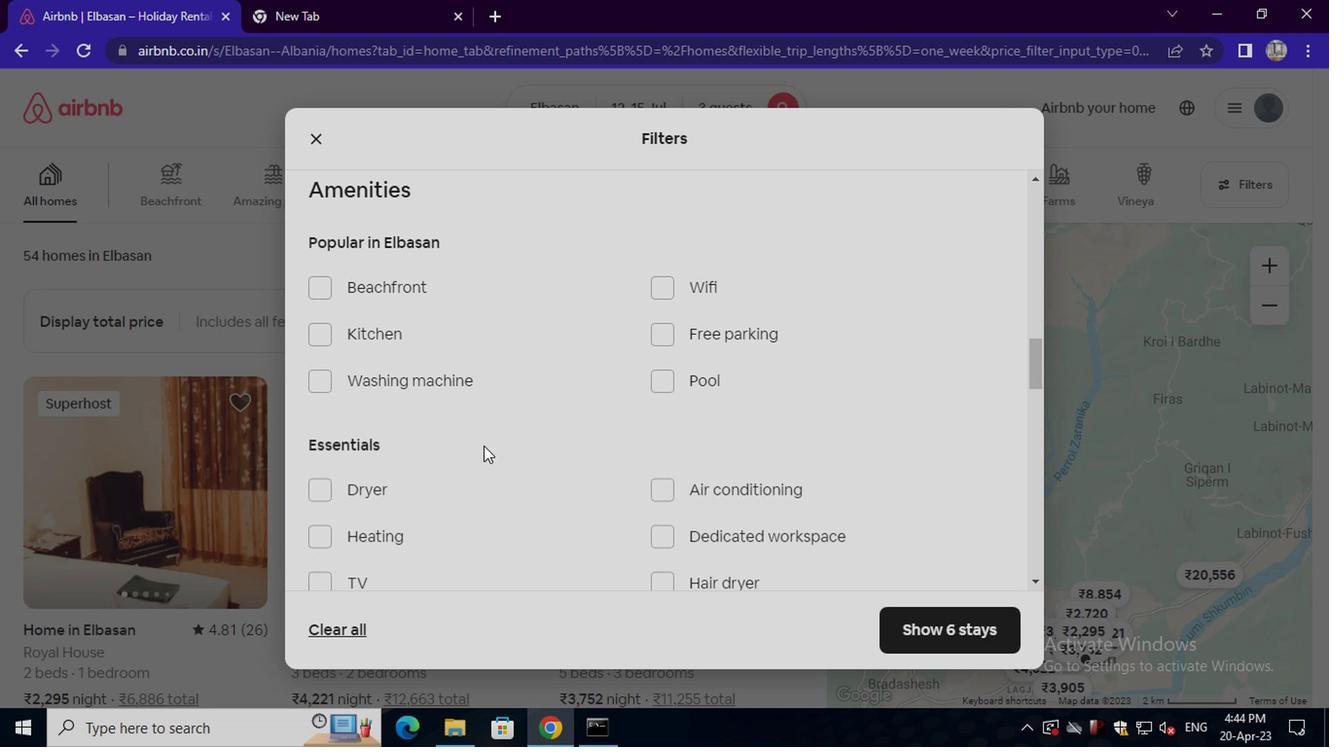 
Action: Mouse moved to (413, 490)
Screenshot: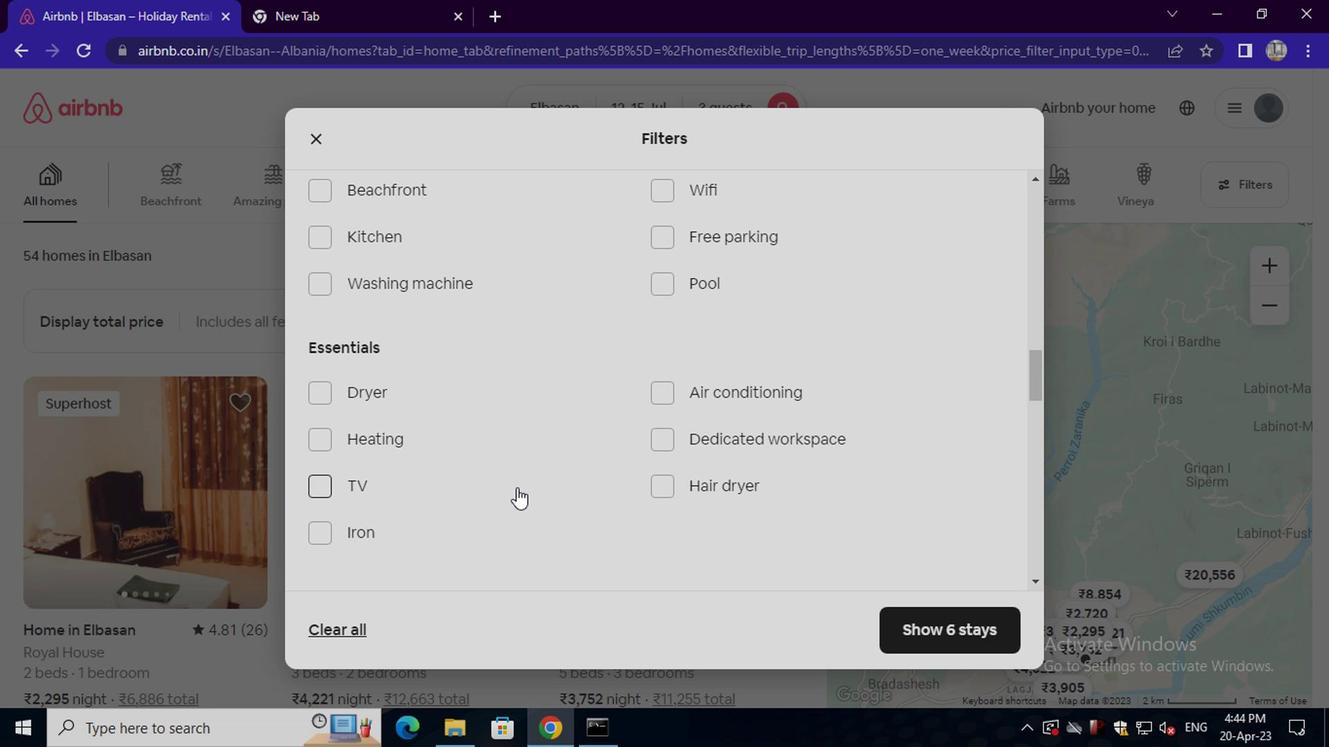 
Action: Mouse scrolled (413, 489) with delta (0, -1)
Screenshot: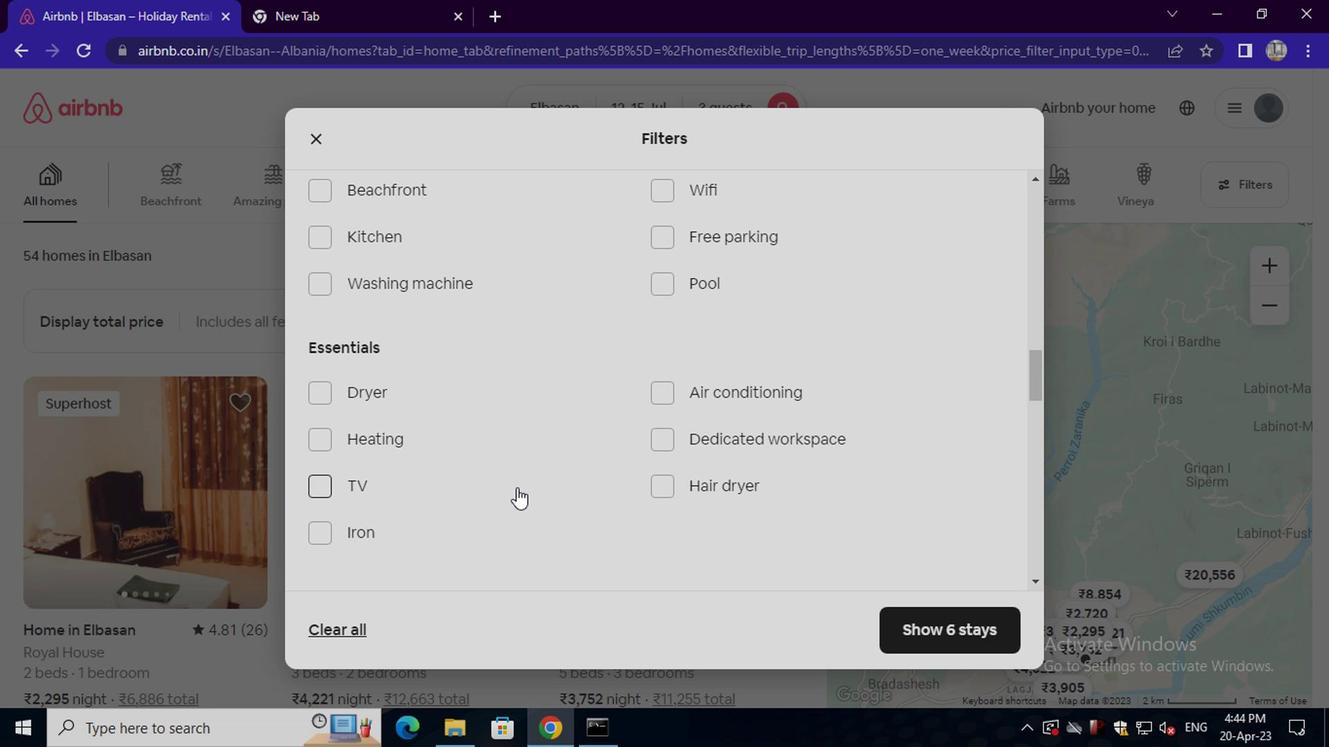 
Action: Mouse moved to (364, 347)
Screenshot: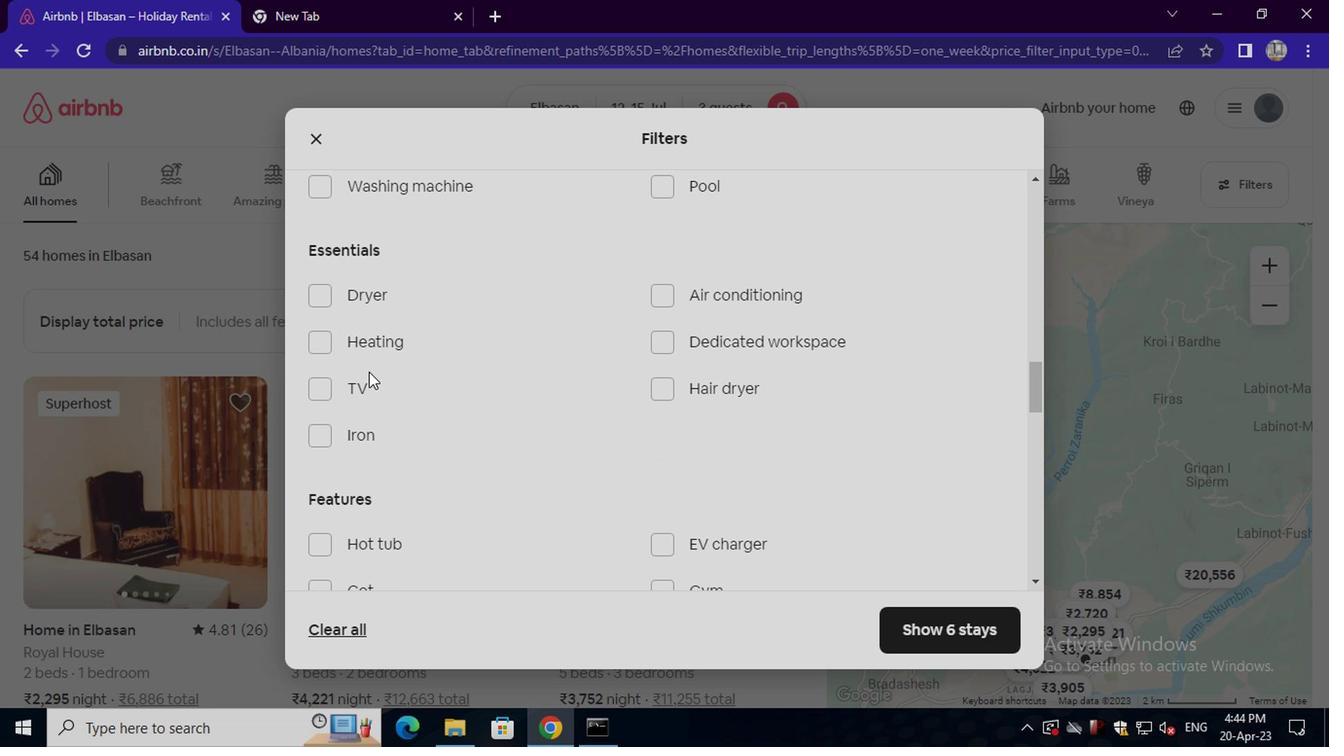 
Action: Mouse pressed left at (364, 347)
Screenshot: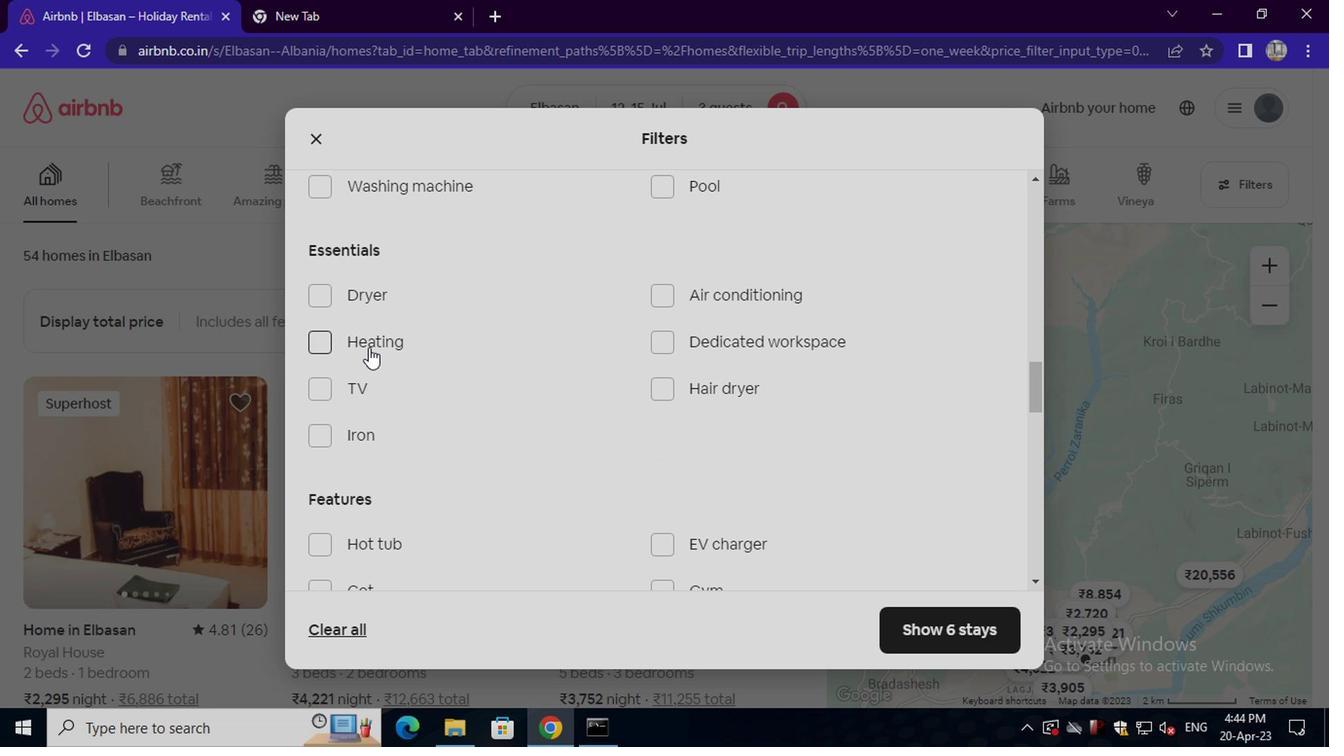 
Action: Mouse scrolled (364, 346) with delta (0, 0)
Screenshot: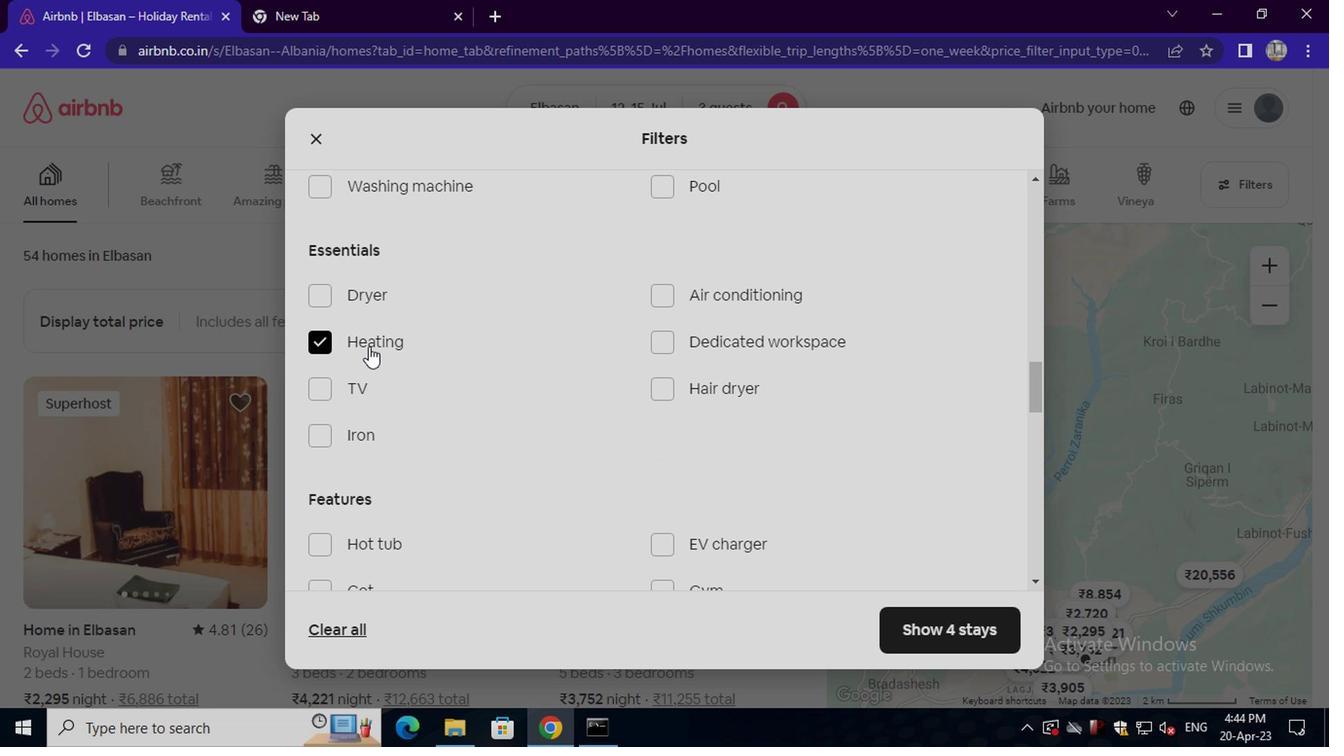 
Action: Mouse scrolled (364, 346) with delta (0, 0)
Screenshot: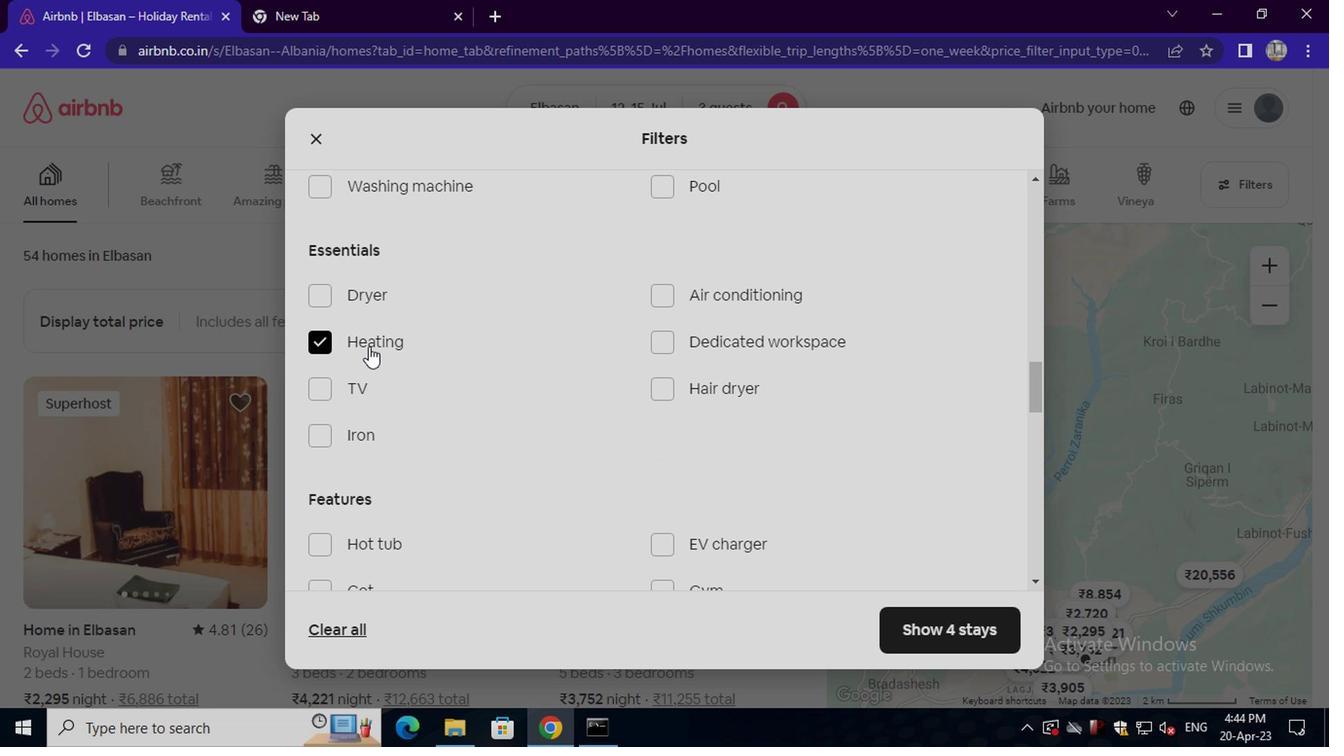 
Action: Mouse scrolled (364, 346) with delta (0, 0)
Screenshot: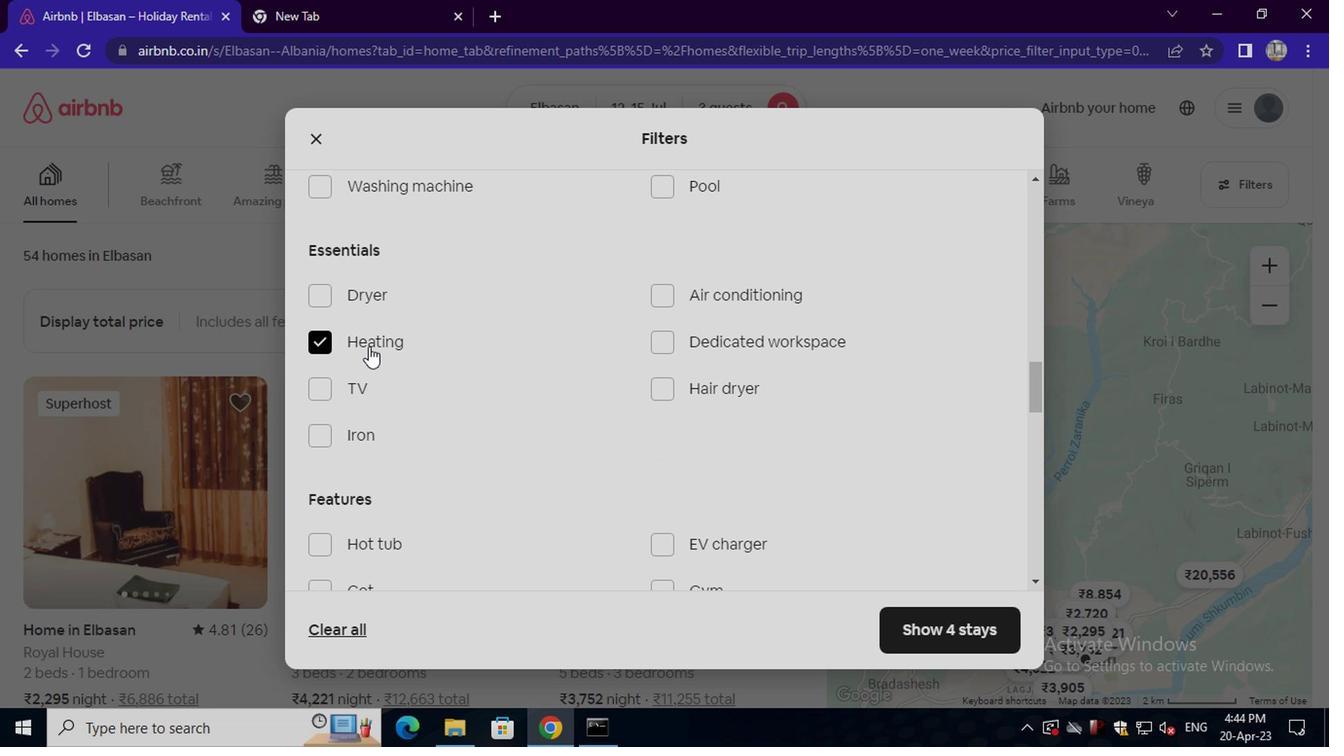 
Action: Mouse scrolled (364, 346) with delta (0, 0)
Screenshot: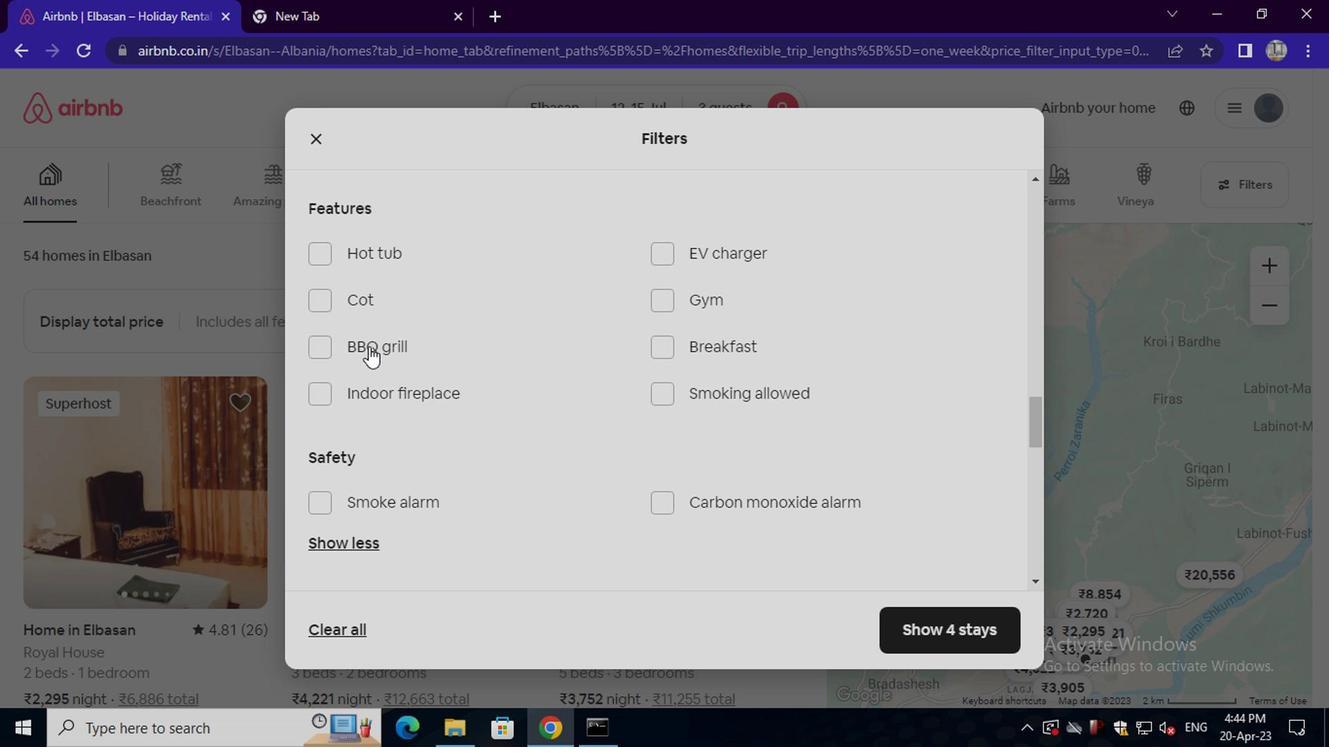 
Action: Mouse scrolled (364, 346) with delta (0, 0)
Screenshot: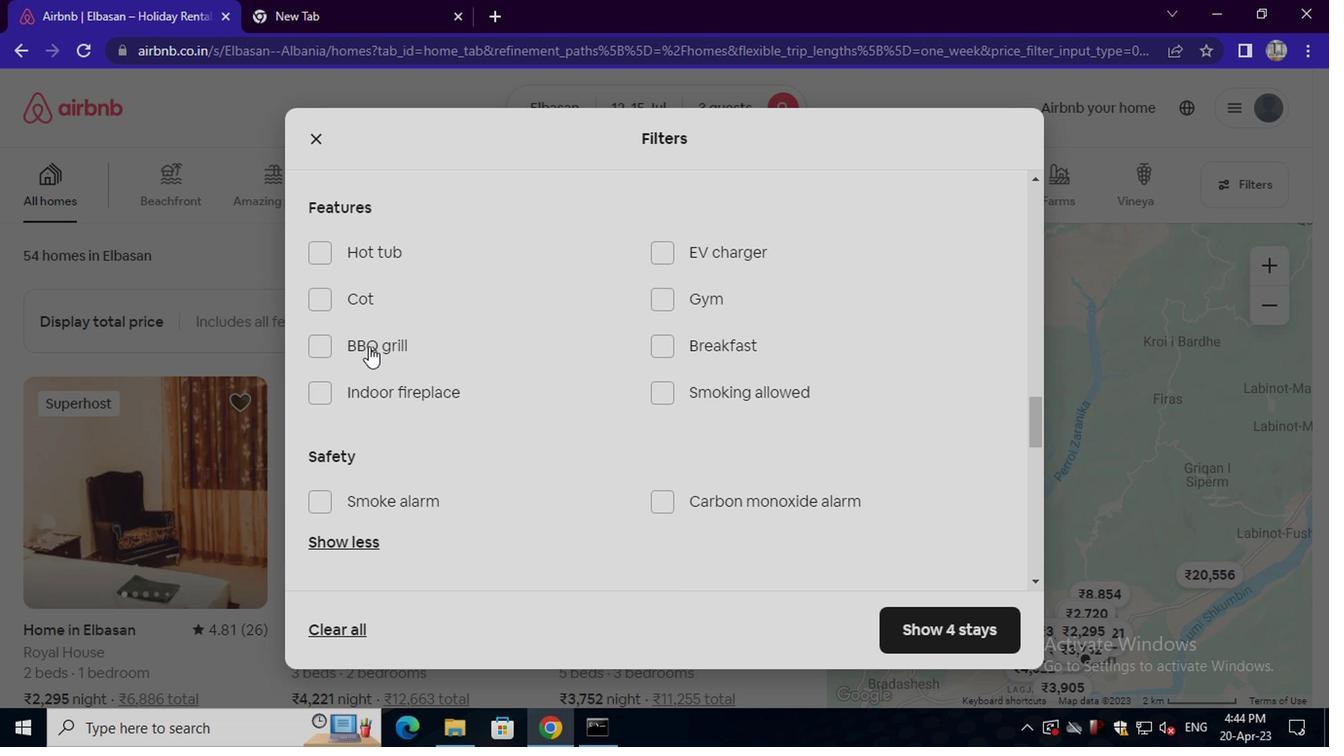
Action: Mouse scrolled (364, 346) with delta (0, 0)
Screenshot: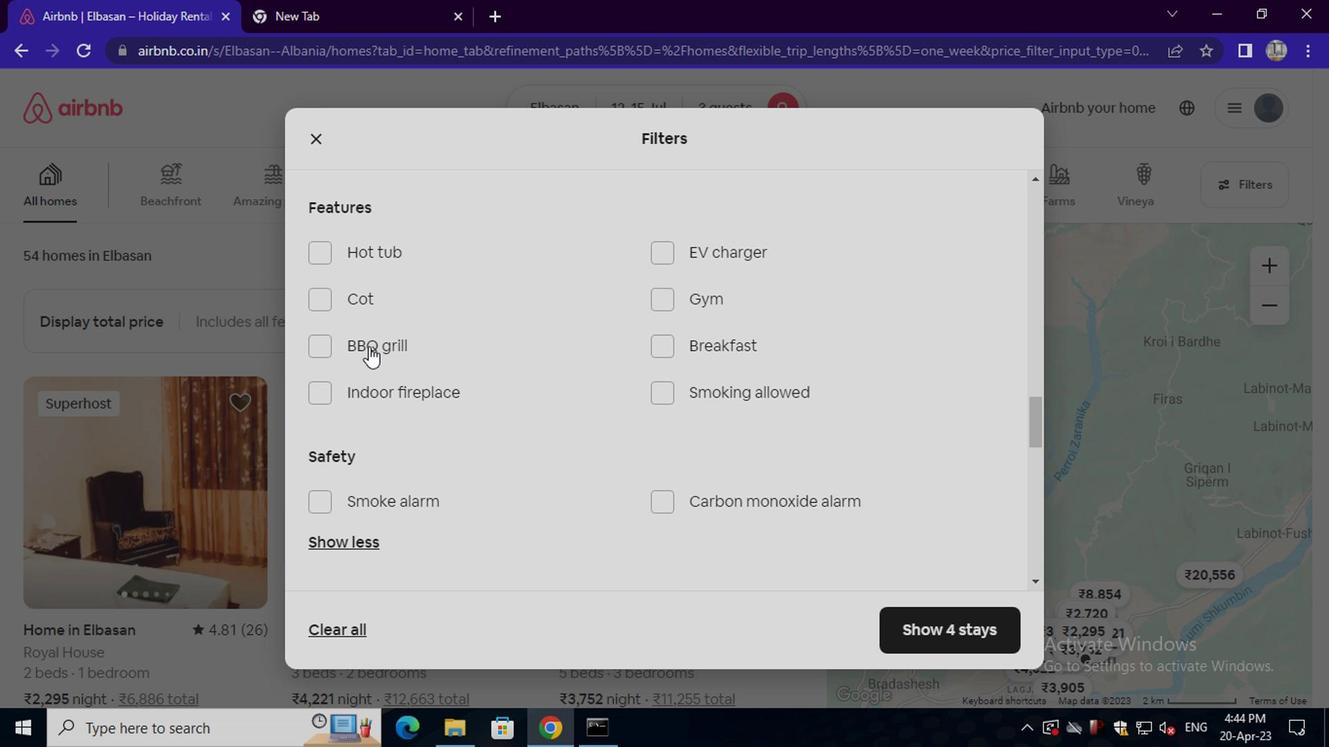 
Action: Mouse moved to (959, 488)
Screenshot: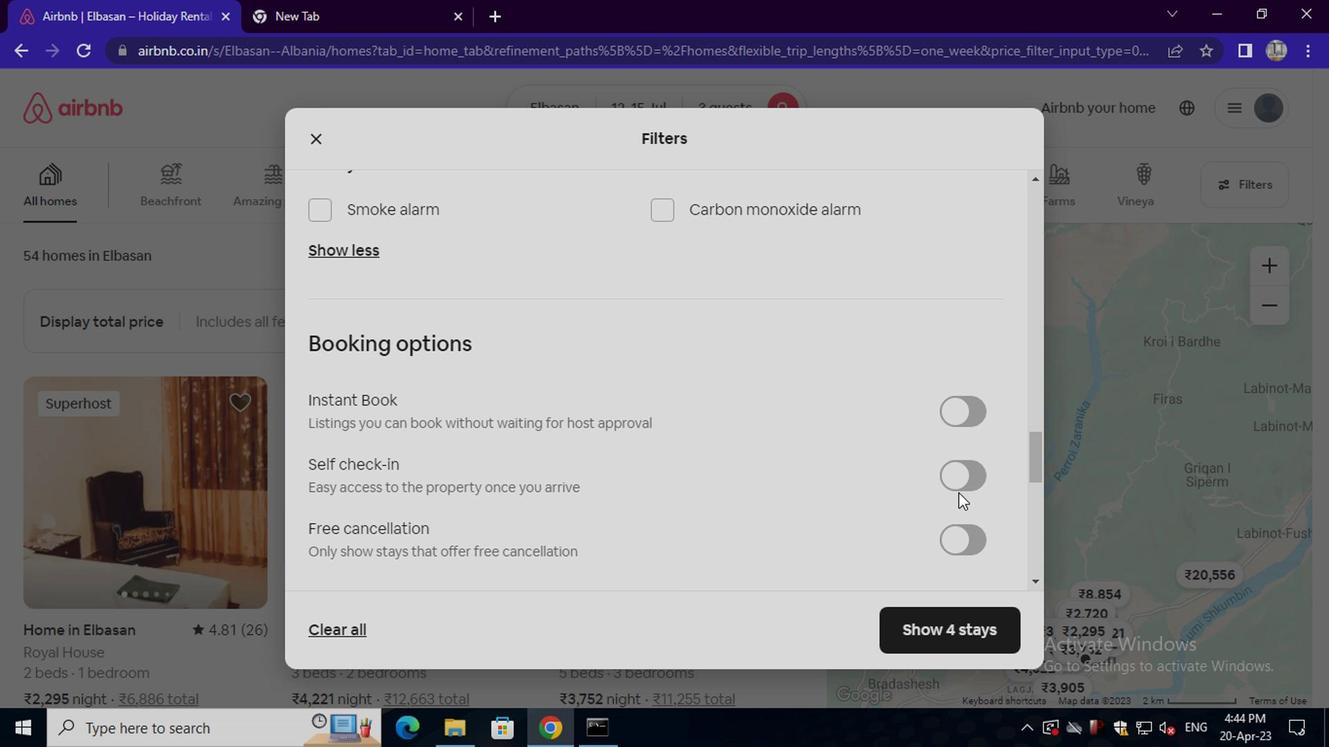 
Action: Mouse pressed left at (959, 488)
Screenshot: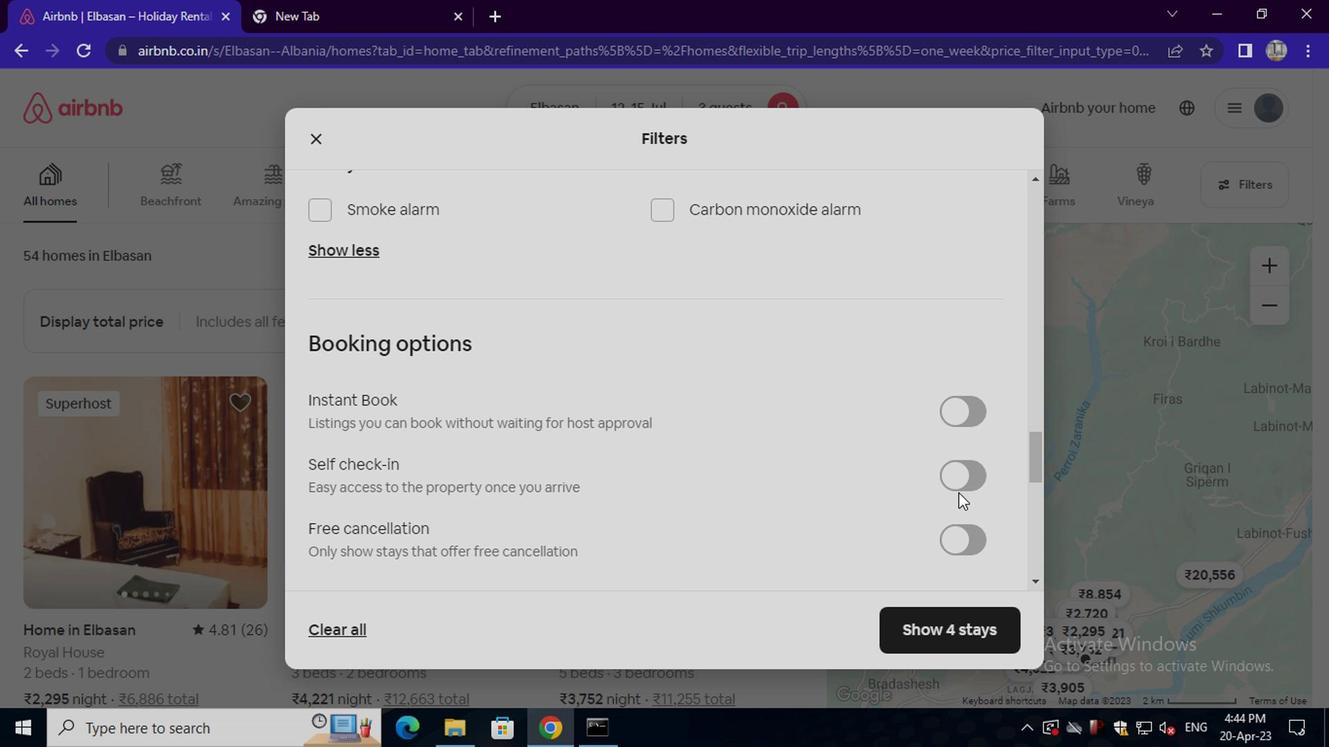 
Action: Mouse moved to (510, 463)
Screenshot: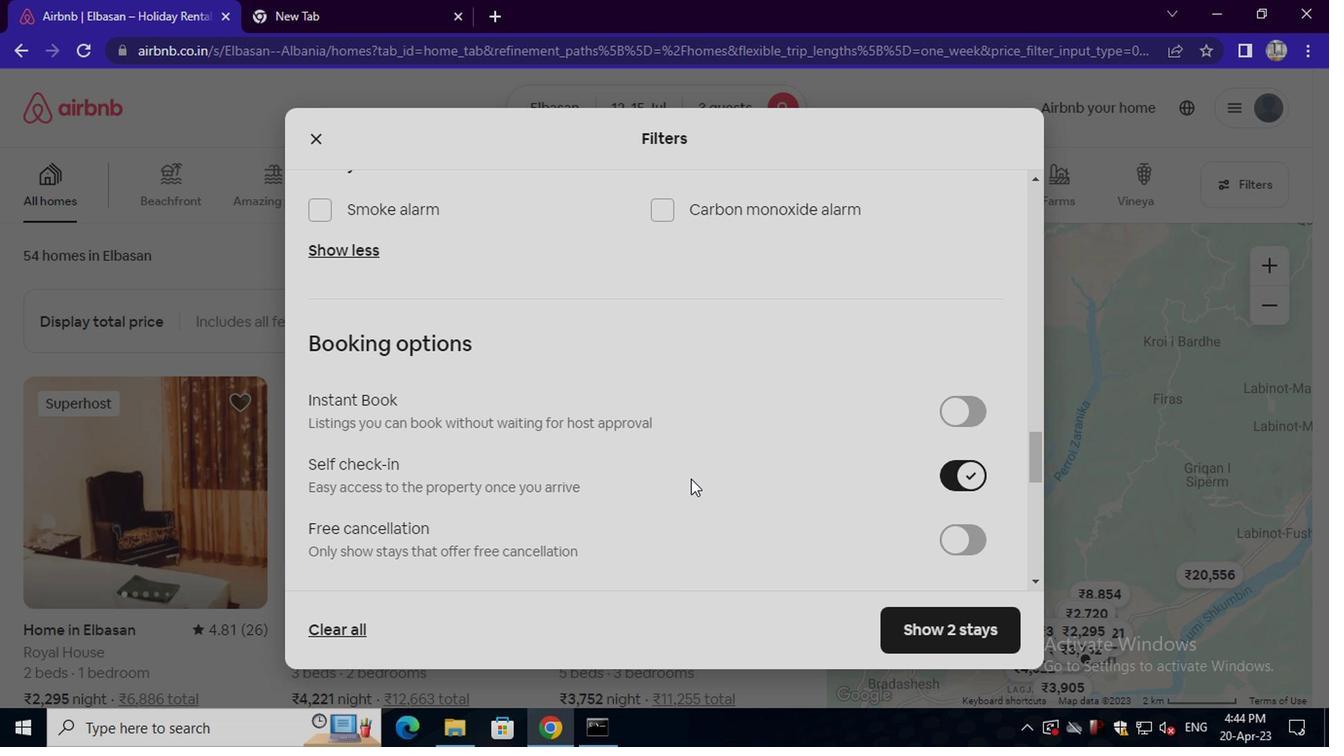 
Action: Mouse scrolled (510, 462) with delta (0, 0)
Screenshot: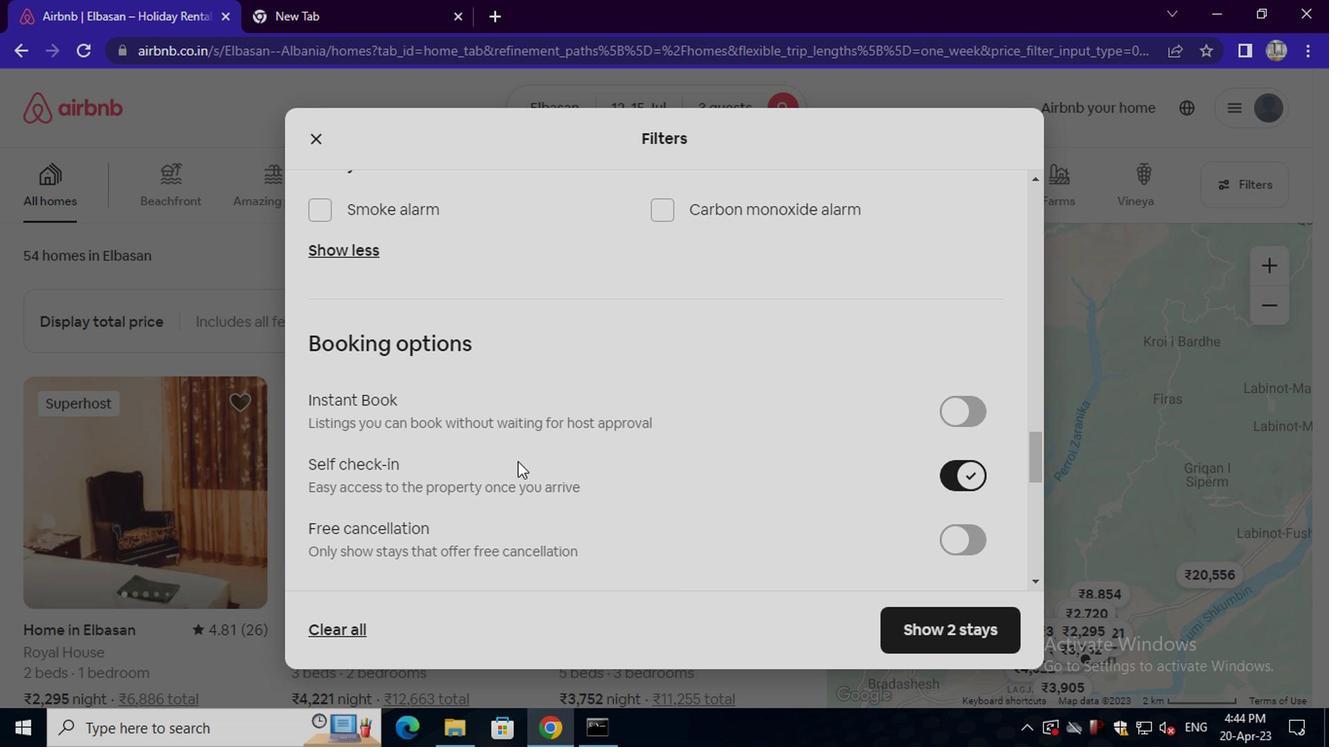 
Action: Mouse scrolled (510, 462) with delta (0, 0)
Screenshot: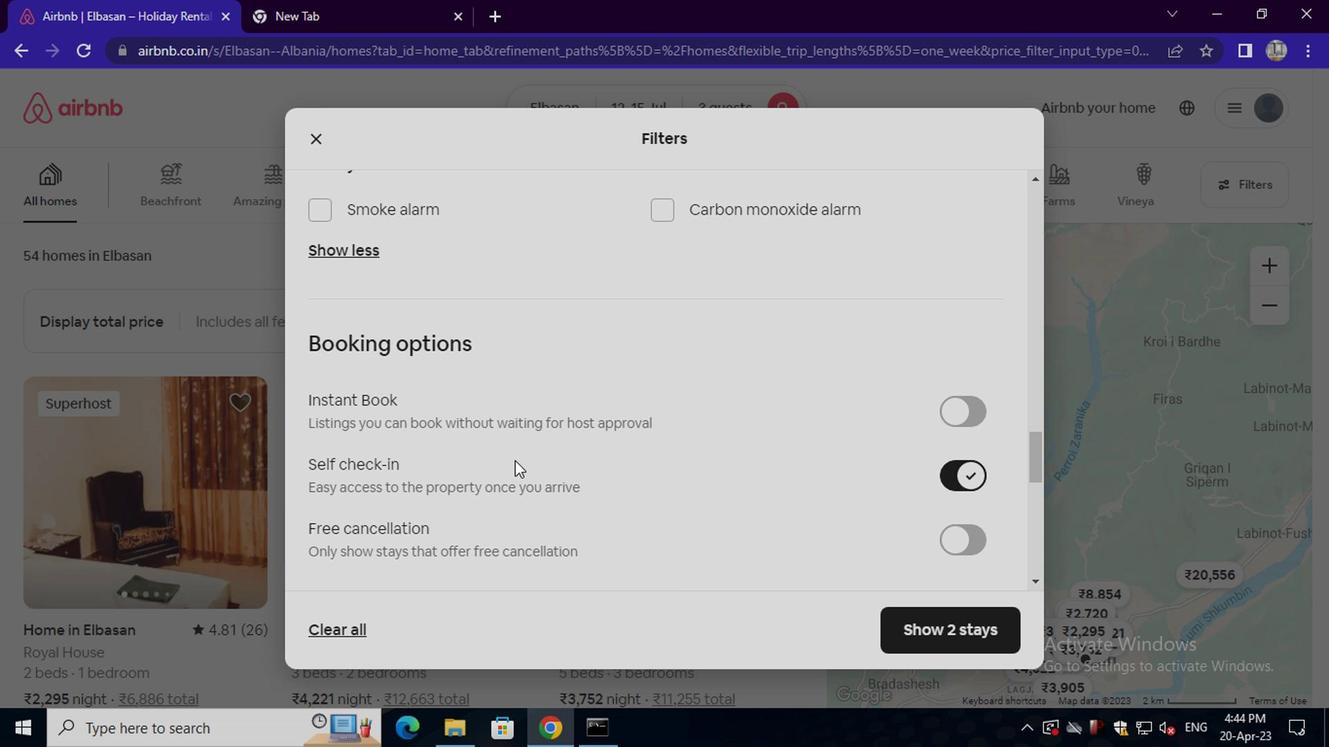 
Action: Mouse scrolled (510, 462) with delta (0, 0)
Screenshot: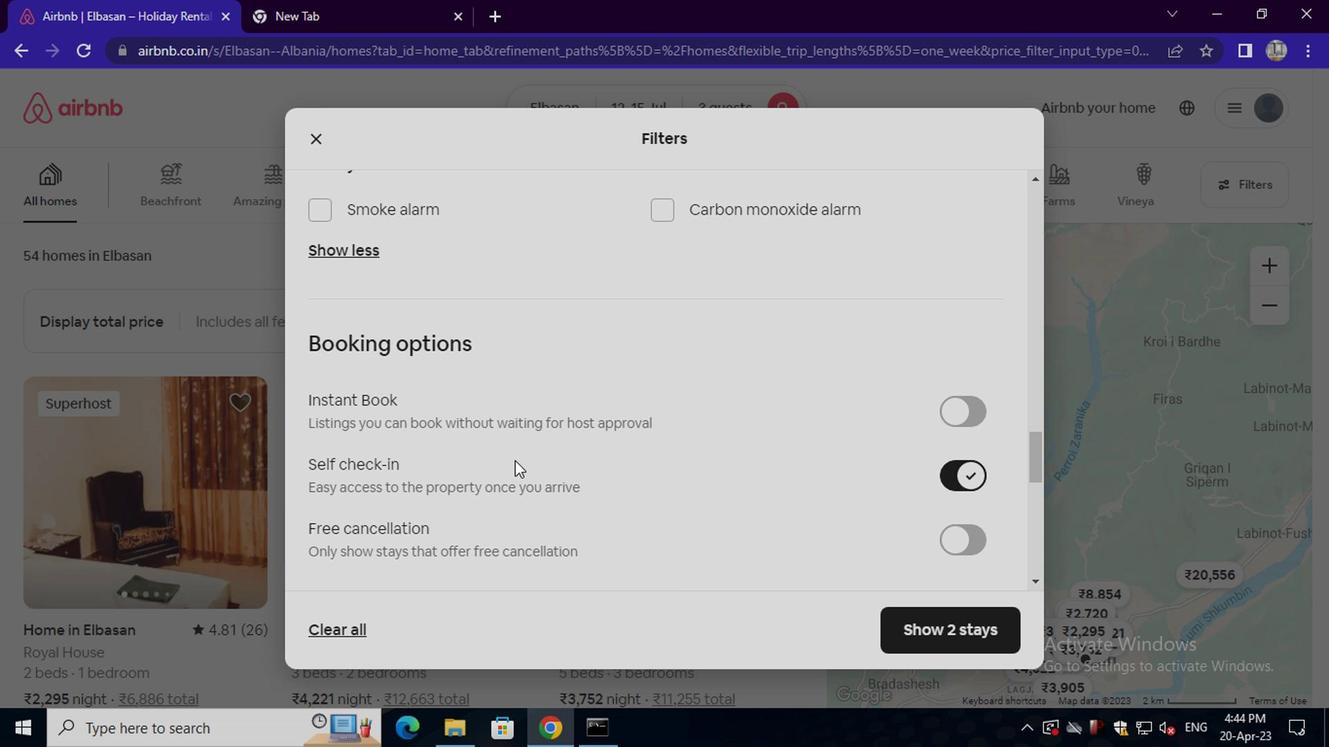 
Action: Mouse scrolled (510, 462) with delta (0, 0)
Screenshot: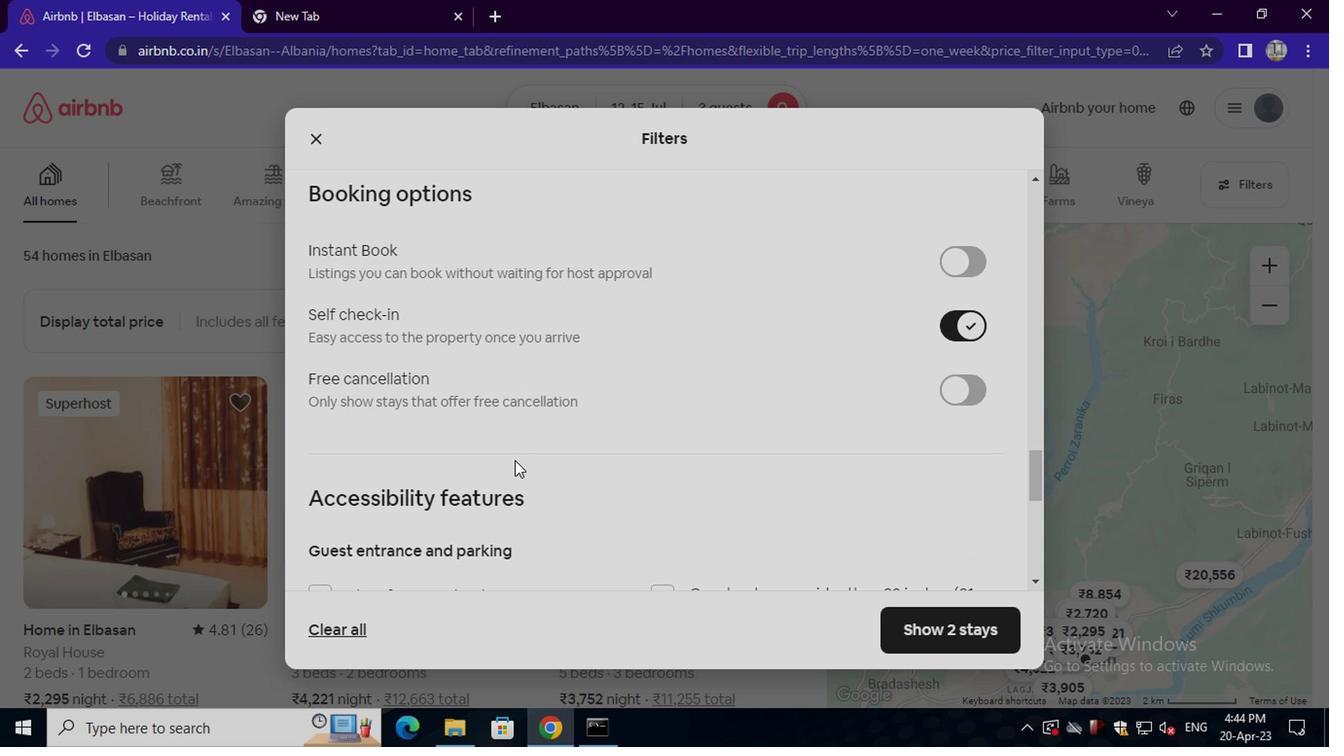 
Action: Mouse scrolled (510, 462) with delta (0, 0)
Screenshot: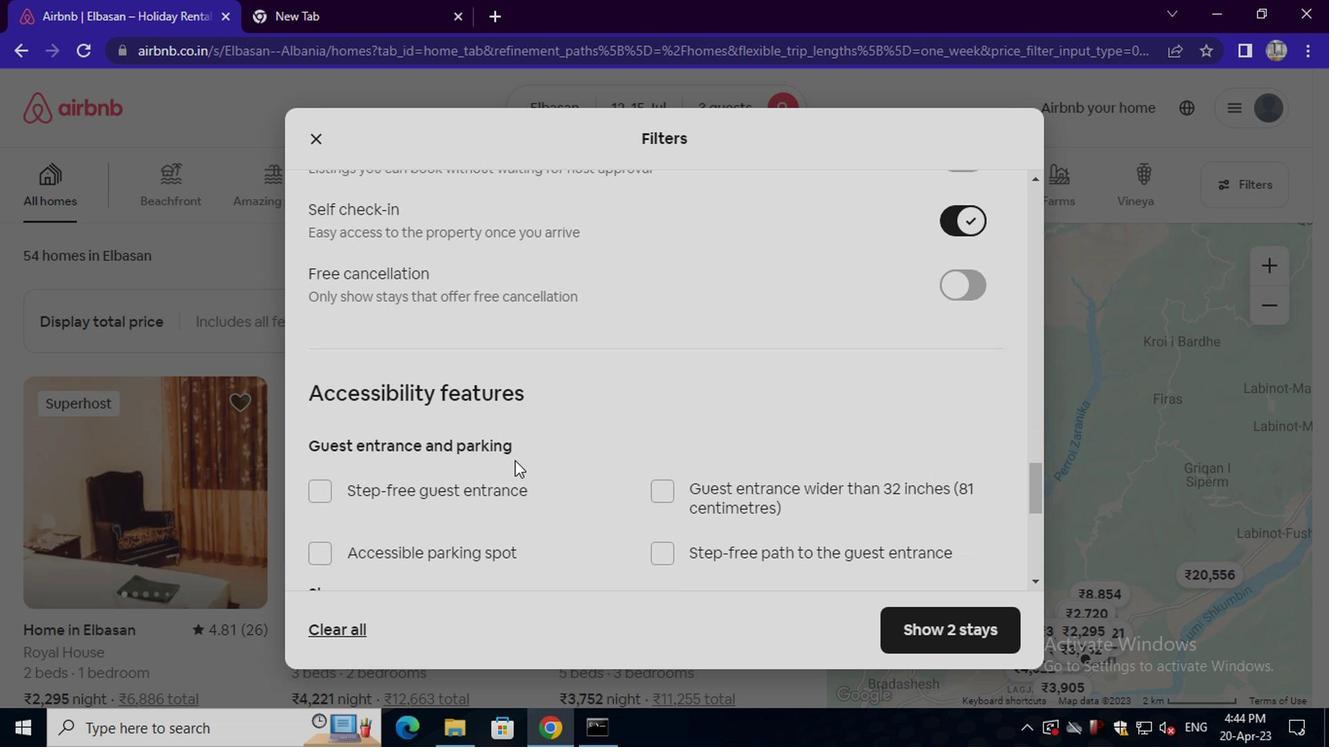 
Action: Mouse scrolled (510, 462) with delta (0, 0)
Screenshot: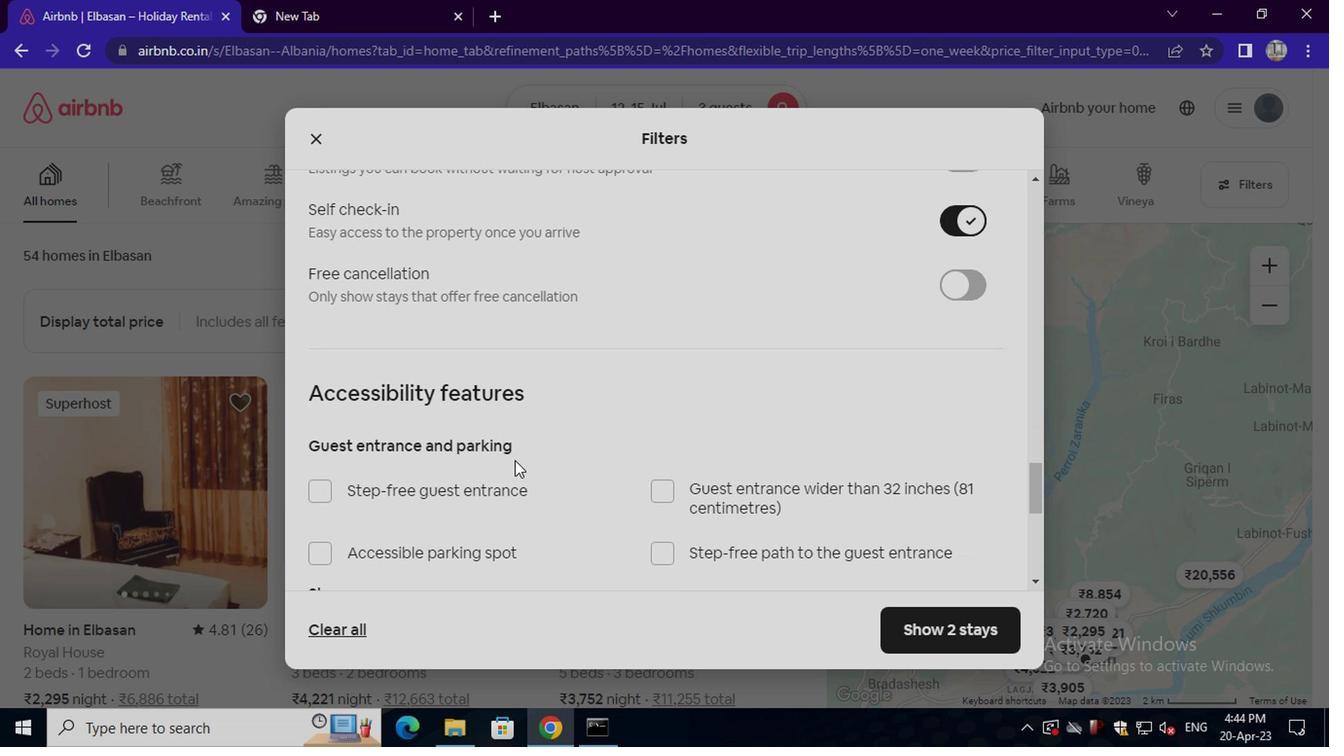 
Action: Mouse scrolled (510, 462) with delta (0, 0)
Screenshot: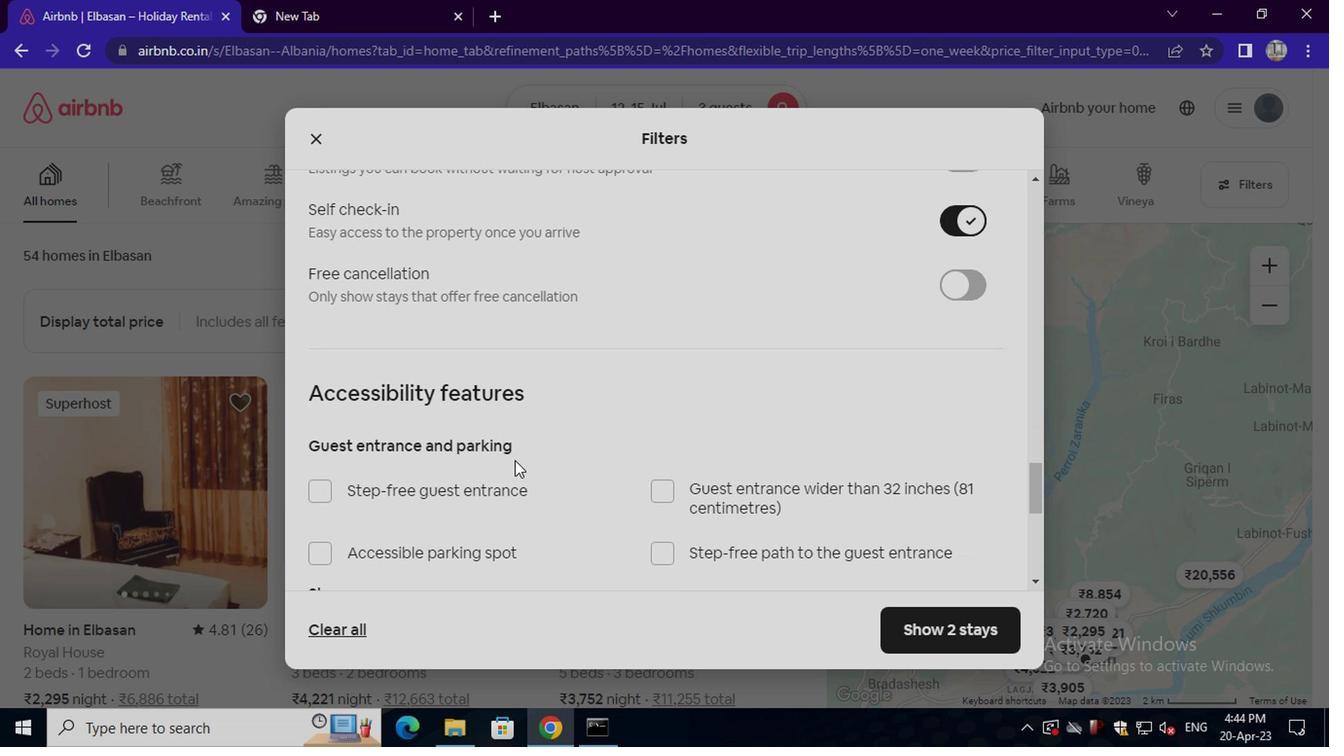
Action: Mouse scrolled (510, 462) with delta (0, 0)
Screenshot: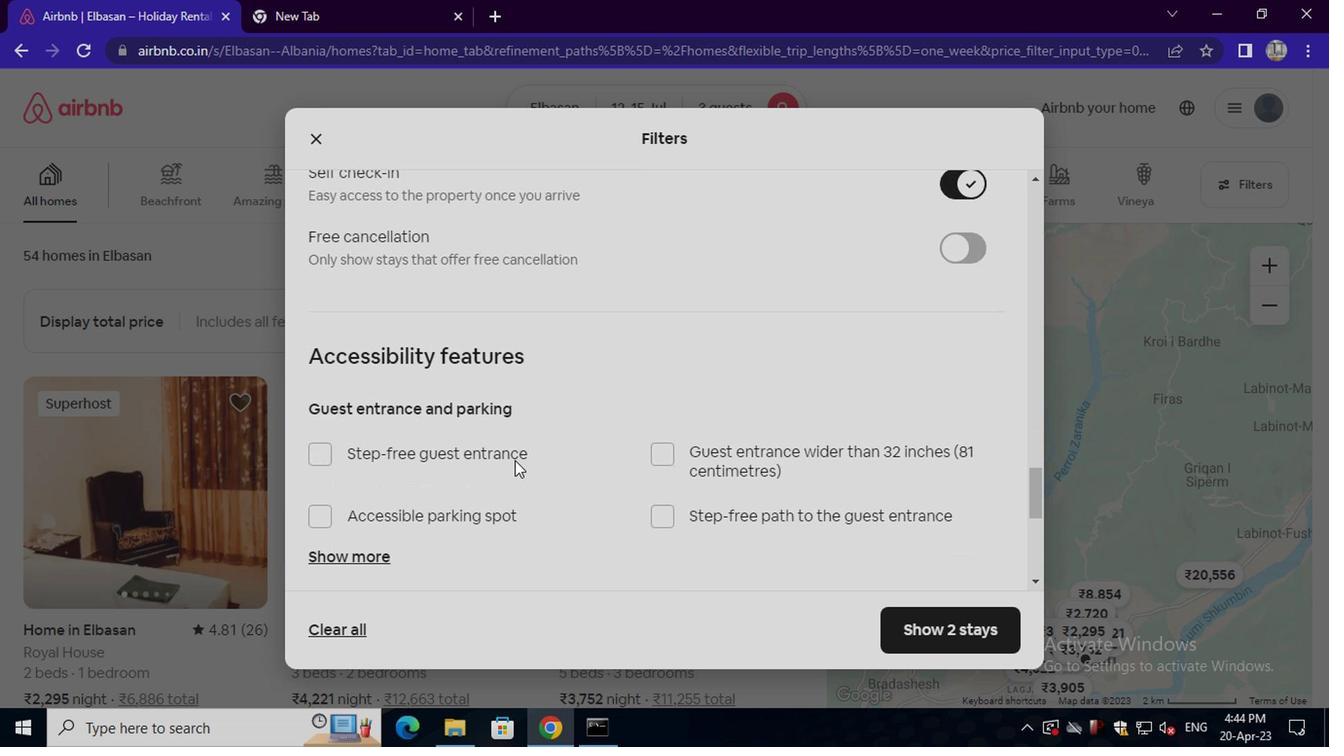 
Action: Mouse moved to (350, 461)
Screenshot: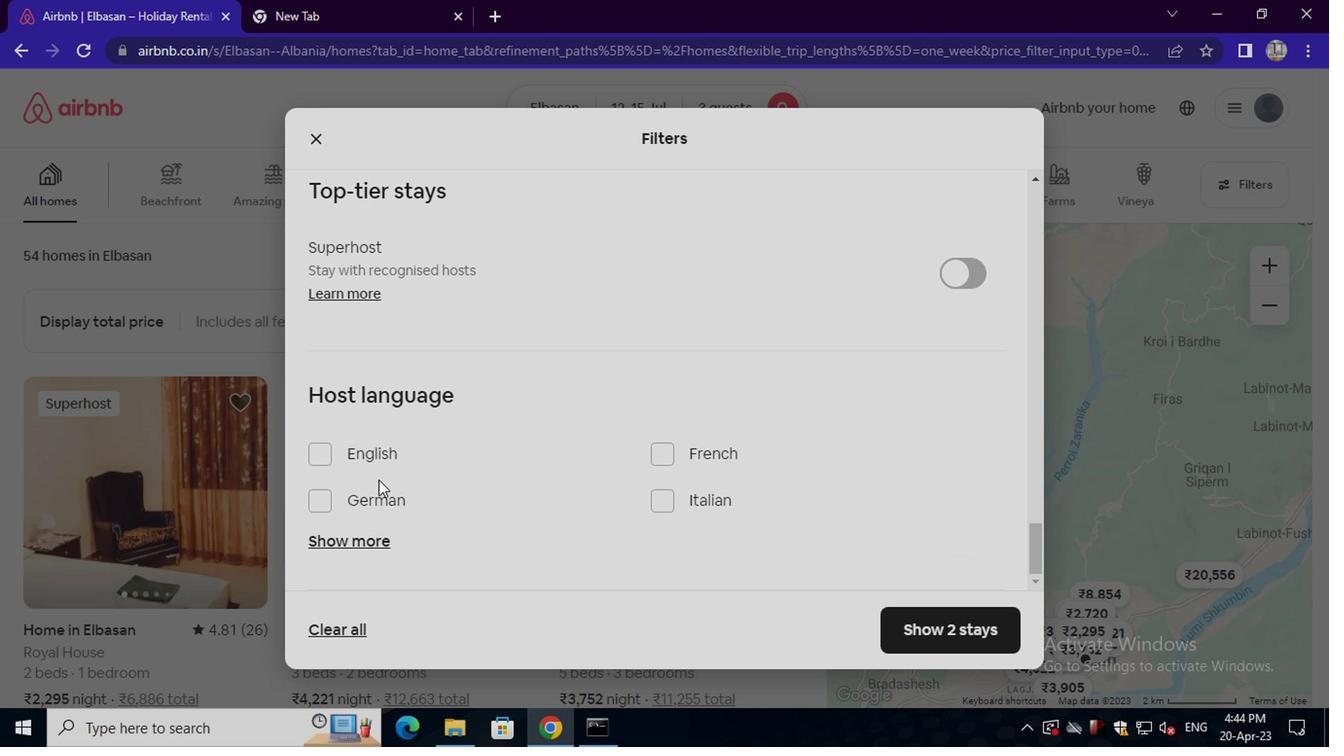 
Action: Mouse pressed left at (350, 461)
Screenshot: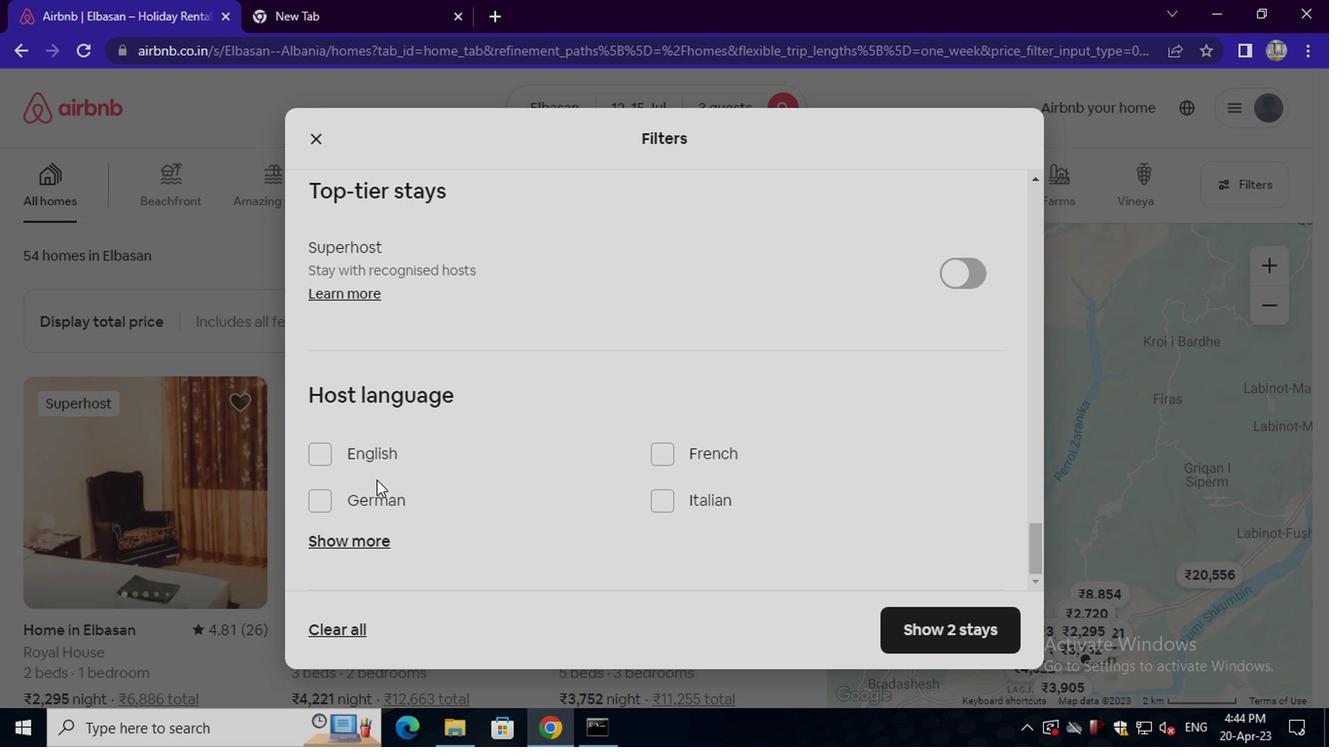
Action: Mouse moved to (997, 637)
Screenshot: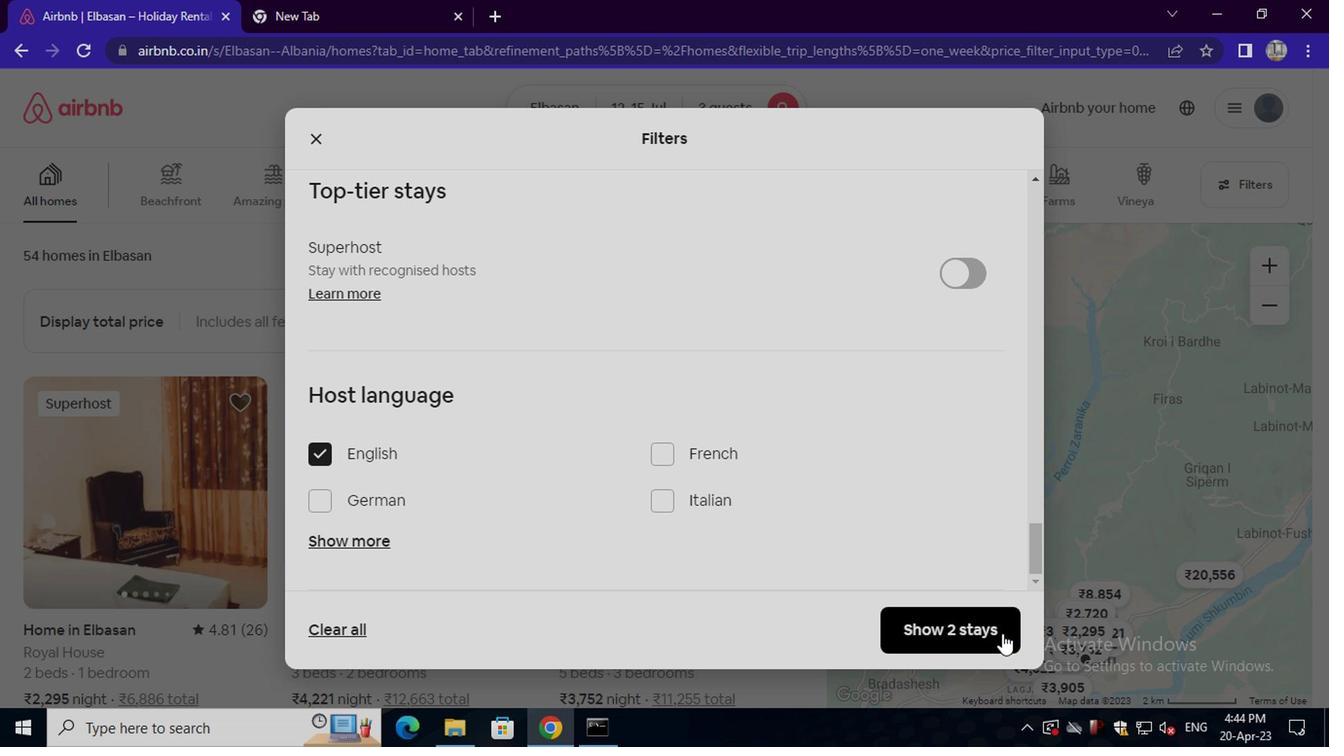 
Action: Mouse pressed left at (997, 637)
Screenshot: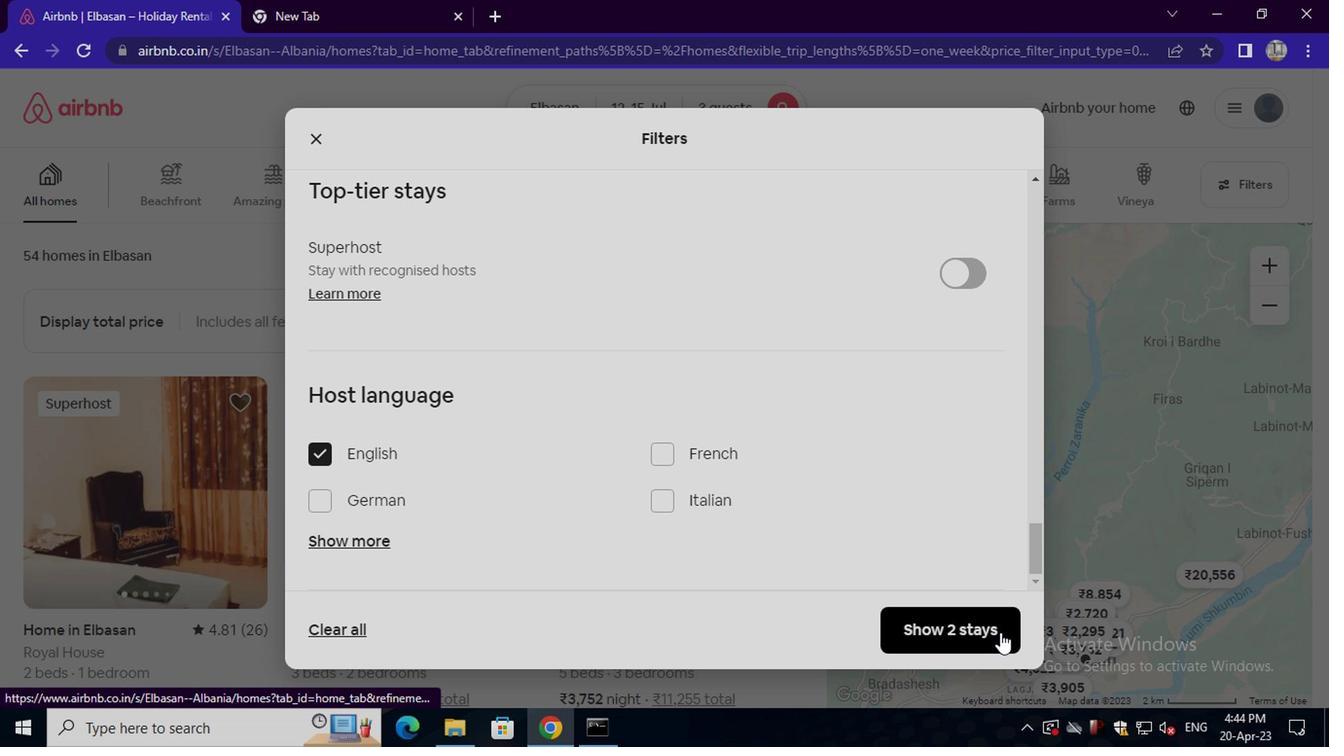 
